 Task: Find connections with filter location Kālīganj with filter topic #Businessmindsetswith filter profile language German with filter current company Motilal Oswal Financial Services Ltd with filter school St. John's College Agra with filter industry Metal Ore Mining with filter service category Corporate Events with filter keywords title Online ESL Instructor
Action: Mouse moved to (667, 125)
Screenshot: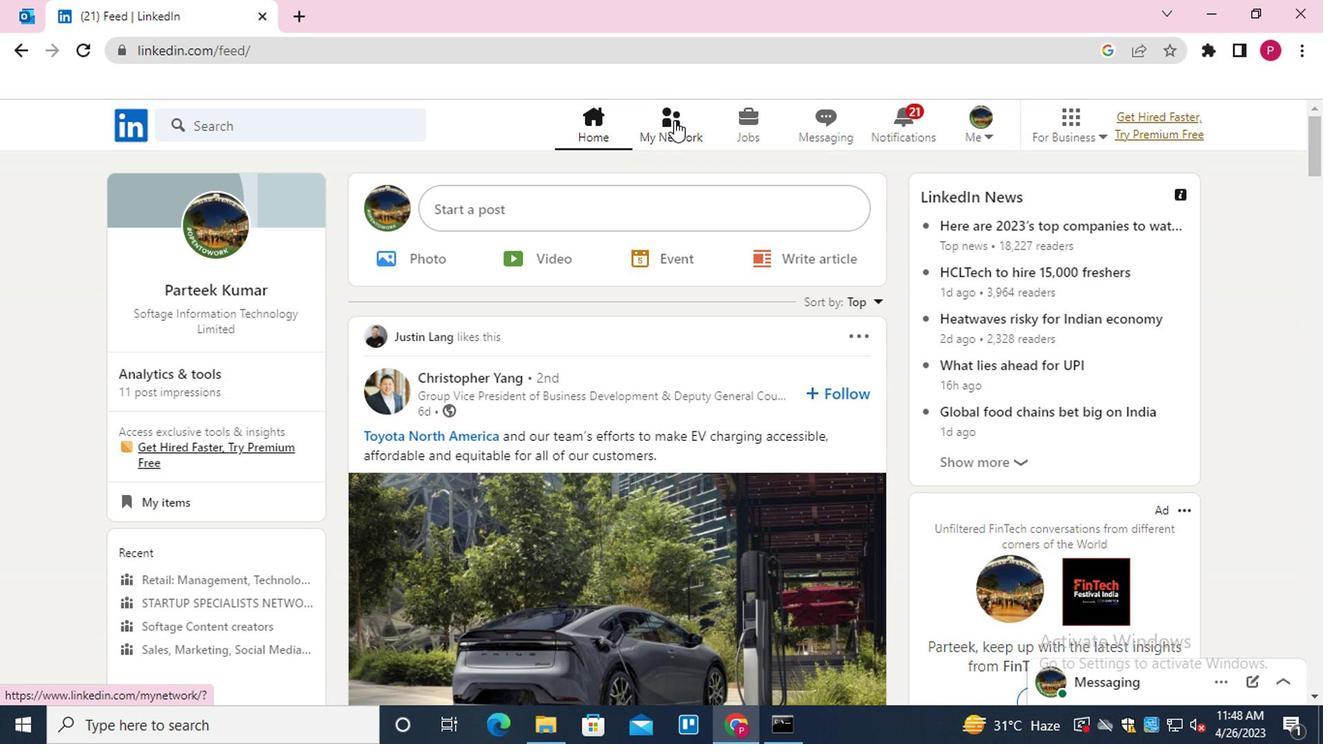 
Action: Mouse pressed left at (667, 125)
Screenshot: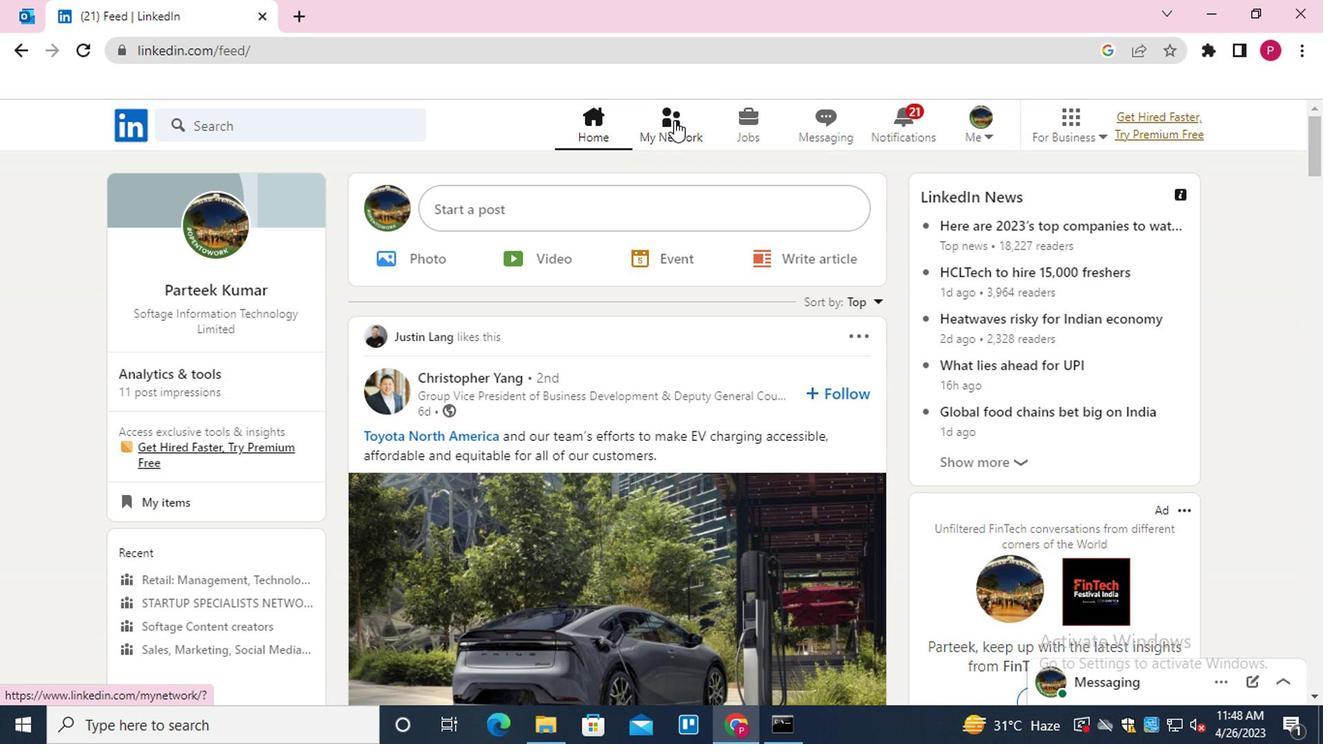 
Action: Mouse moved to (184, 230)
Screenshot: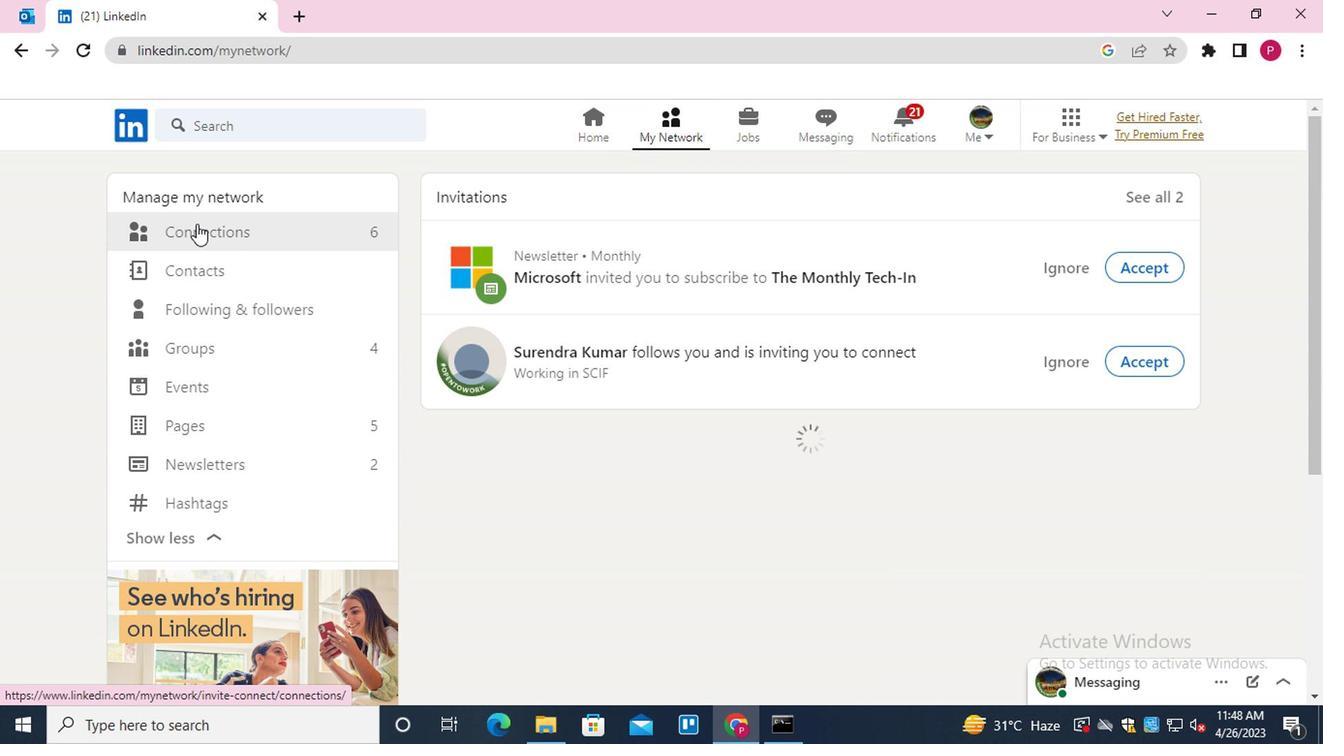 
Action: Mouse pressed left at (184, 230)
Screenshot: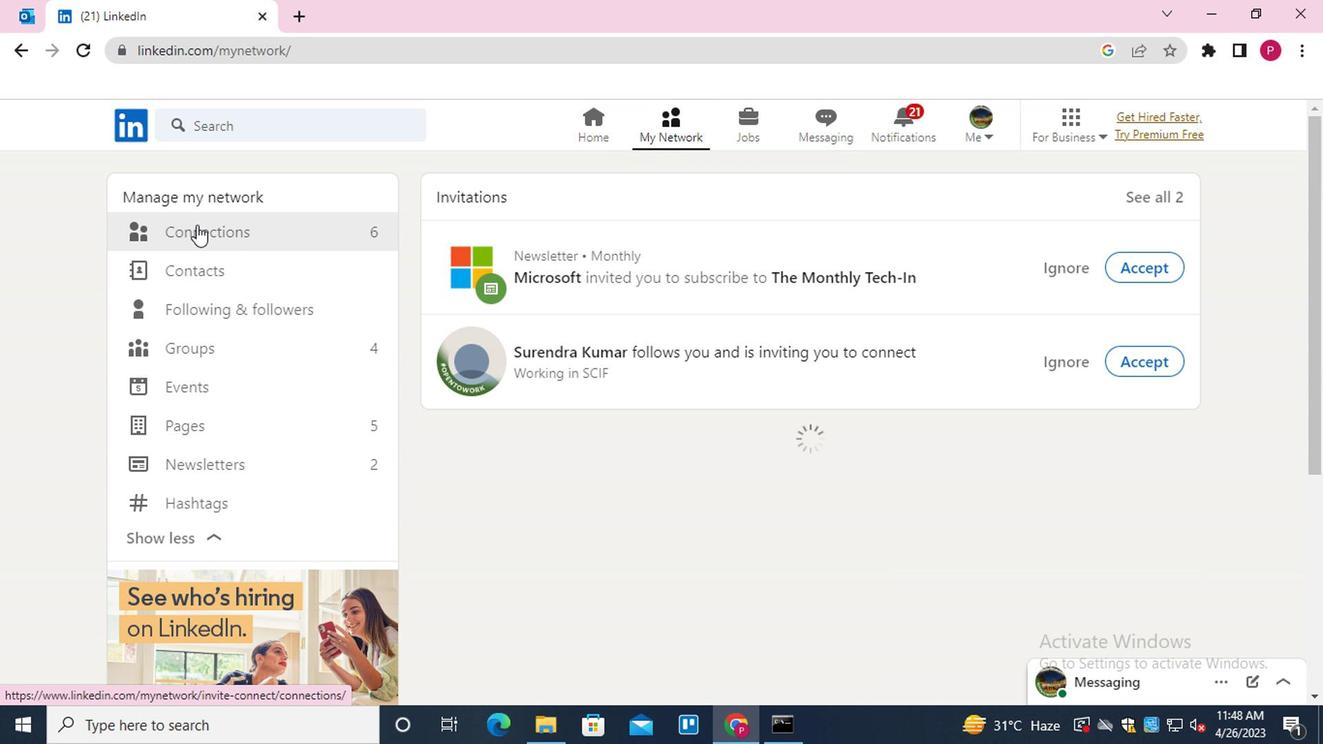 
Action: Mouse moved to (817, 233)
Screenshot: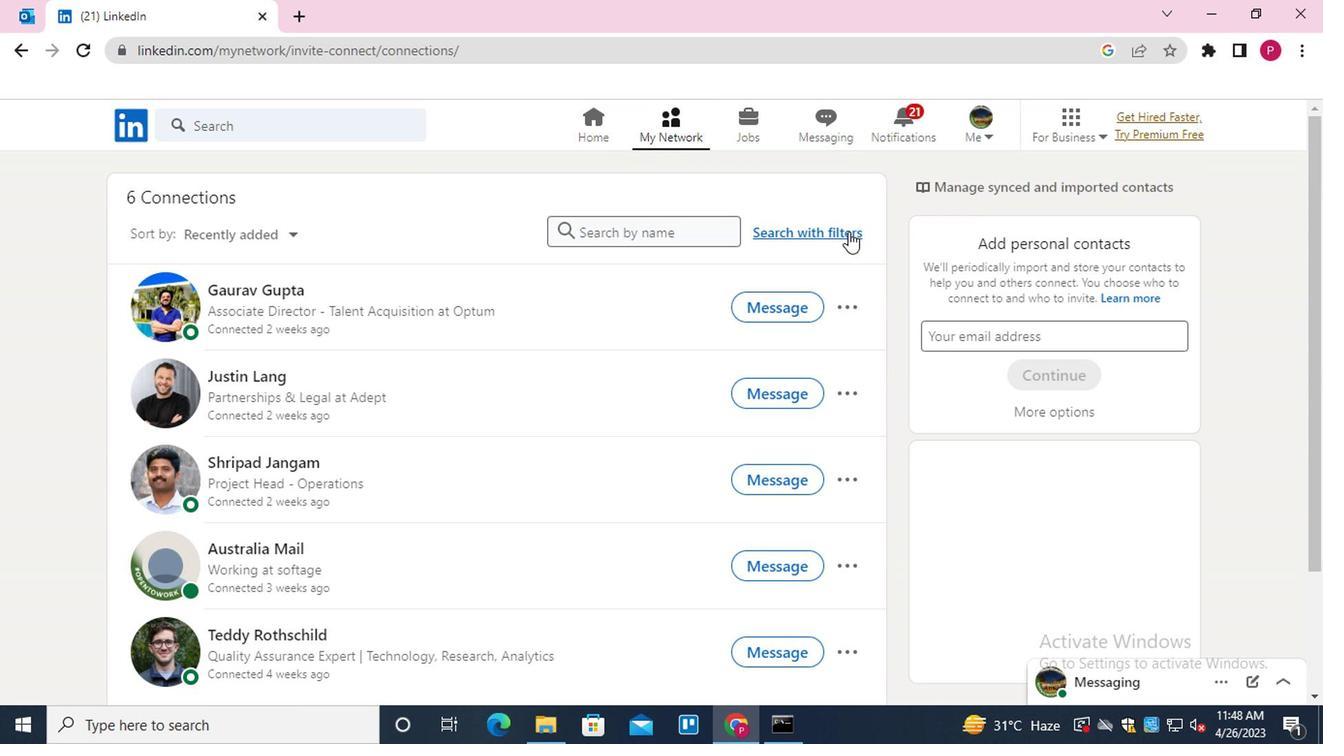 
Action: Mouse pressed left at (817, 233)
Screenshot: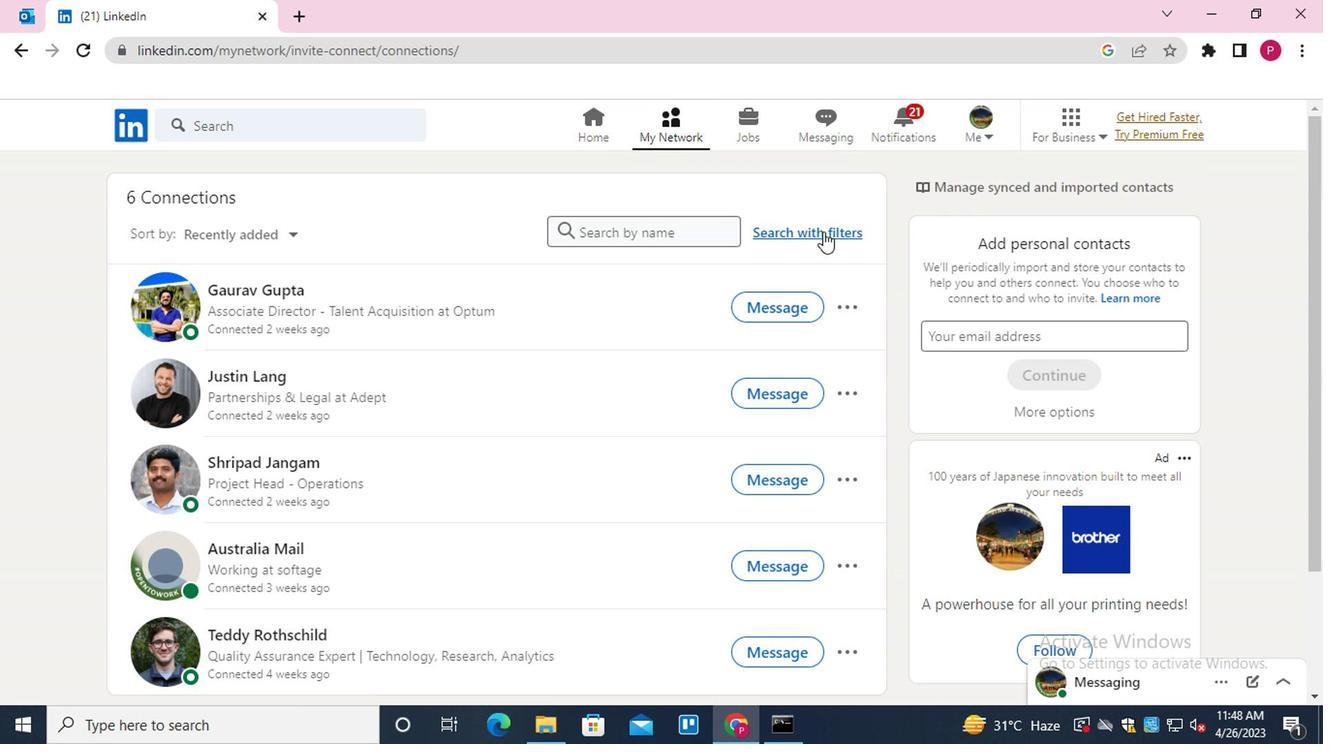 
Action: Mouse moved to (625, 181)
Screenshot: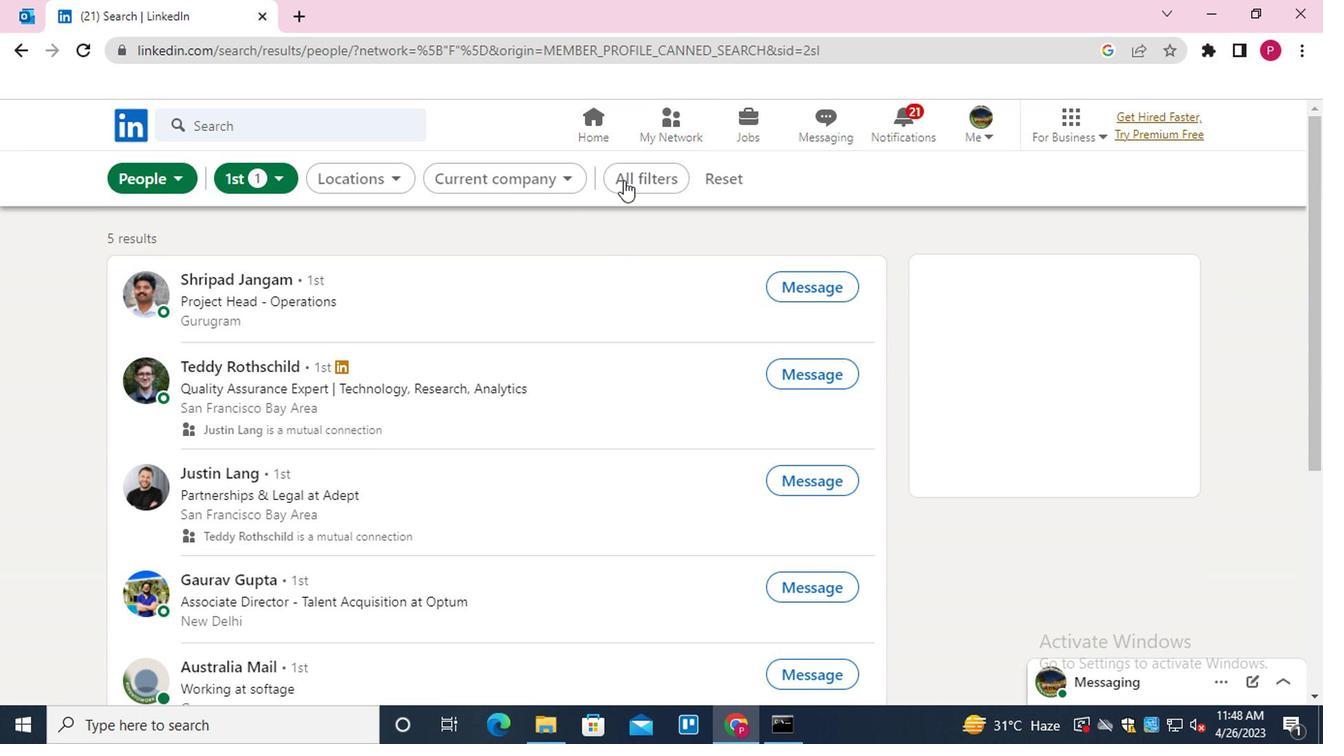 
Action: Mouse pressed left at (625, 181)
Screenshot: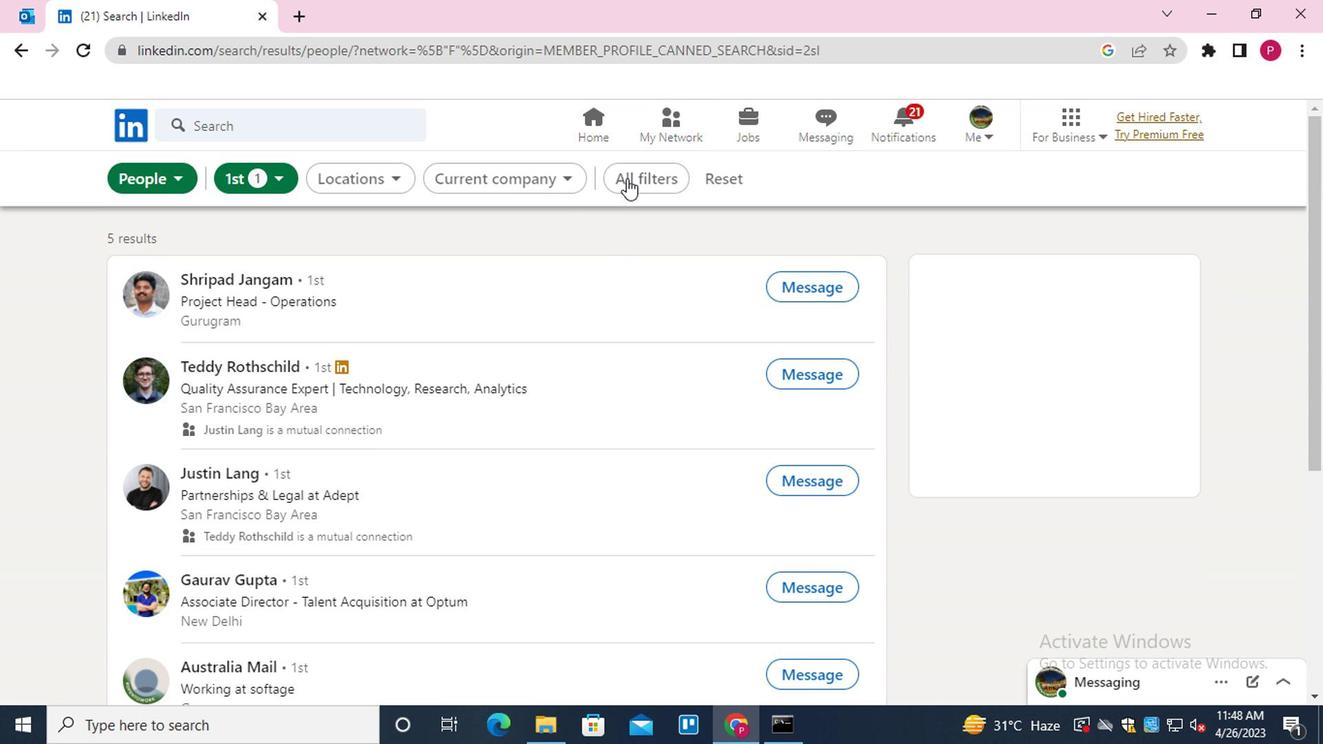 
Action: Mouse moved to (870, 430)
Screenshot: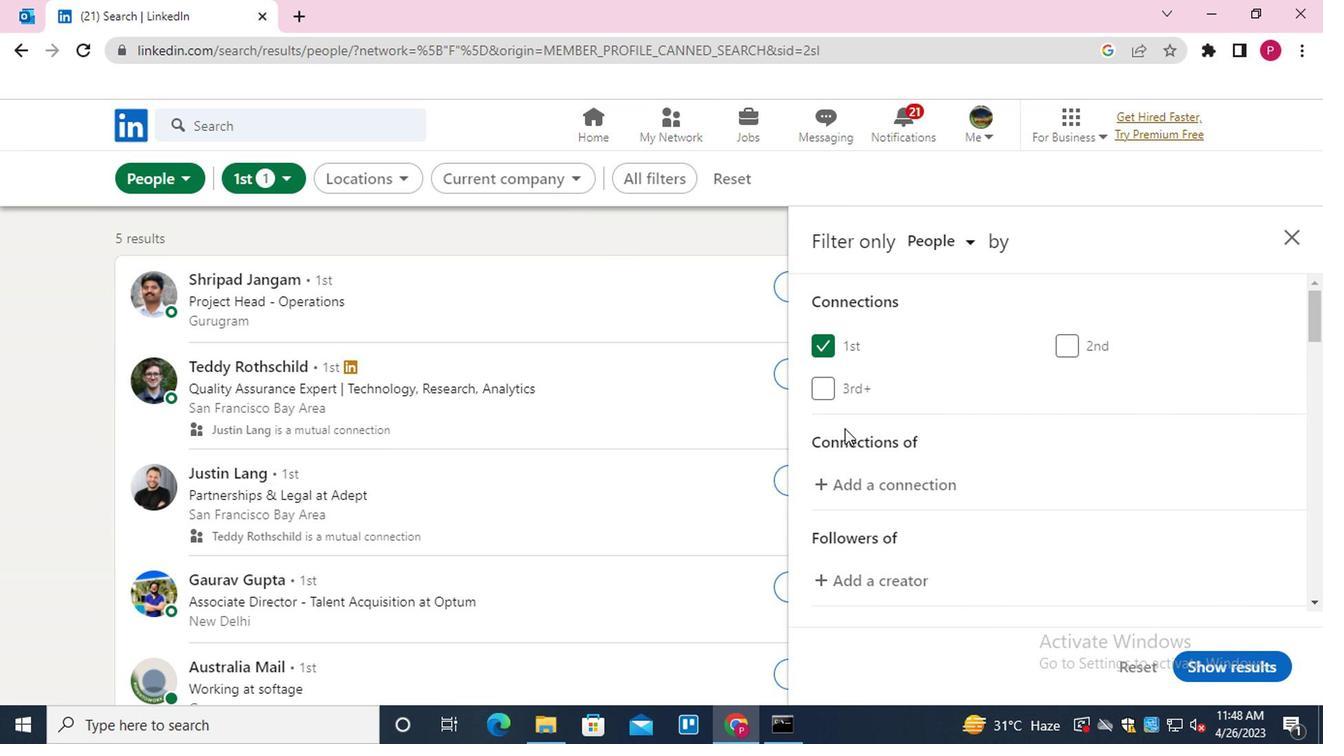 
Action: Mouse scrolled (870, 428) with delta (0, -1)
Screenshot: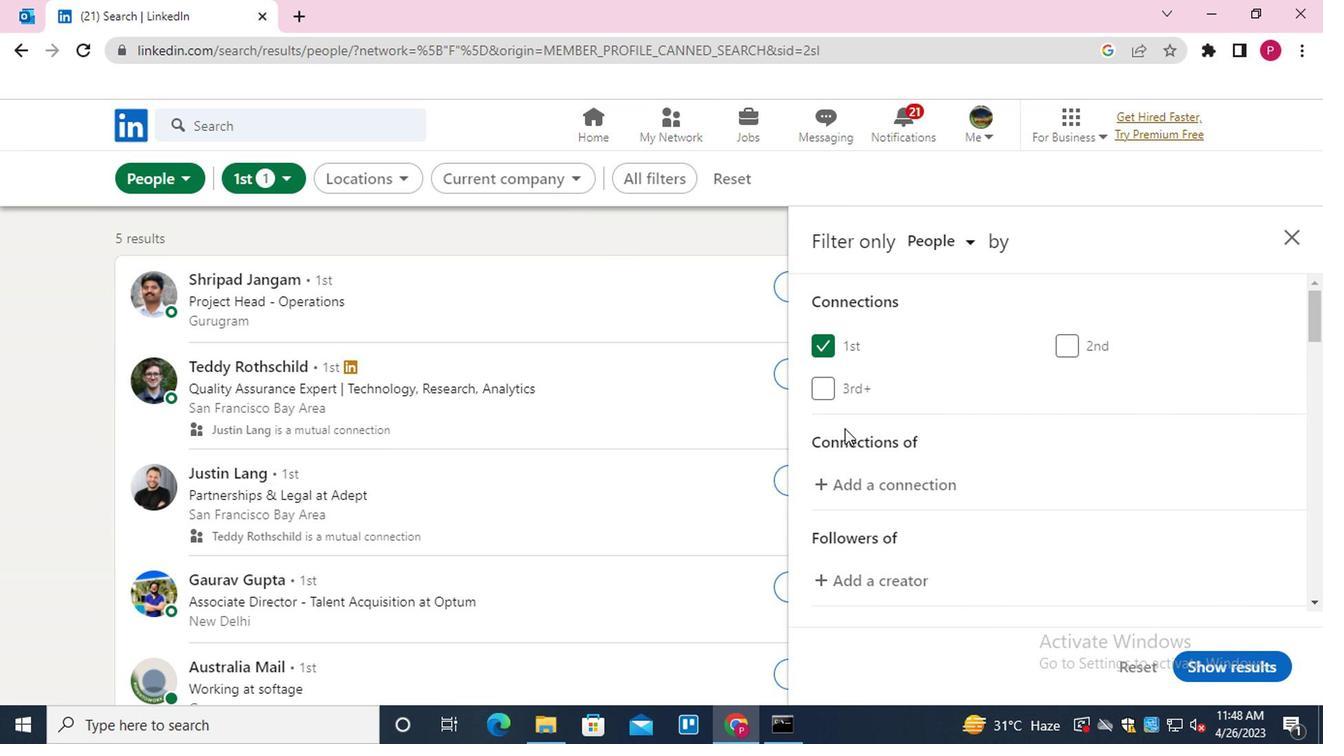 
Action: Mouse moved to (872, 430)
Screenshot: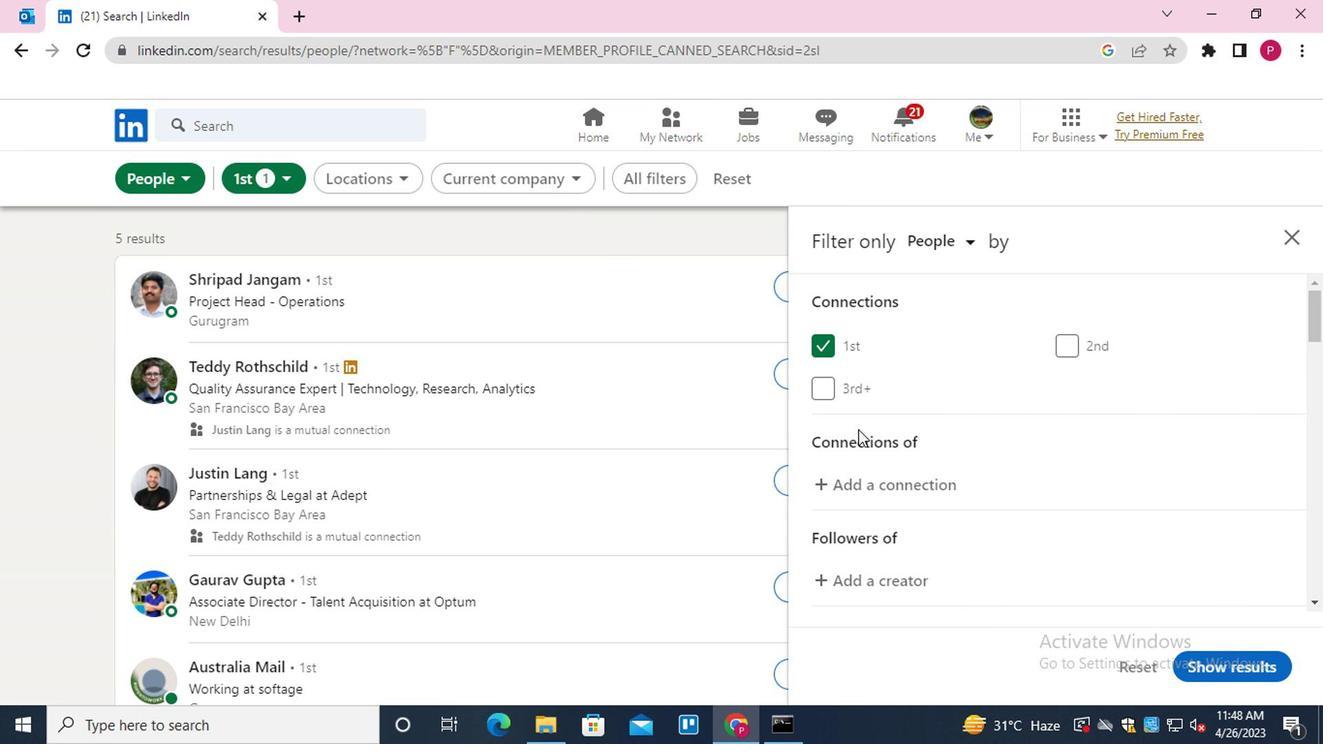
Action: Mouse scrolled (872, 430) with delta (0, 0)
Screenshot: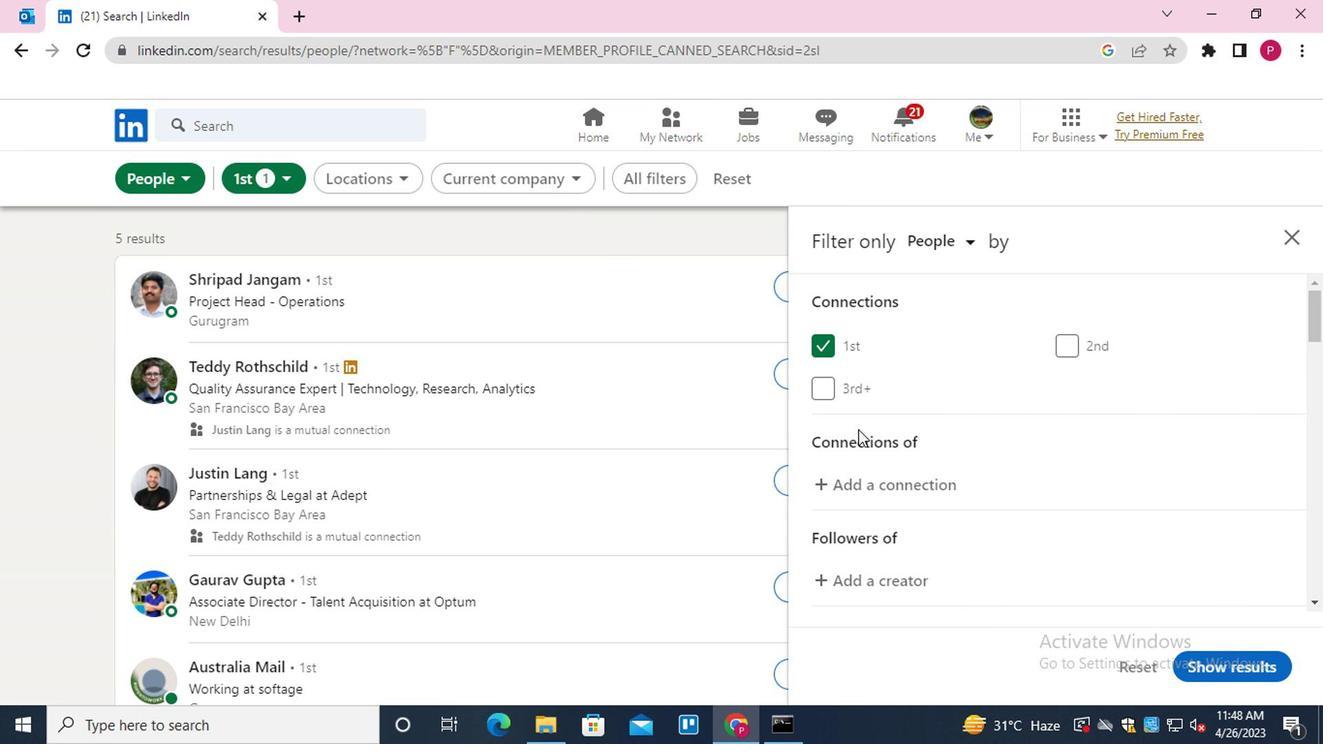 
Action: Mouse moved to (875, 431)
Screenshot: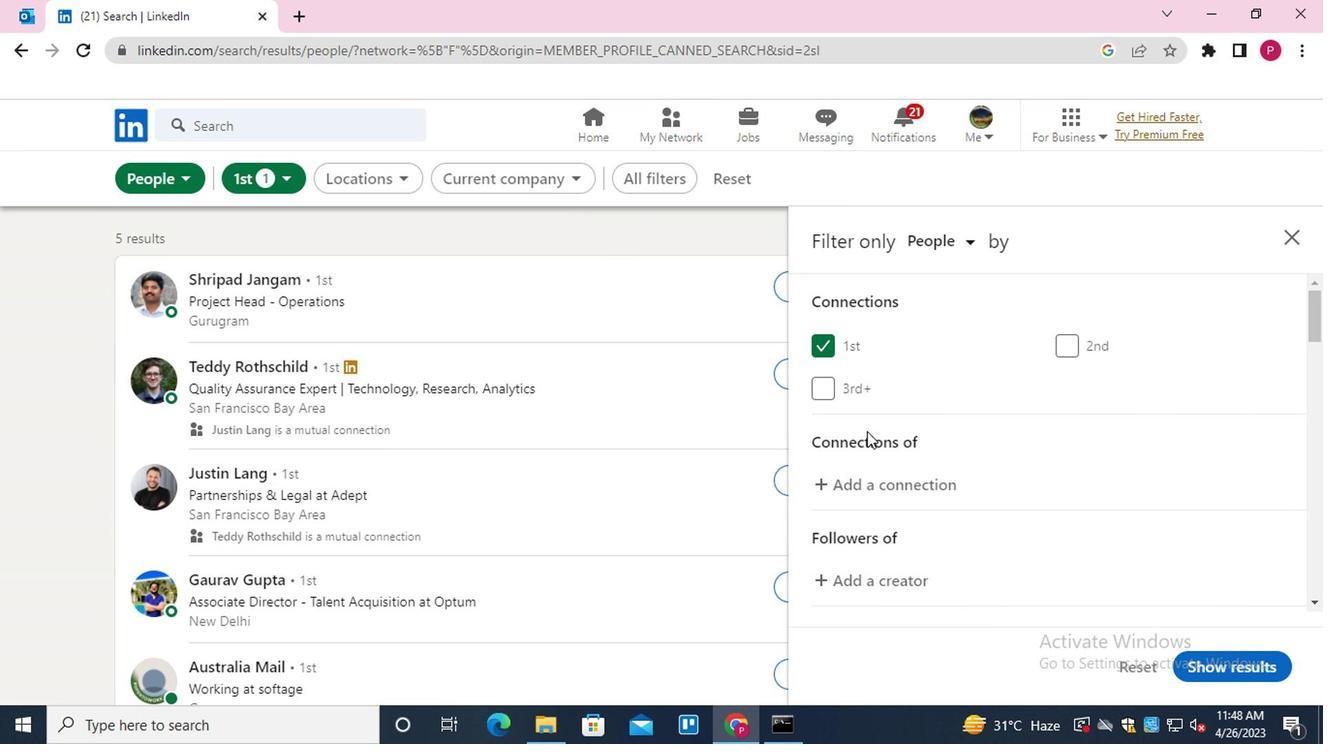 
Action: Mouse scrolled (875, 430) with delta (0, 0)
Screenshot: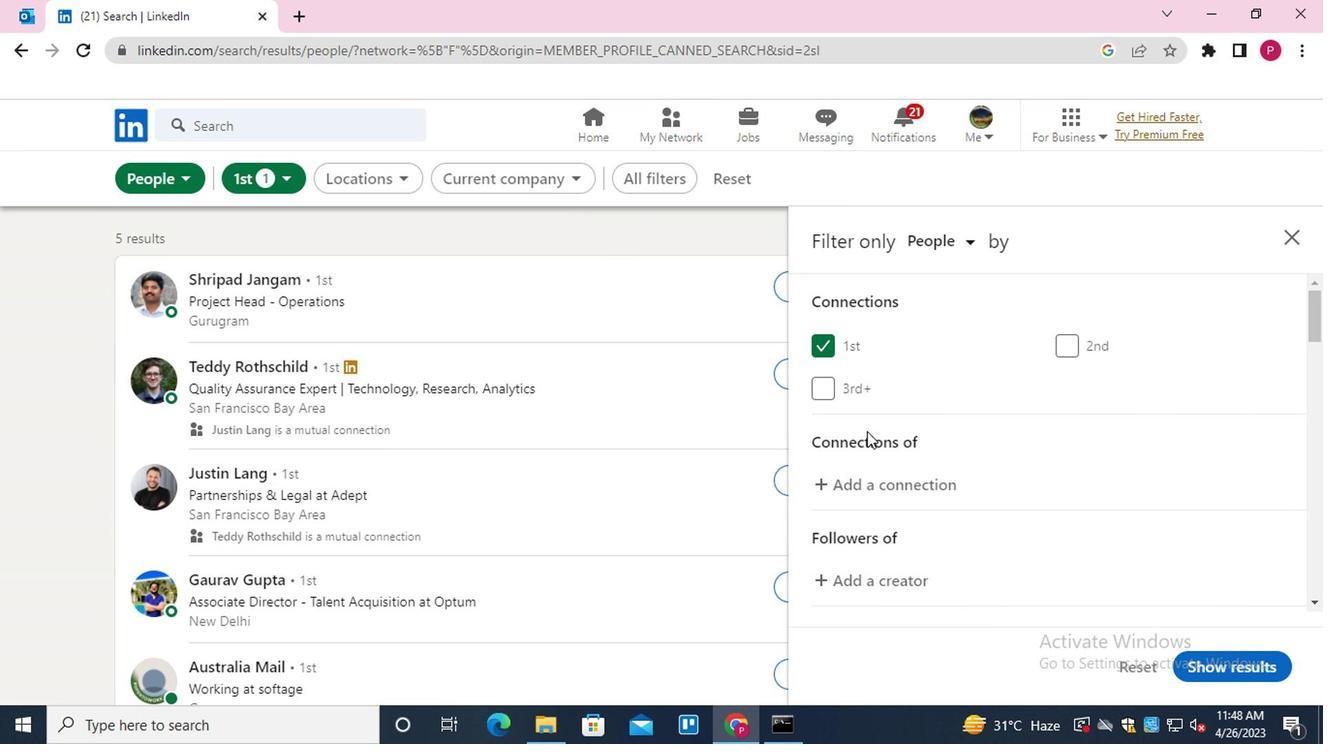 
Action: Mouse moved to (1083, 466)
Screenshot: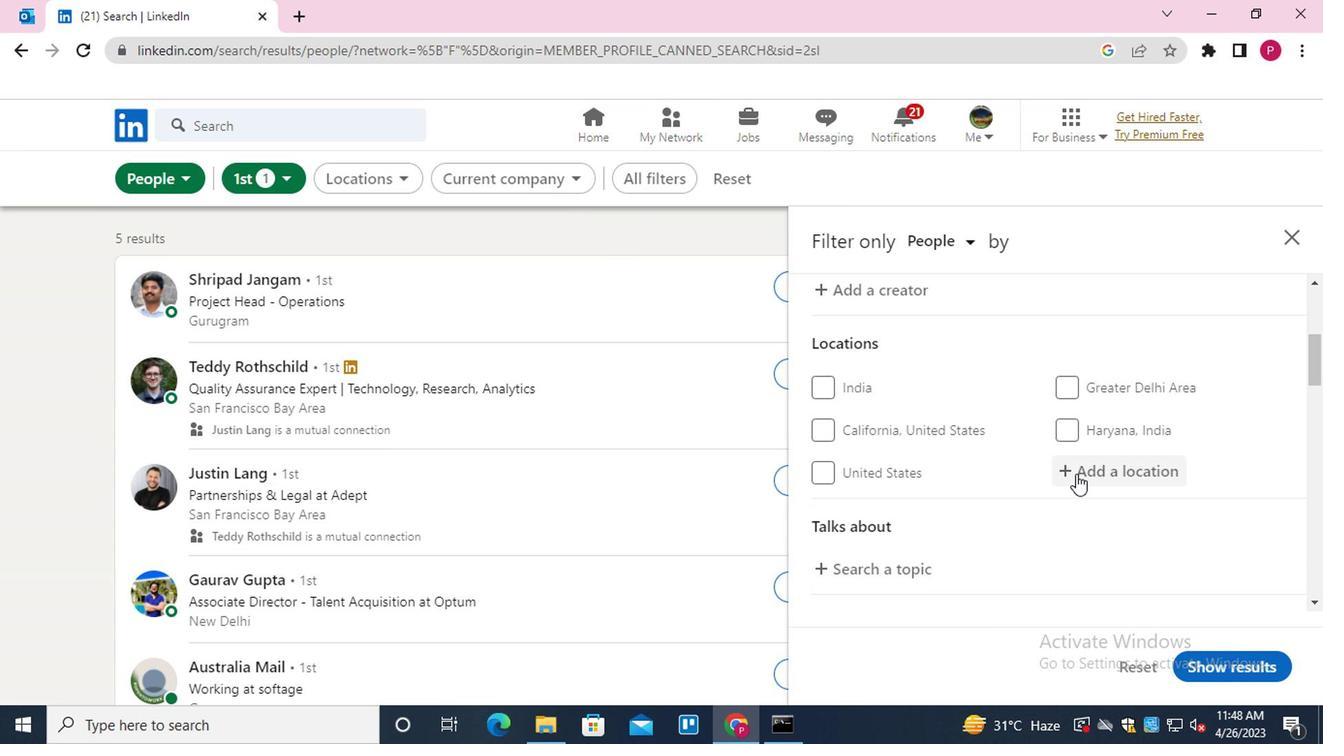 
Action: Mouse pressed left at (1083, 466)
Screenshot: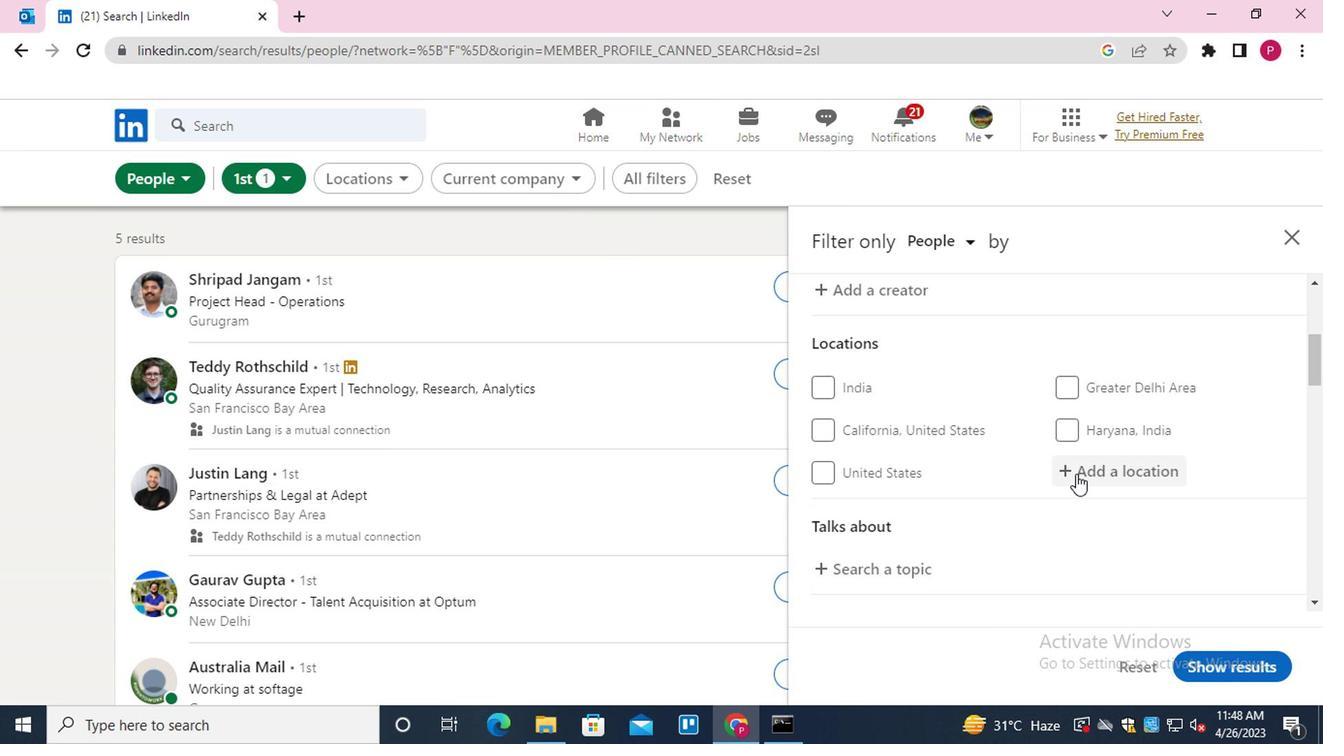 
Action: Mouse moved to (1085, 466)
Screenshot: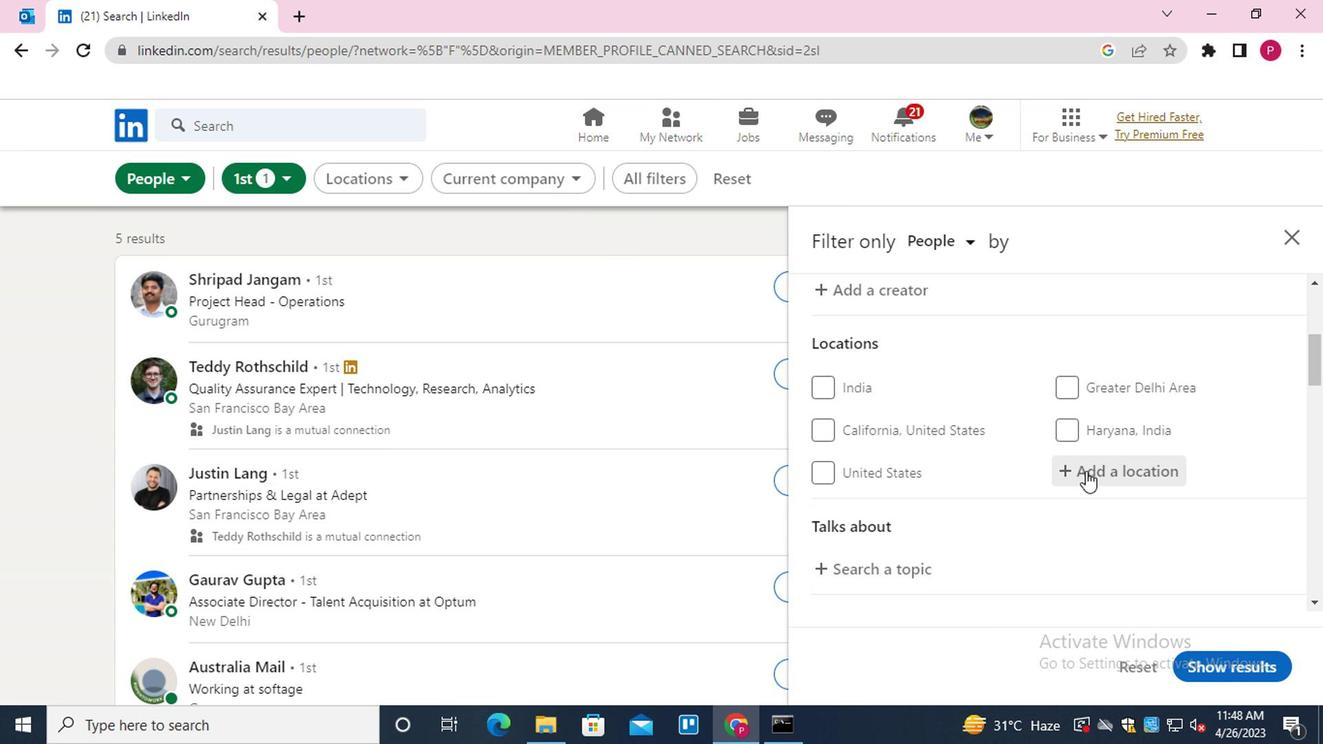 
Action: Key pressed <Key.shift><Key.shift><Key.shift>KALIGANJ<Key.down><Key.enter>
Screenshot: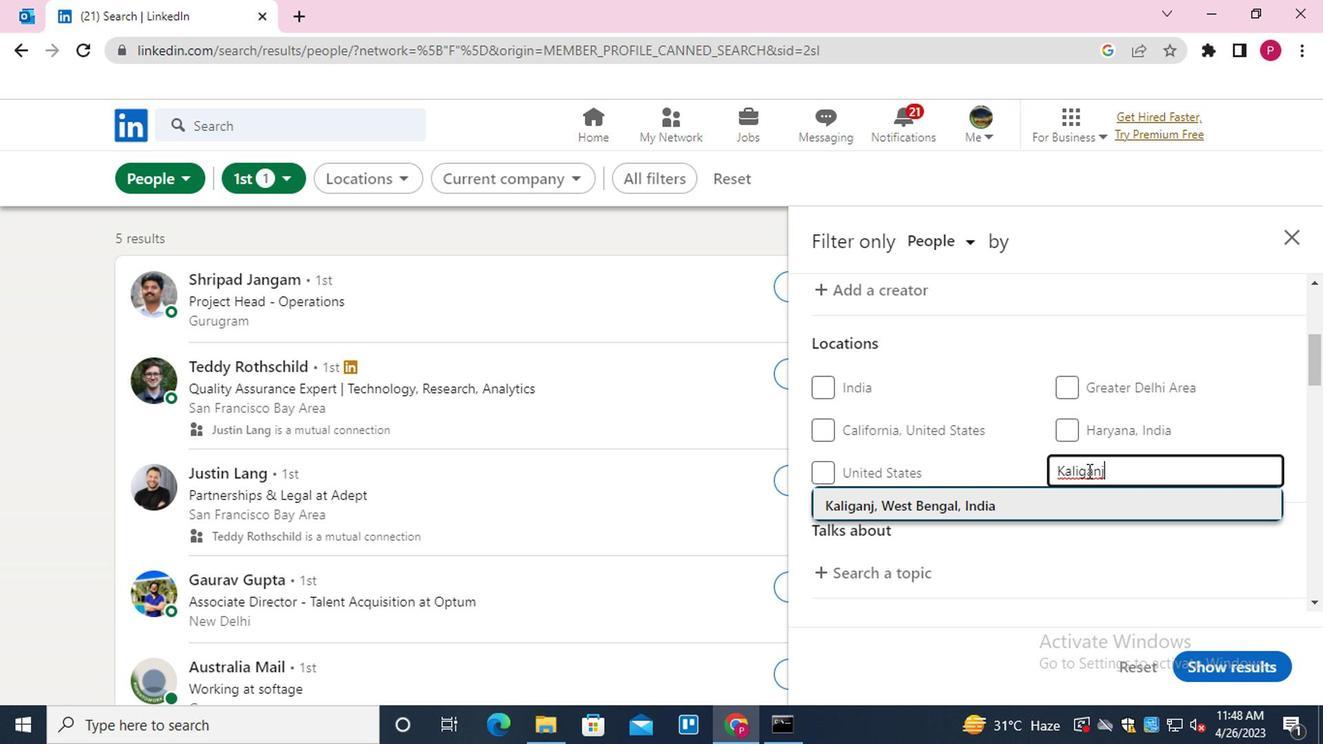 
Action: Mouse moved to (1031, 486)
Screenshot: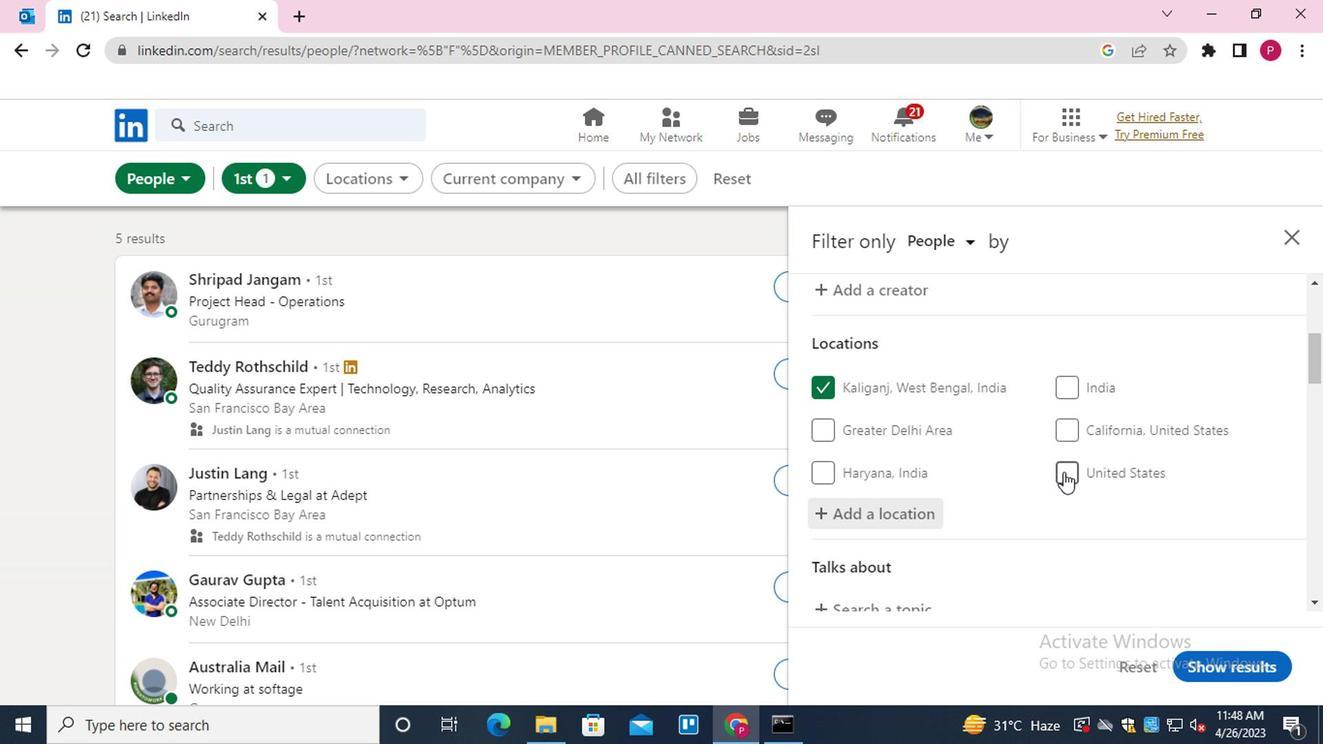 
Action: Mouse scrolled (1031, 485) with delta (0, -1)
Screenshot: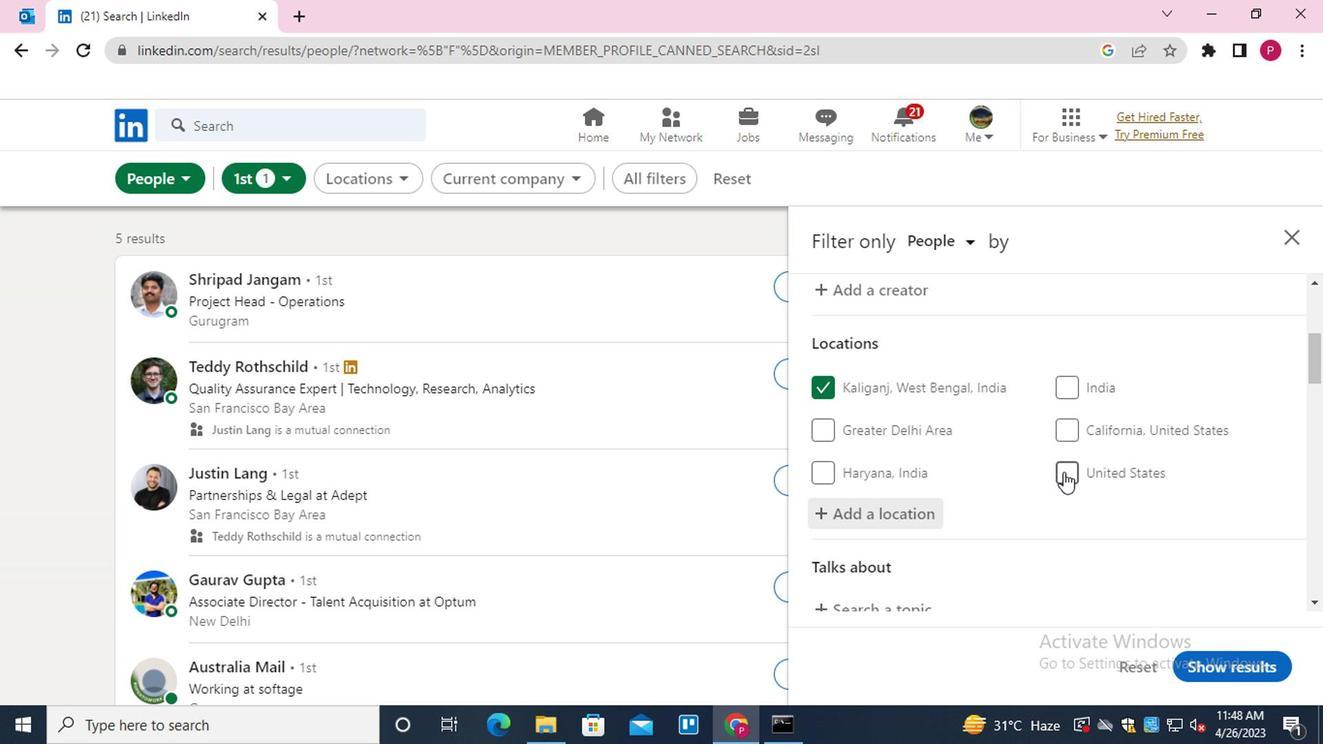 
Action: Mouse moved to (1031, 489)
Screenshot: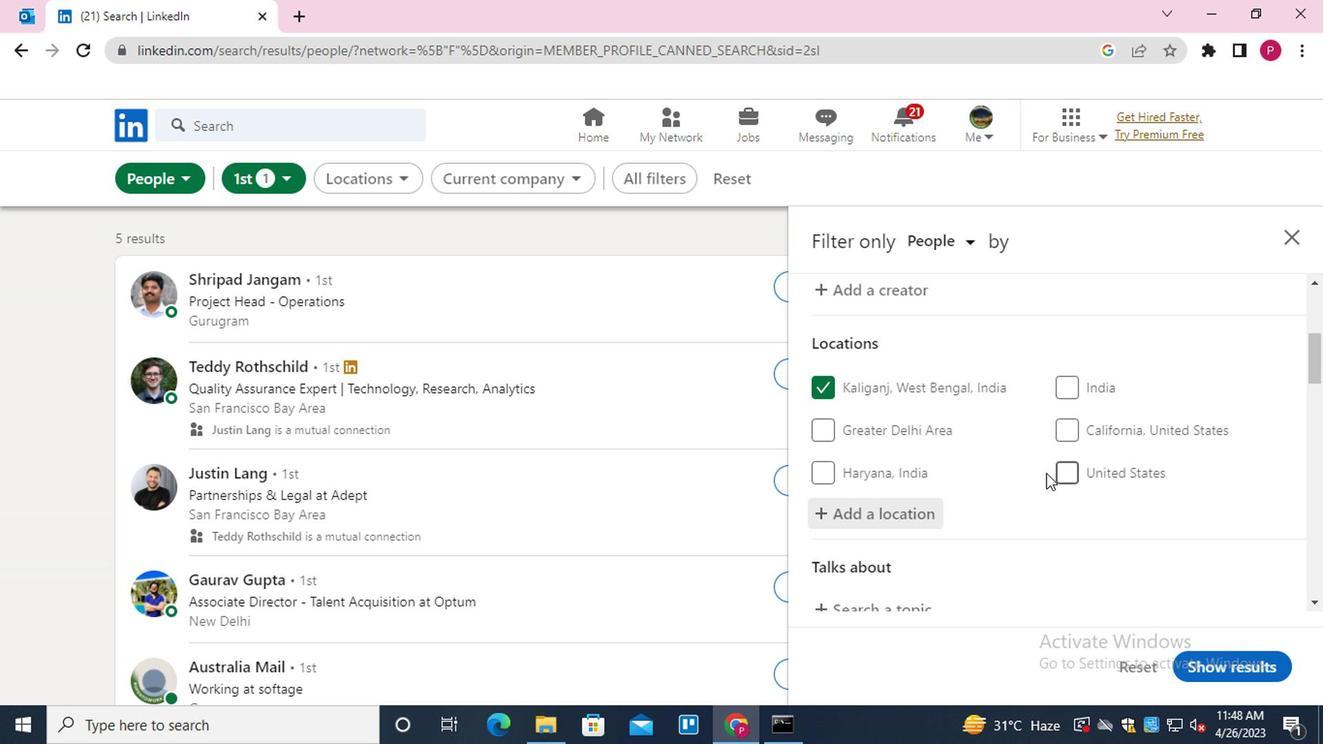 
Action: Mouse scrolled (1031, 488) with delta (0, -1)
Screenshot: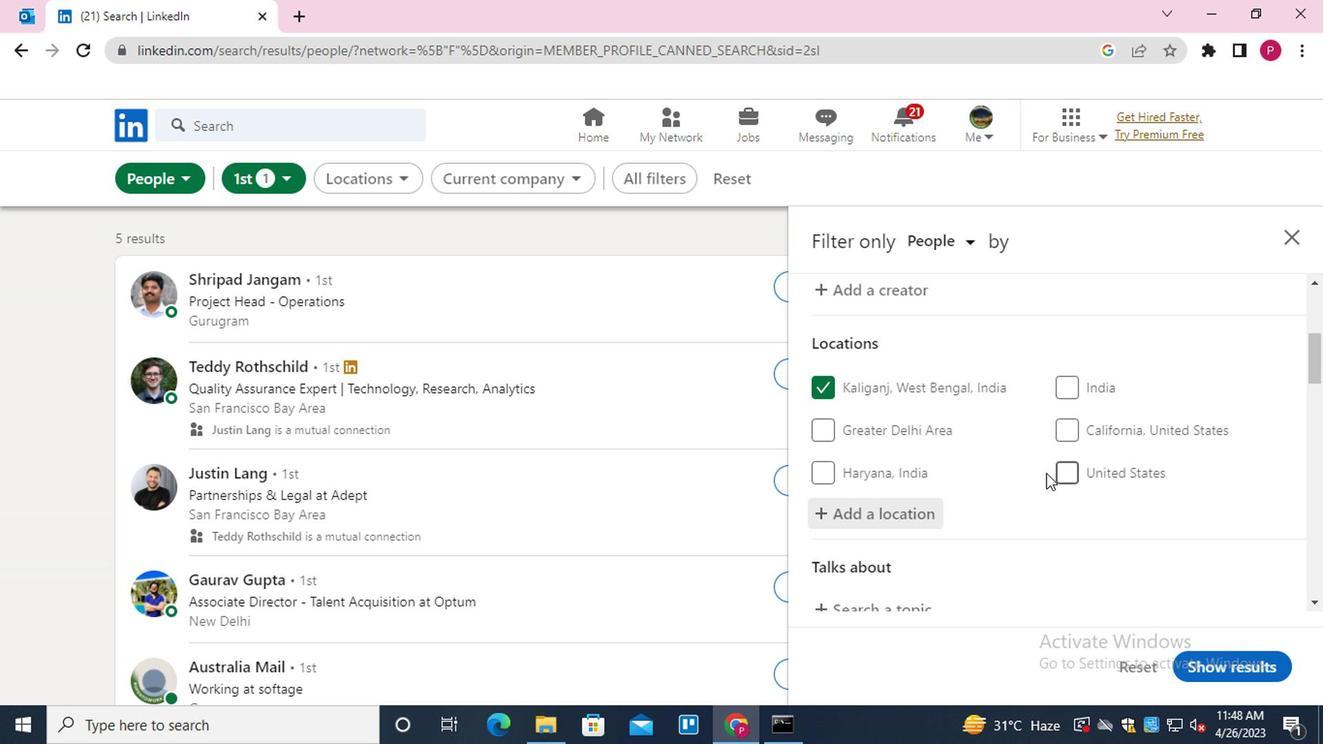 
Action: Mouse moved to (903, 412)
Screenshot: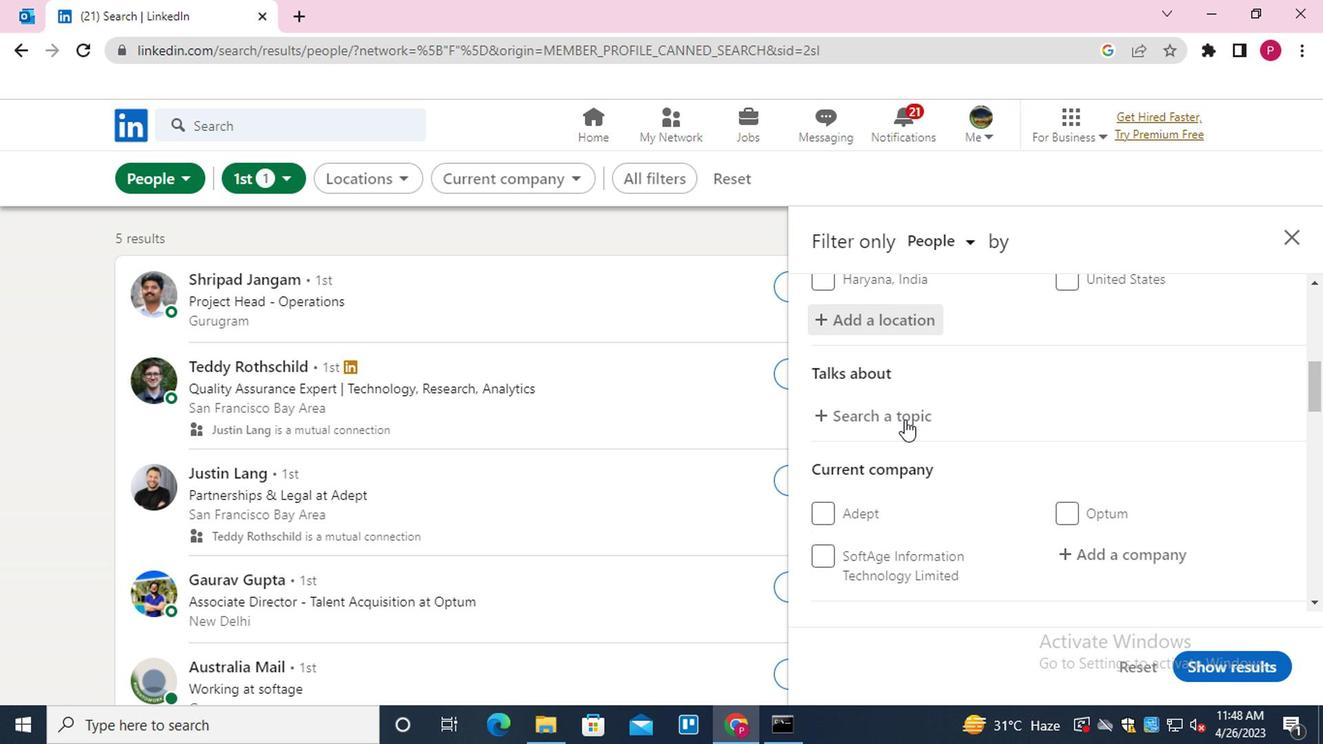 
Action: Mouse pressed left at (903, 412)
Screenshot: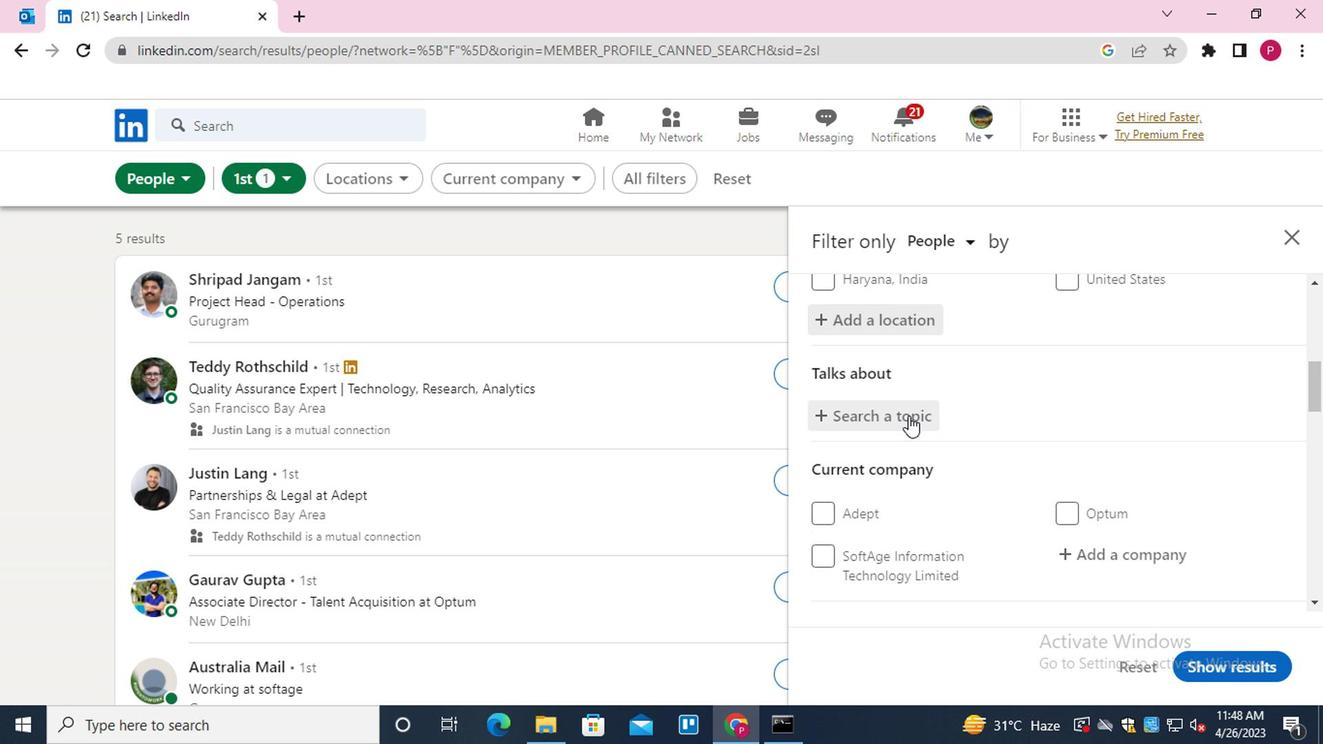 
Action: Key pressed BUSINESSMIND<Key.down><Key.enter>
Screenshot: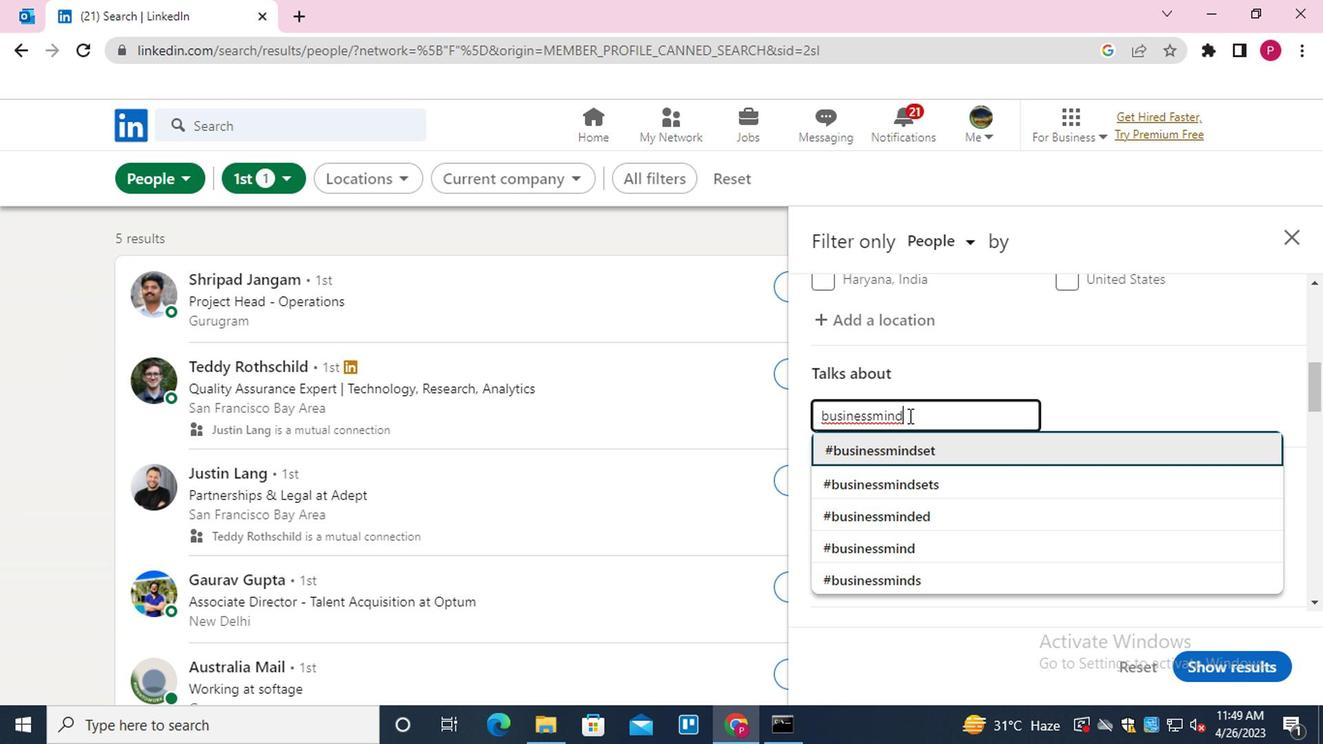 
Action: Mouse scrolled (903, 412) with delta (0, 0)
Screenshot: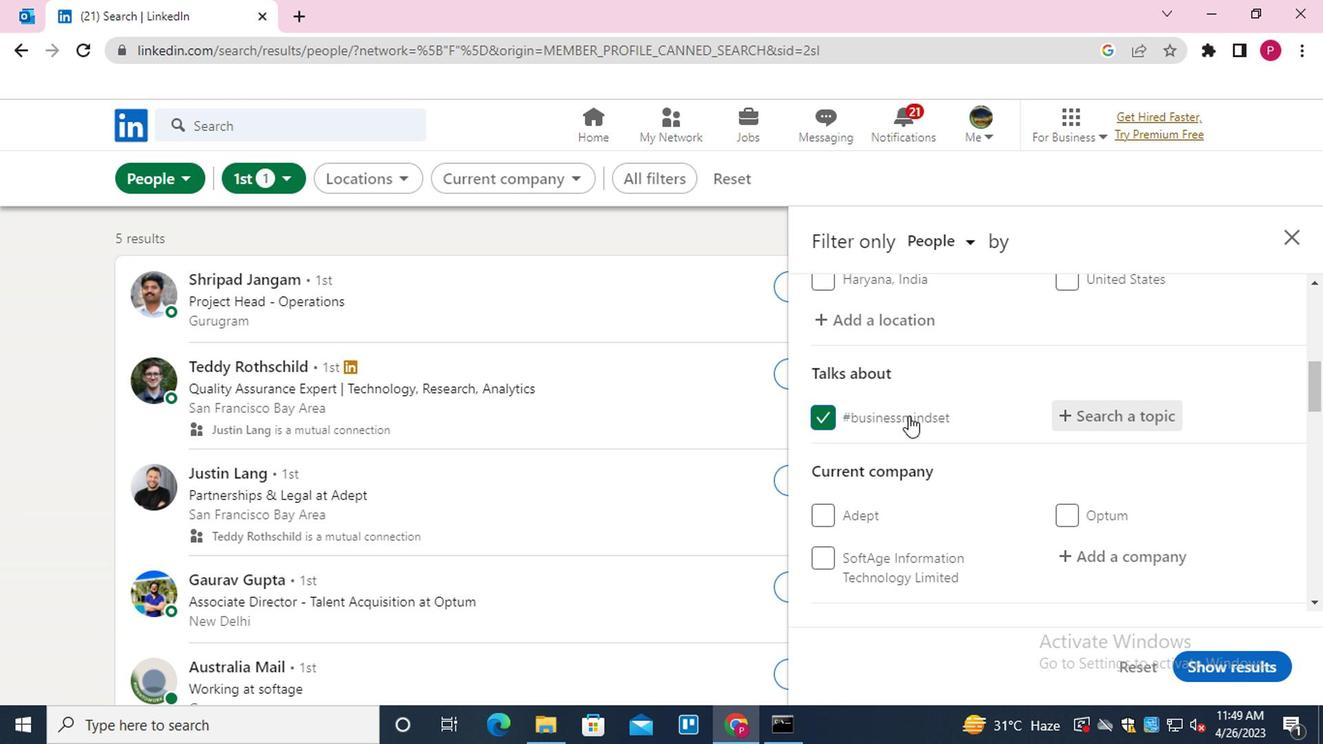 
Action: Mouse moved to (903, 412)
Screenshot: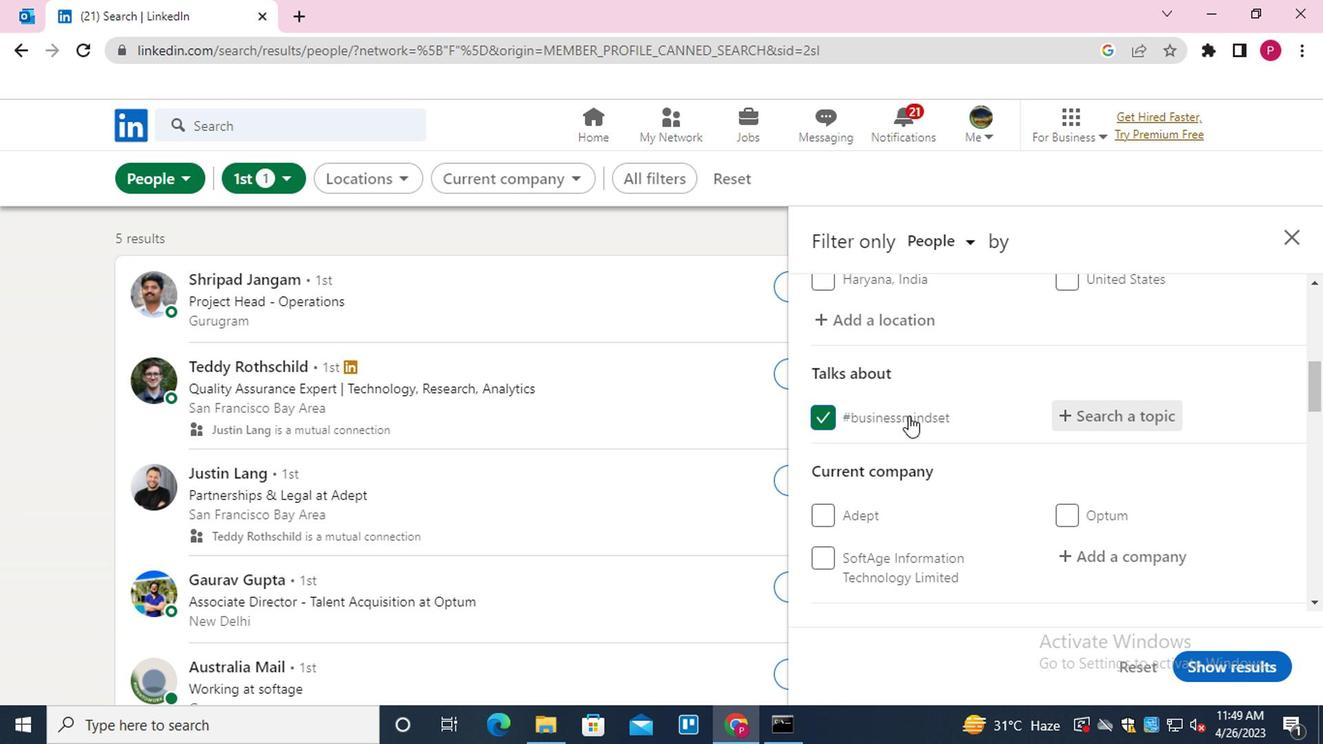 
Action: Mouse scrolled (903, 412) with delta (0, 0)
Screenshot: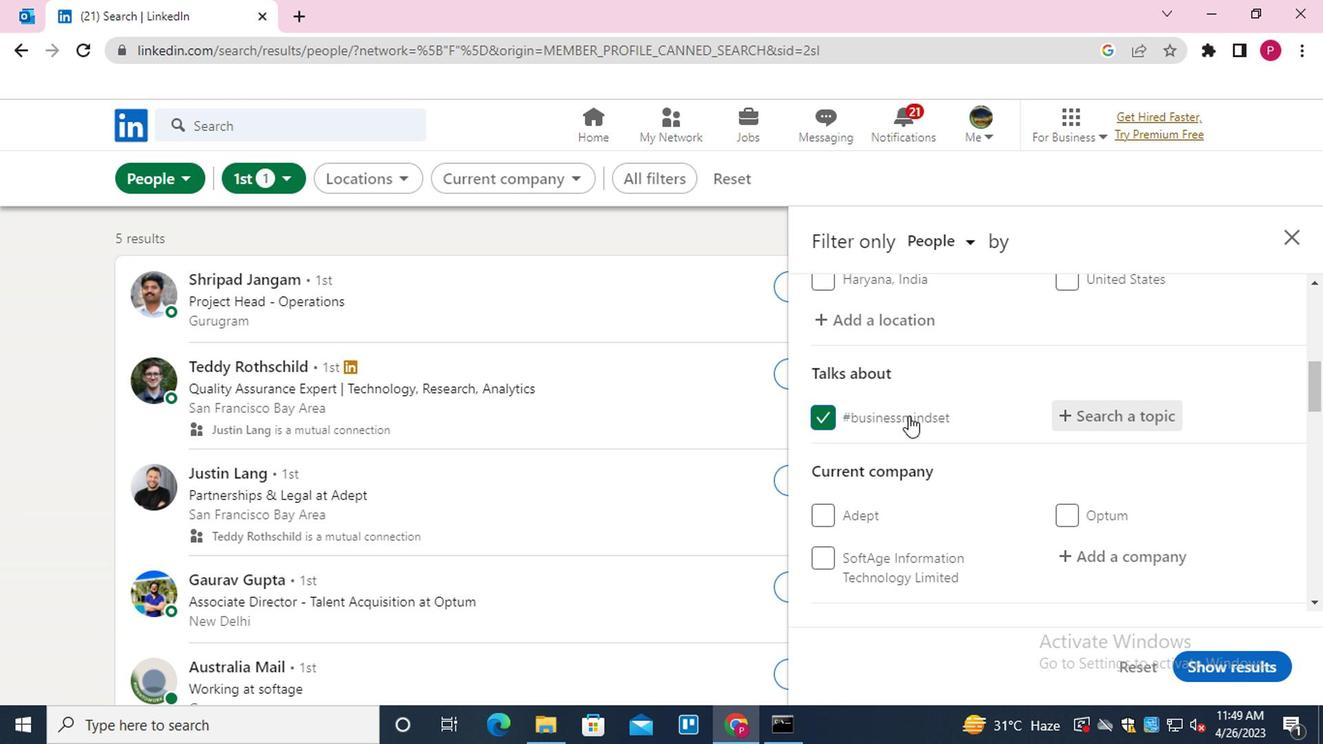 
Action: Mouse moved to (928, 417)
Screenshot: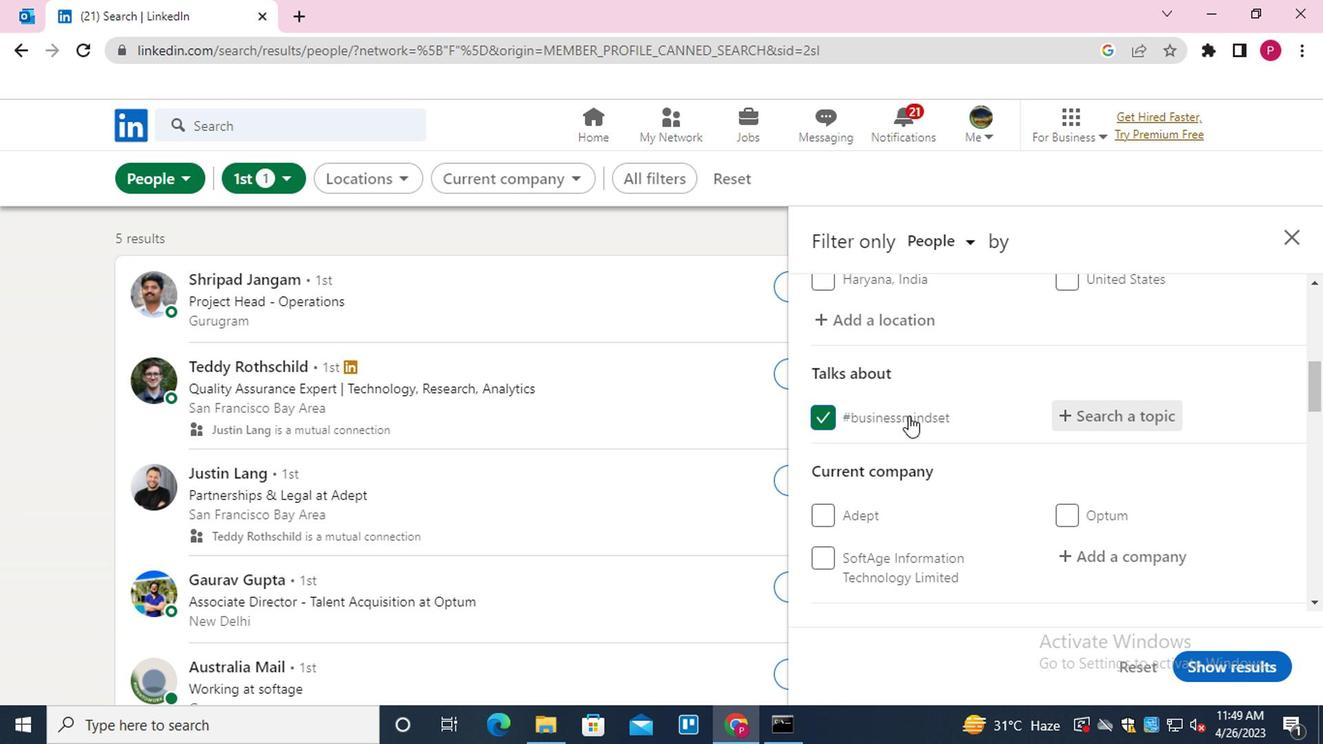 
Action: Mouse scrolled (928, 416) with delta (0, -1)
Screenshot: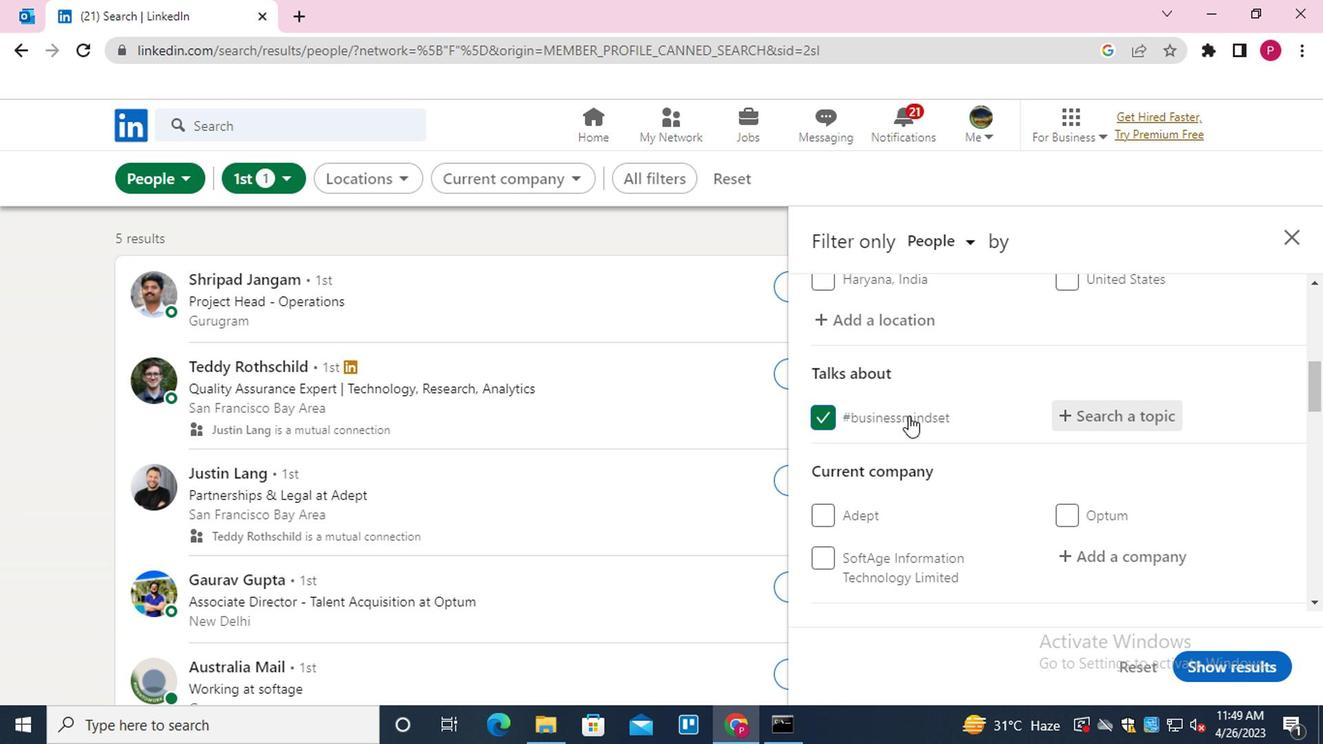 
Action: Mouse moved to (1075, 300)
Screenshot: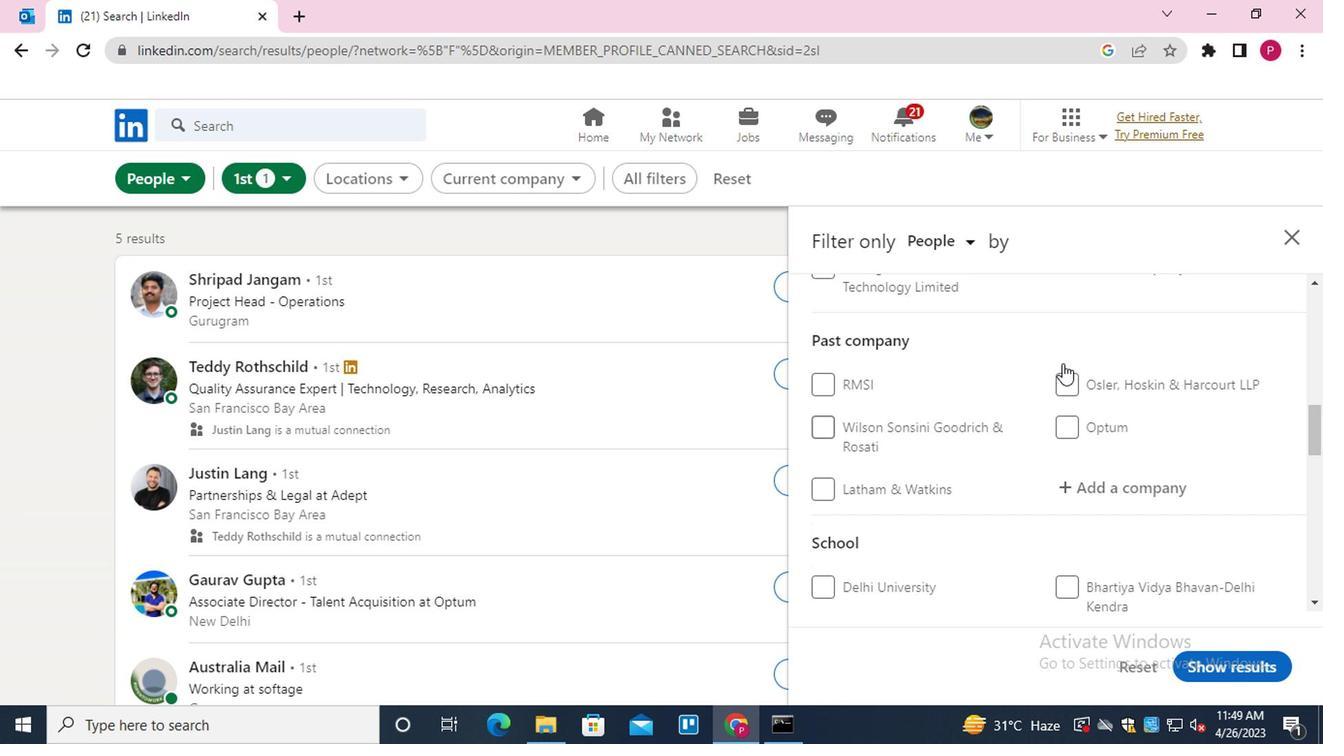 
Action: Mouse scrolled (1075, 301) with delta (0, 1)
Screenshot: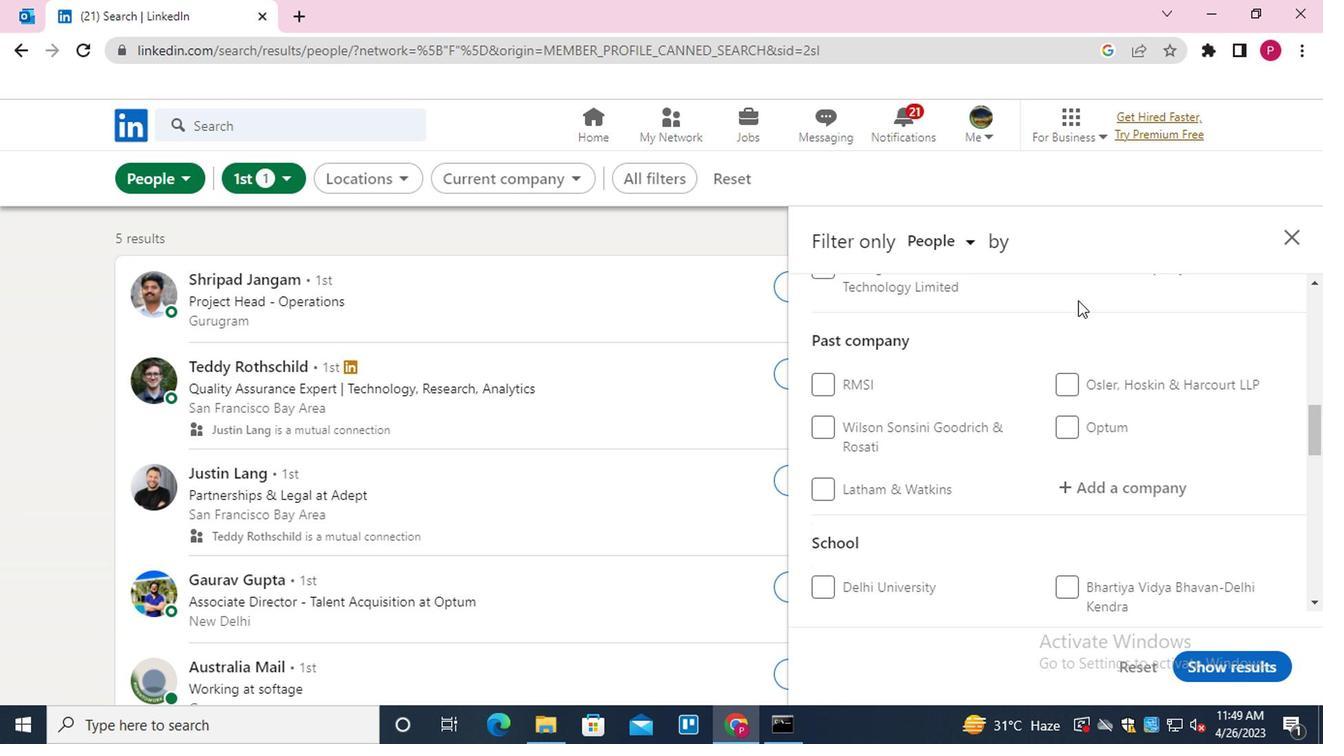 
Action: Mouse scrolled (1075, 301) with delta (0, 1)
Screenshot: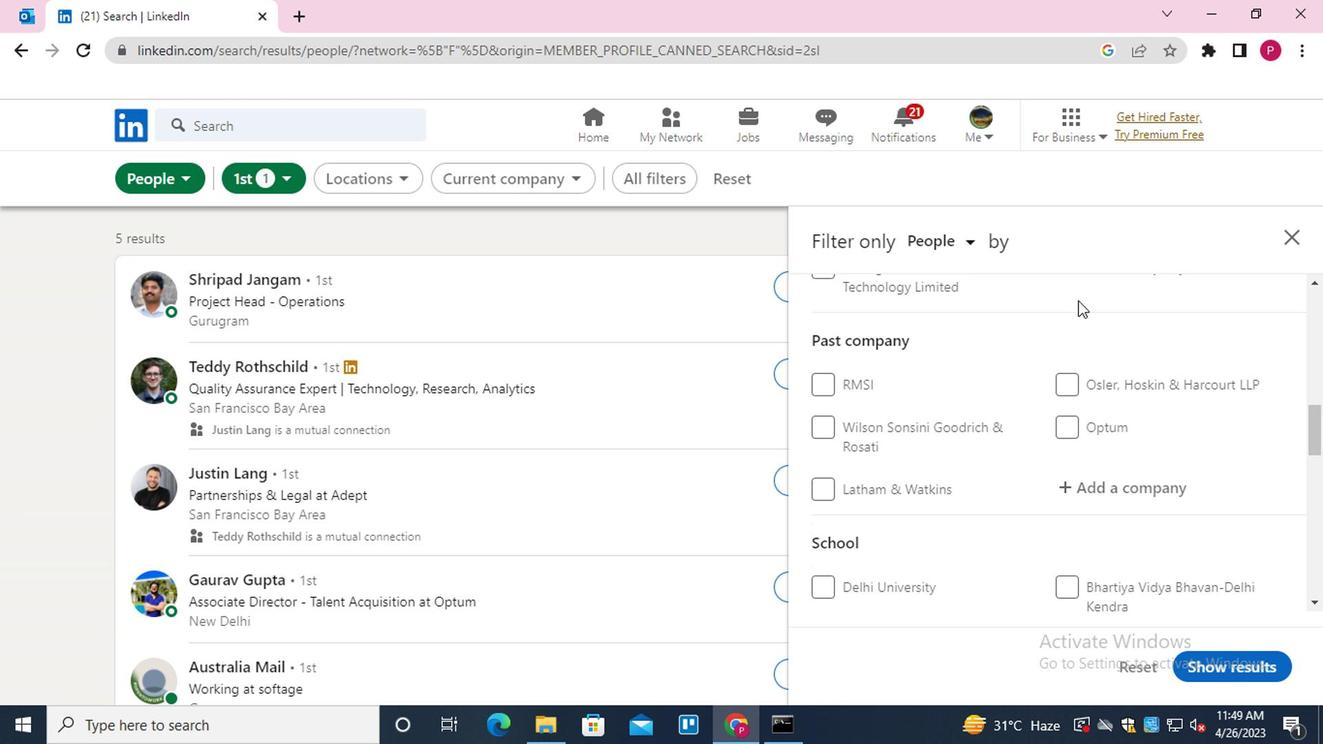 
Action: Mouse moved to (1117, 461)
Screenshot: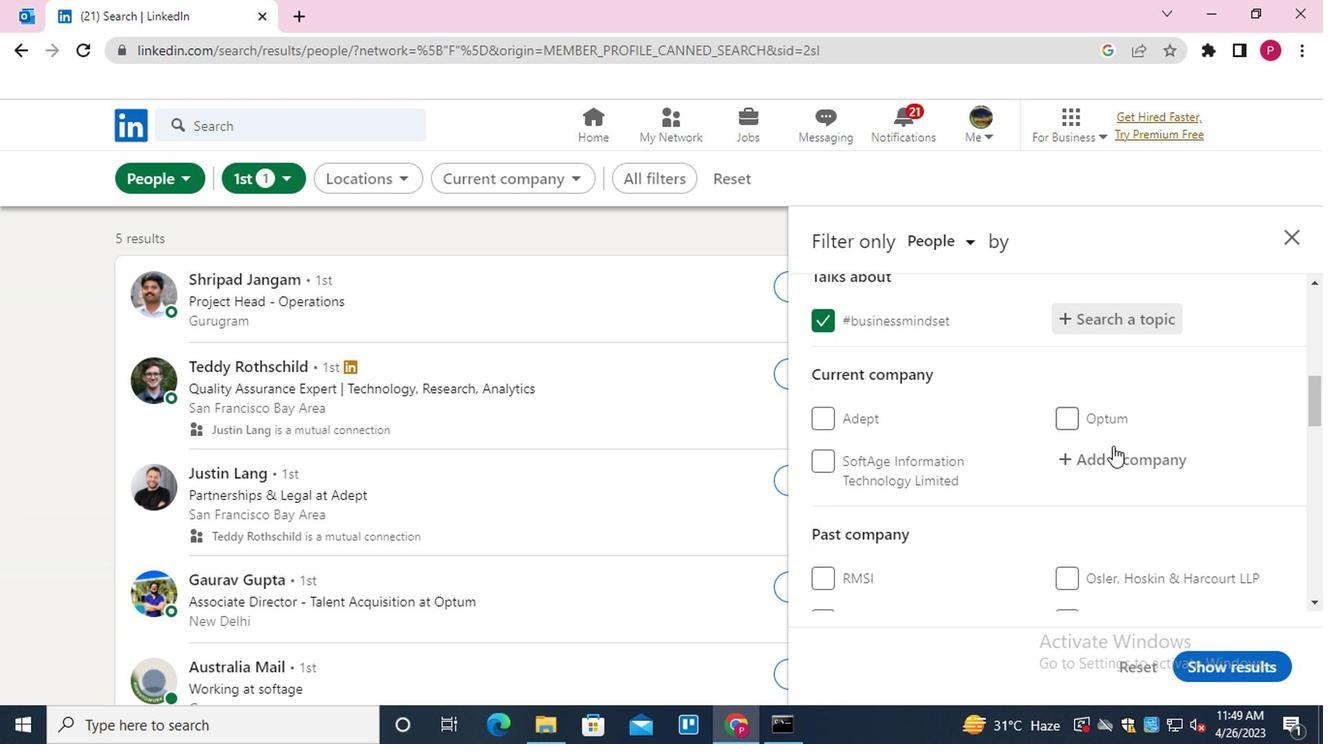 
Action: Mouse pressed left at (1117, 461)
Screenshot: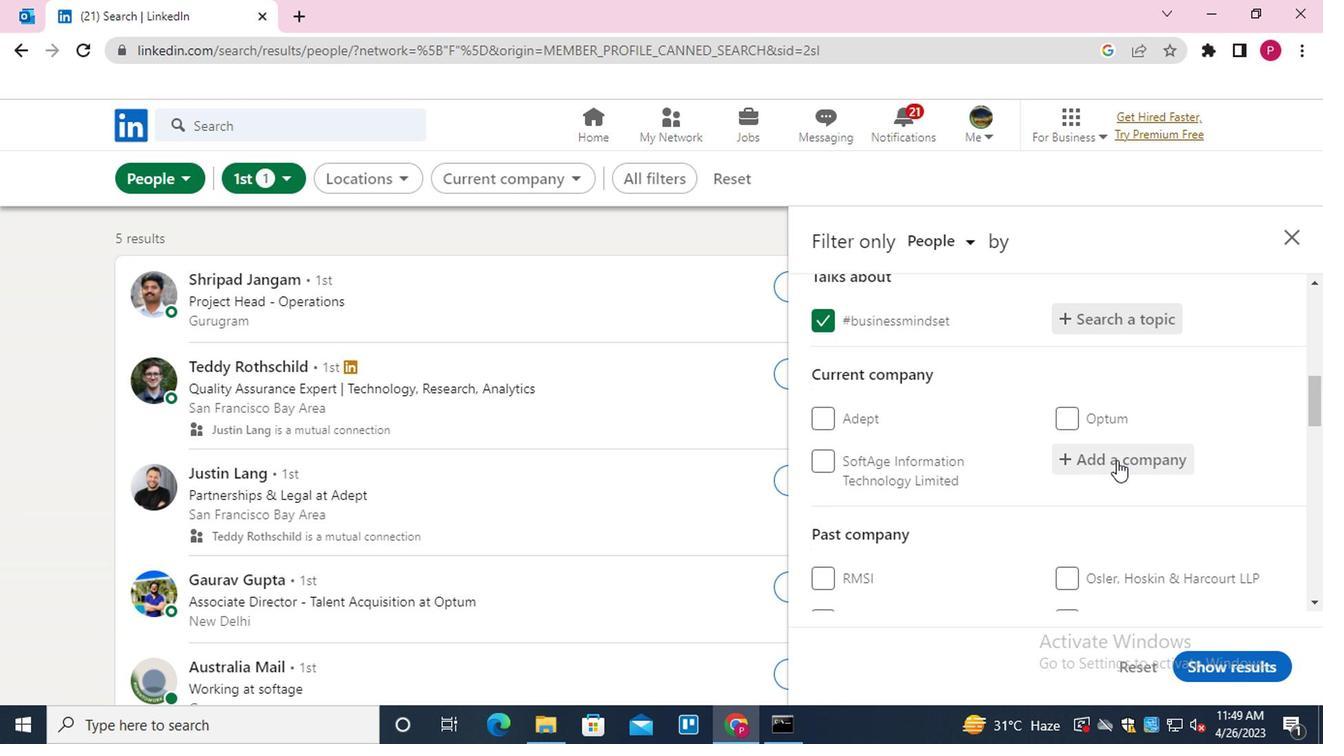 
Action: Key pressed <Key.shift>MOTILAL
Screenshot: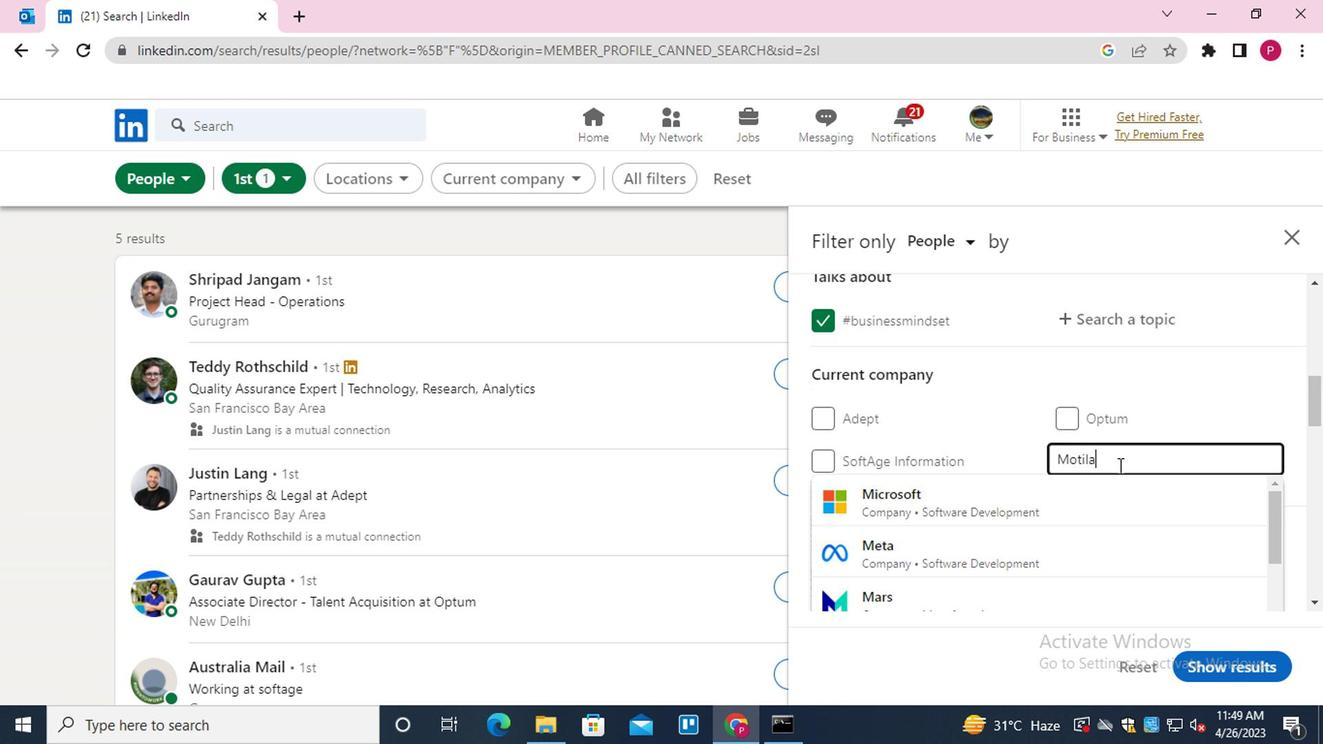 
Action: Mouse moved to (1075, 491)
Screenshot: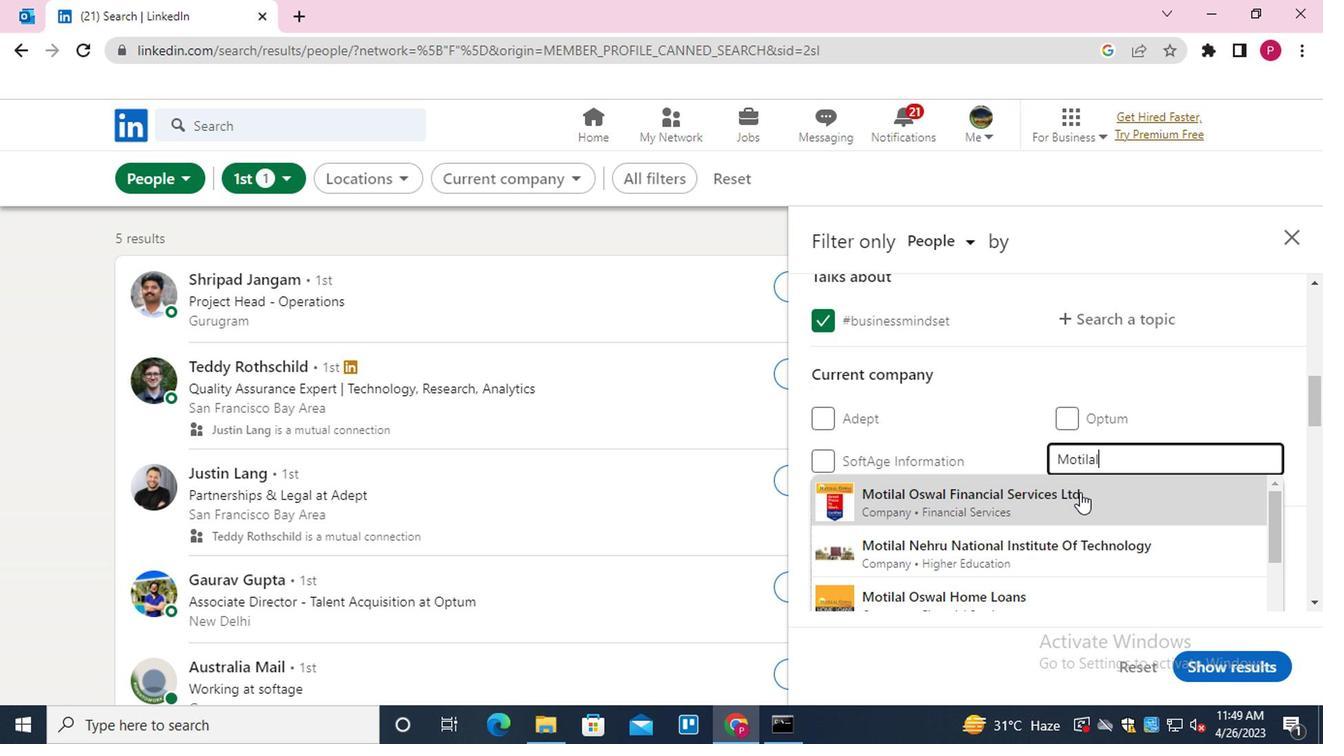 
Action: Mouse pressed left at (1075, 491)
Screenshot: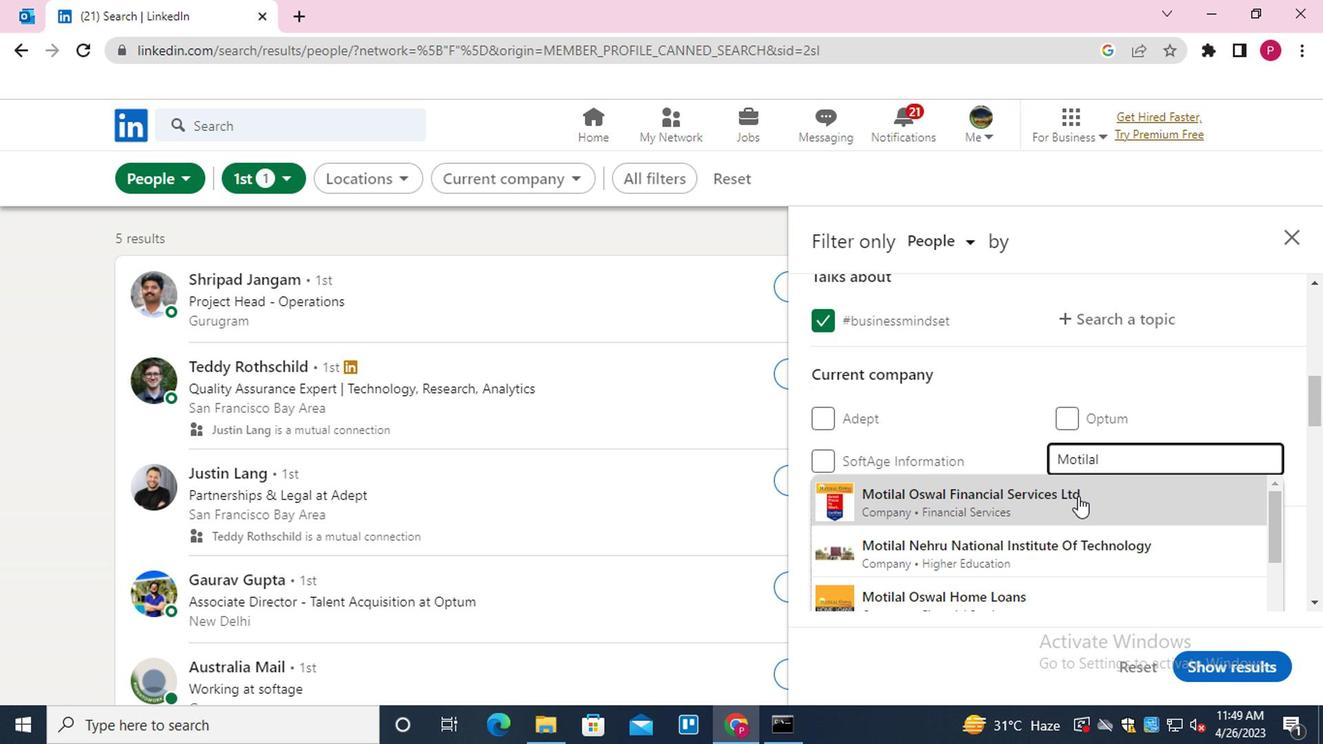 
Action: Mouse moved to (1069, 495)
Screenshot: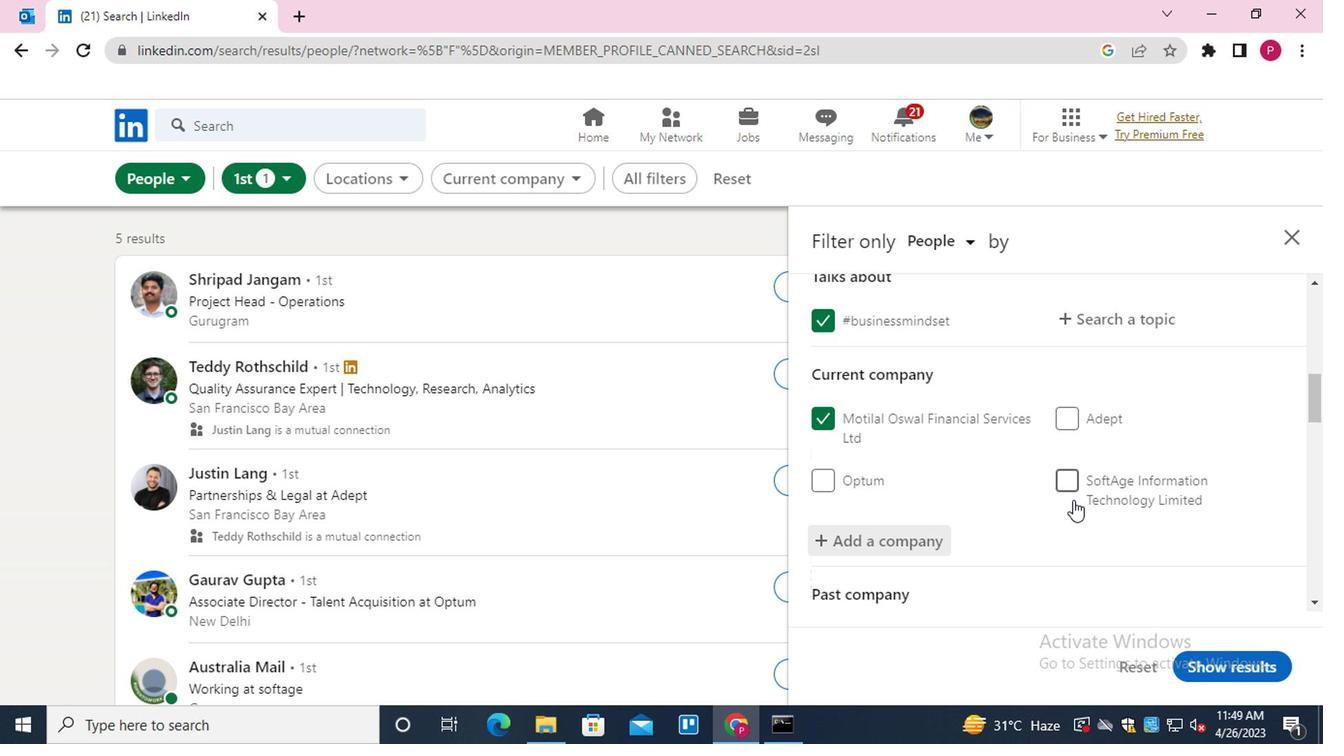 
Action: Mouse scrolled (1069, 494) with delta (0, 0)
Screenshot: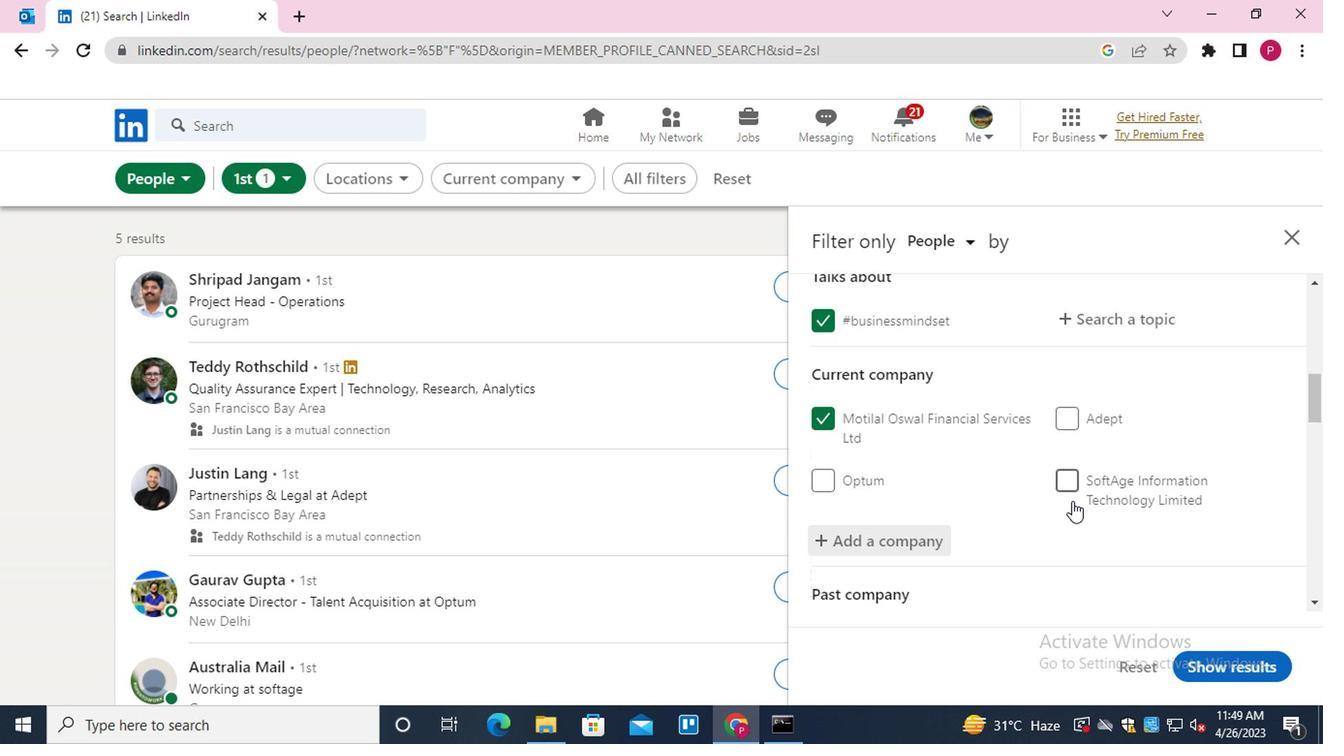 
Action: Mouse scrolled (1069, 494) with delta (0, 0)
Screenshot: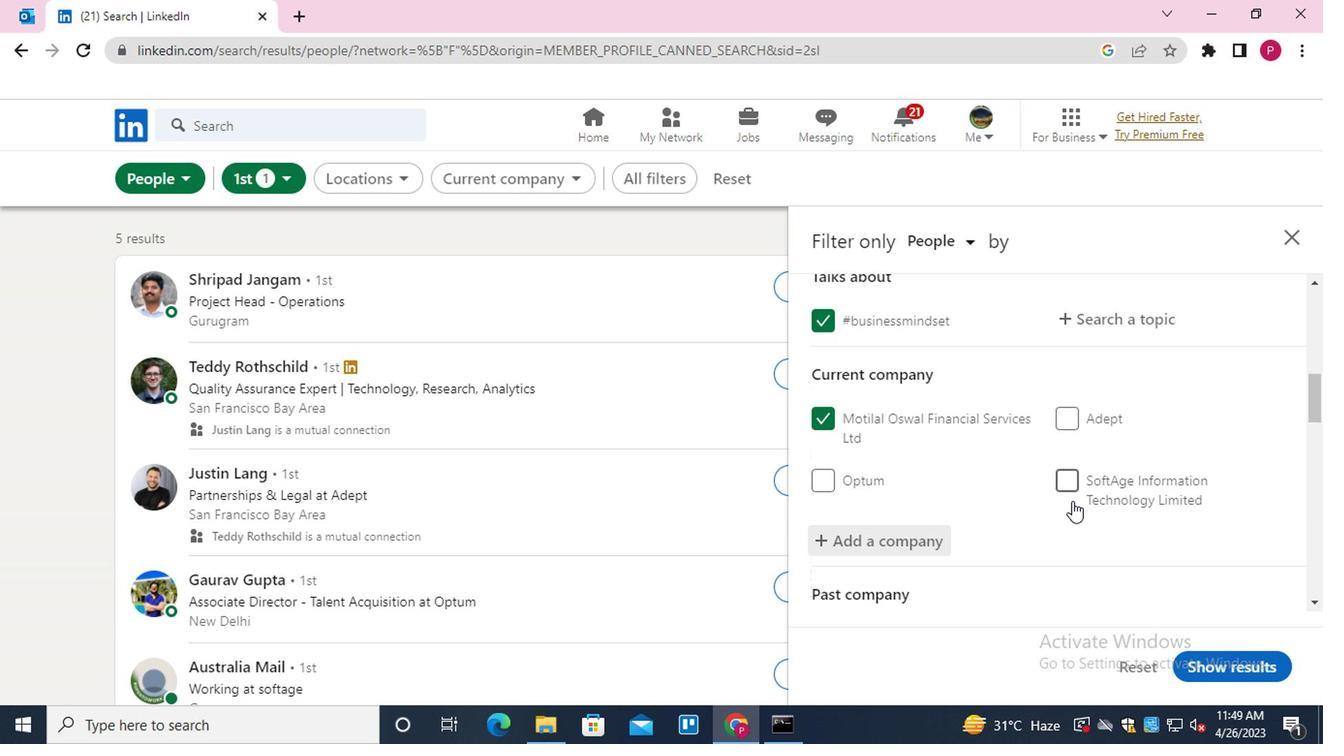 
Action: Mouse moved to (1009, 492)
Screenshot: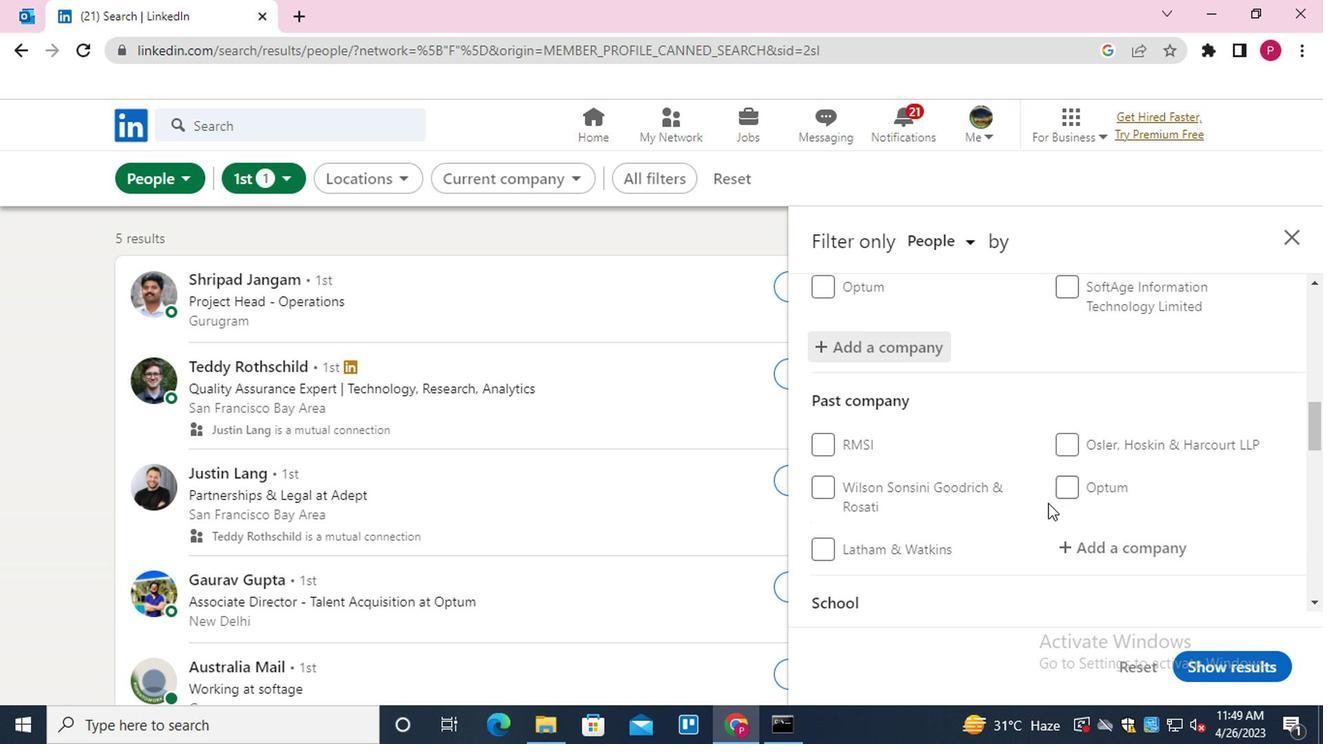 
Action: Mouse scrolled (1009, 492) with delta (0, 0)
Screenshot: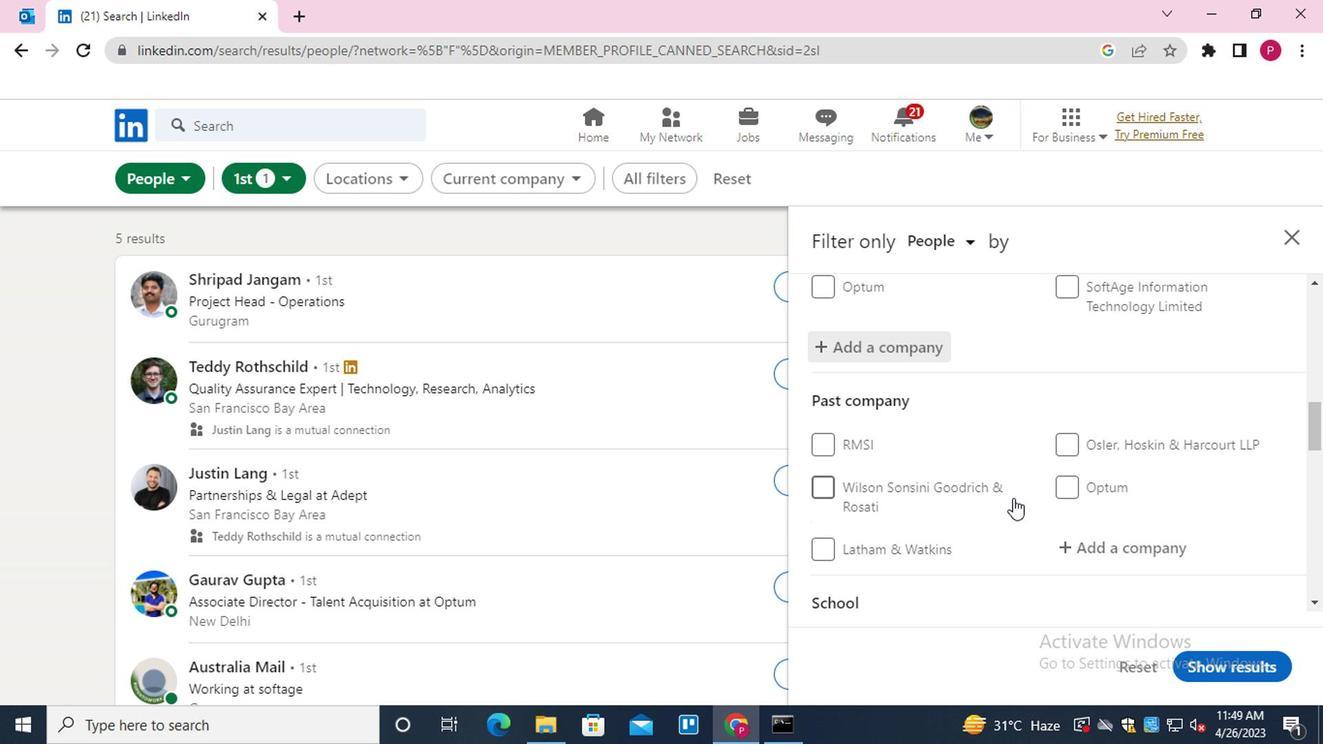 
Action: Mouse moved to (1011, 492)
Screenshot: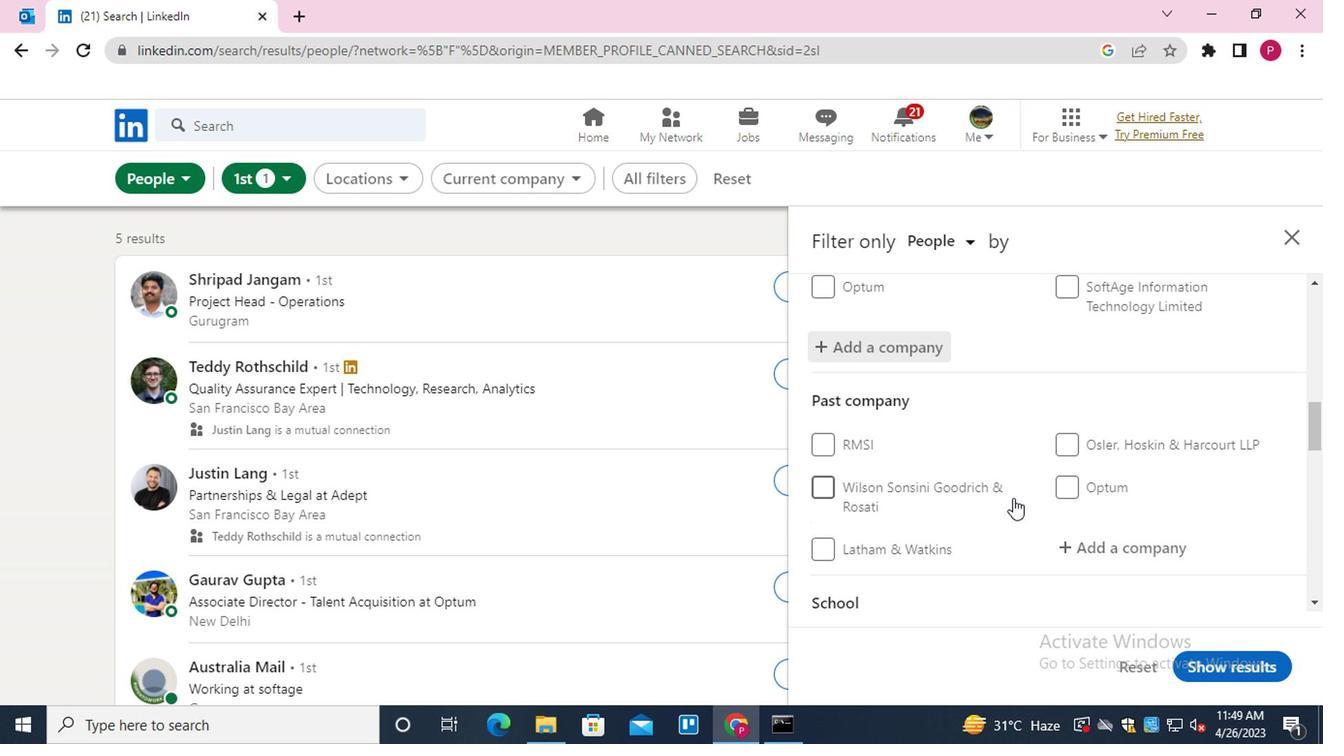 
Action: Mouse scrolled (1011, 491) with delta (0, 0)
Screenshot: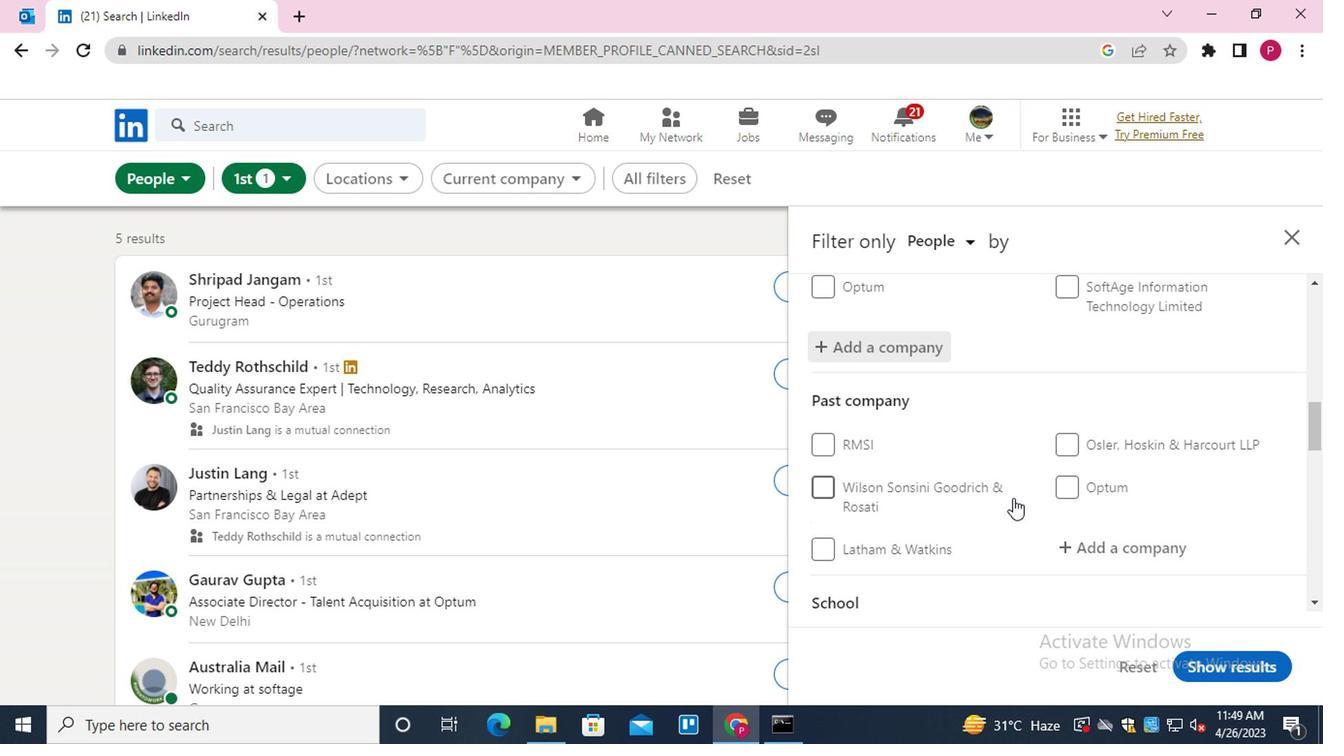 
Action: Mouse moved to (1012, 492)
Screenshot: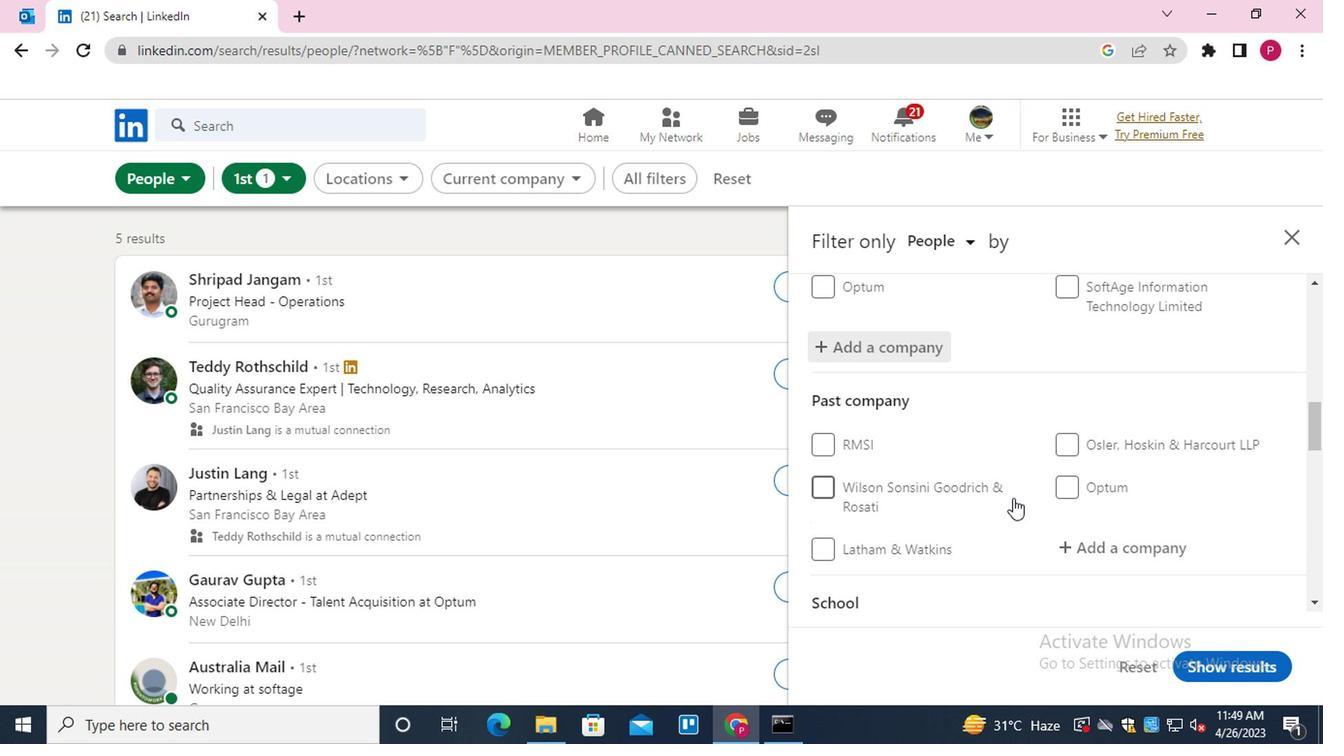 
Action: Mouse scrolled (1012, 491) with delta (0, 0)
Screenshot: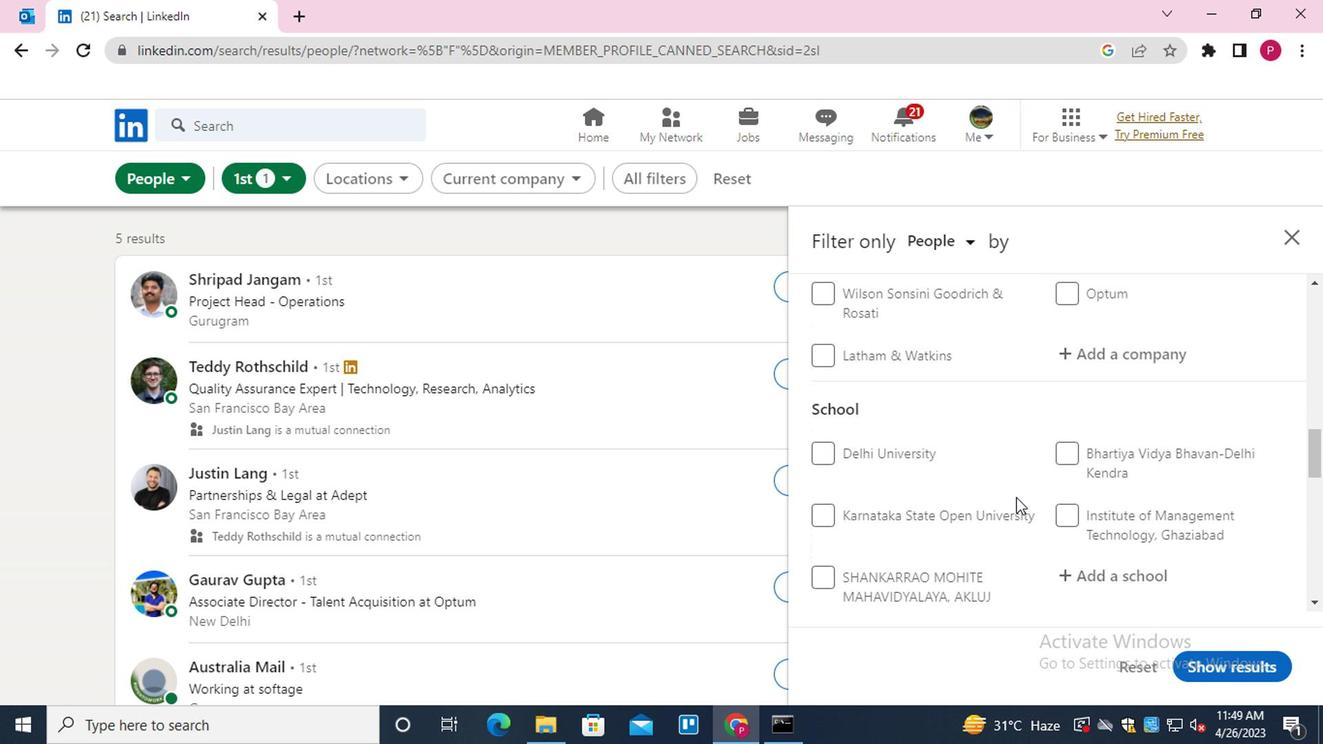 
Action: Mouse moved to (1088, 465)
Screenshot: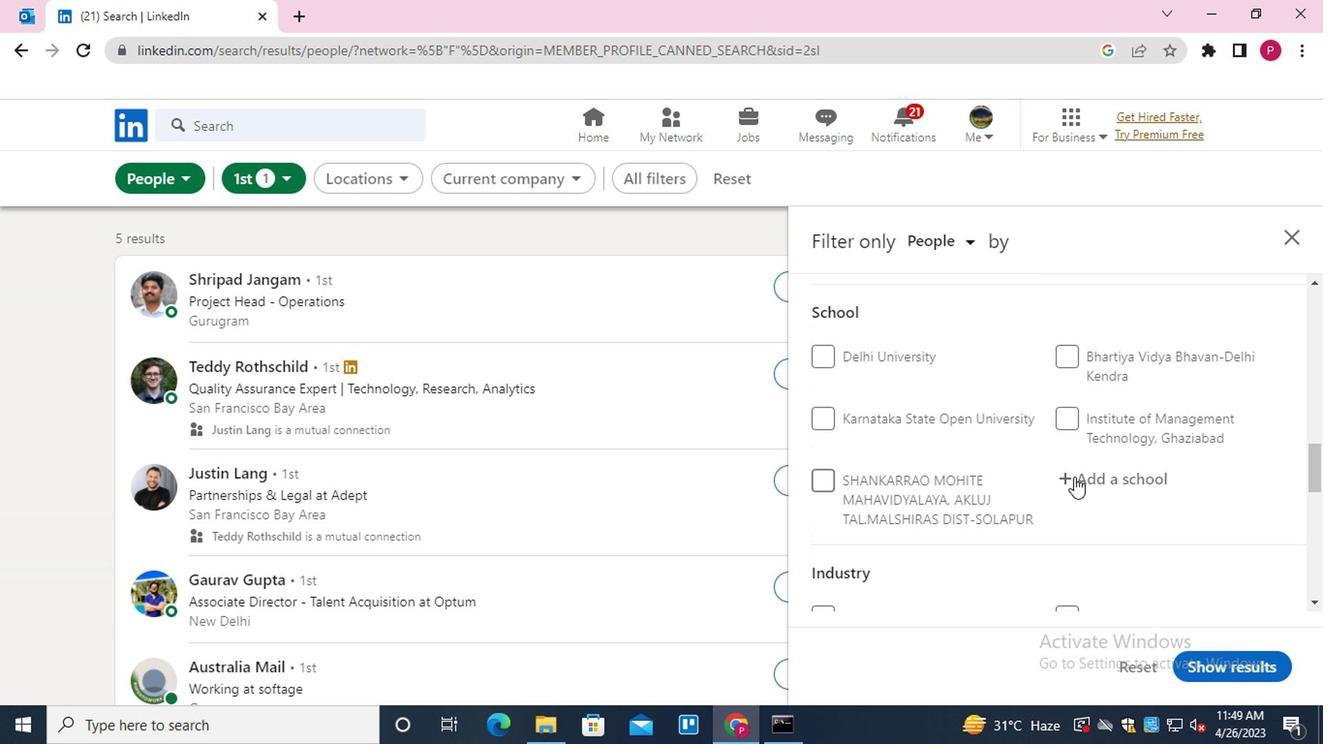 
Action: Mouse pressed left at (1088, 465)
Screenshot: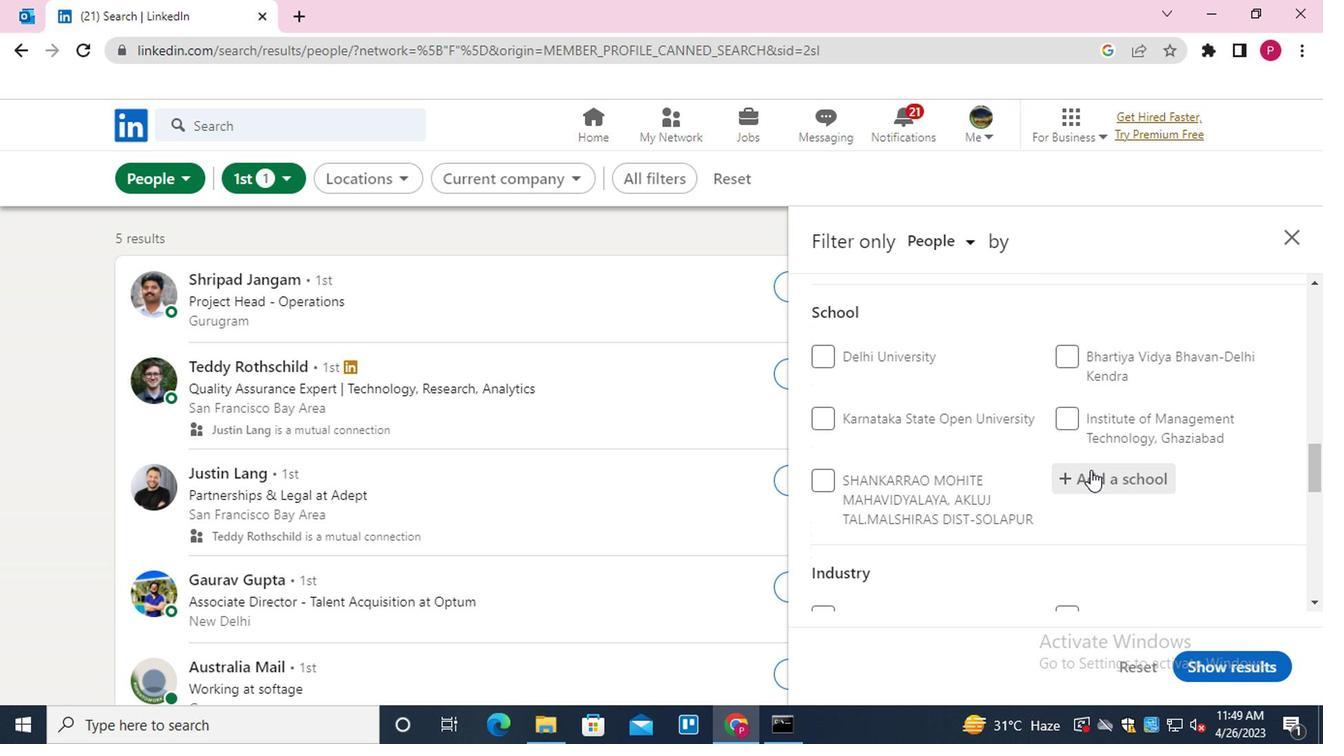 
Action: Mouse scrolled (1088, 464) with delta (0, -1)
Screenshot: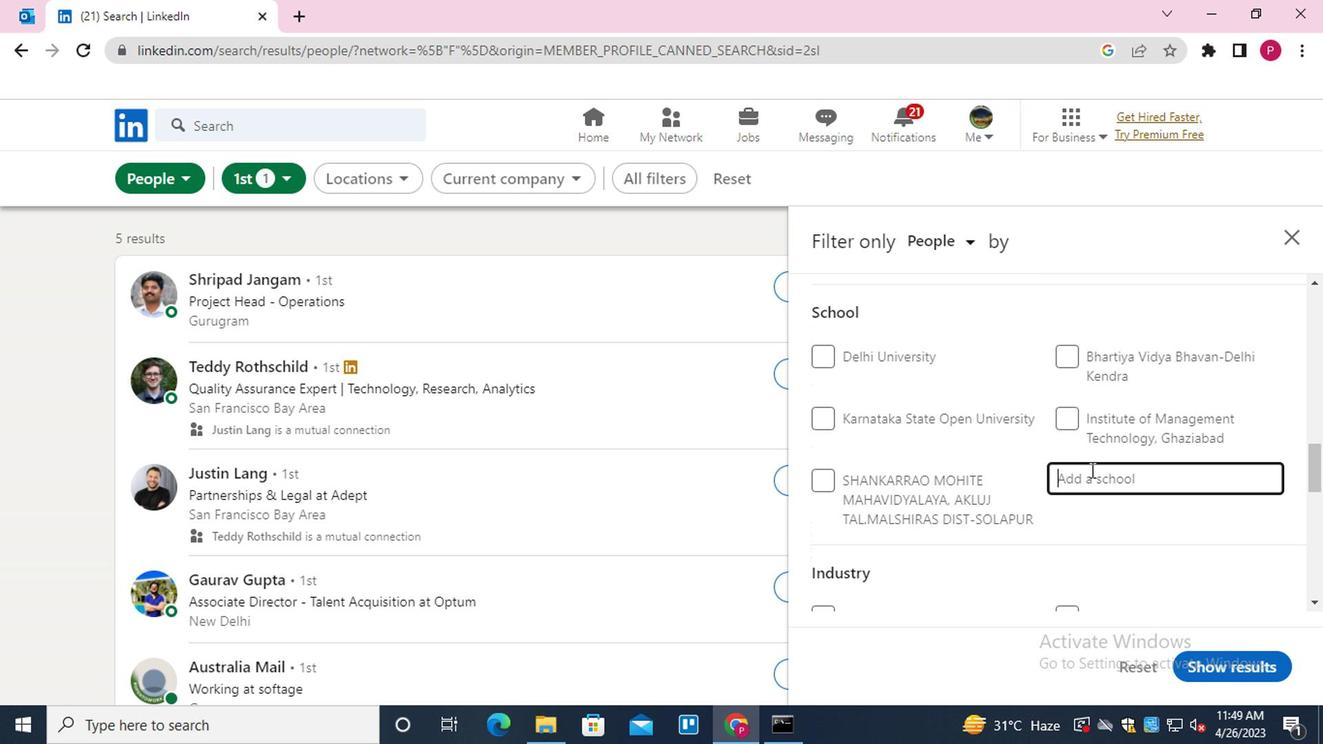 
Action: Mouse scrolled (1088, 464) with delta (0, -1)
Screenshot: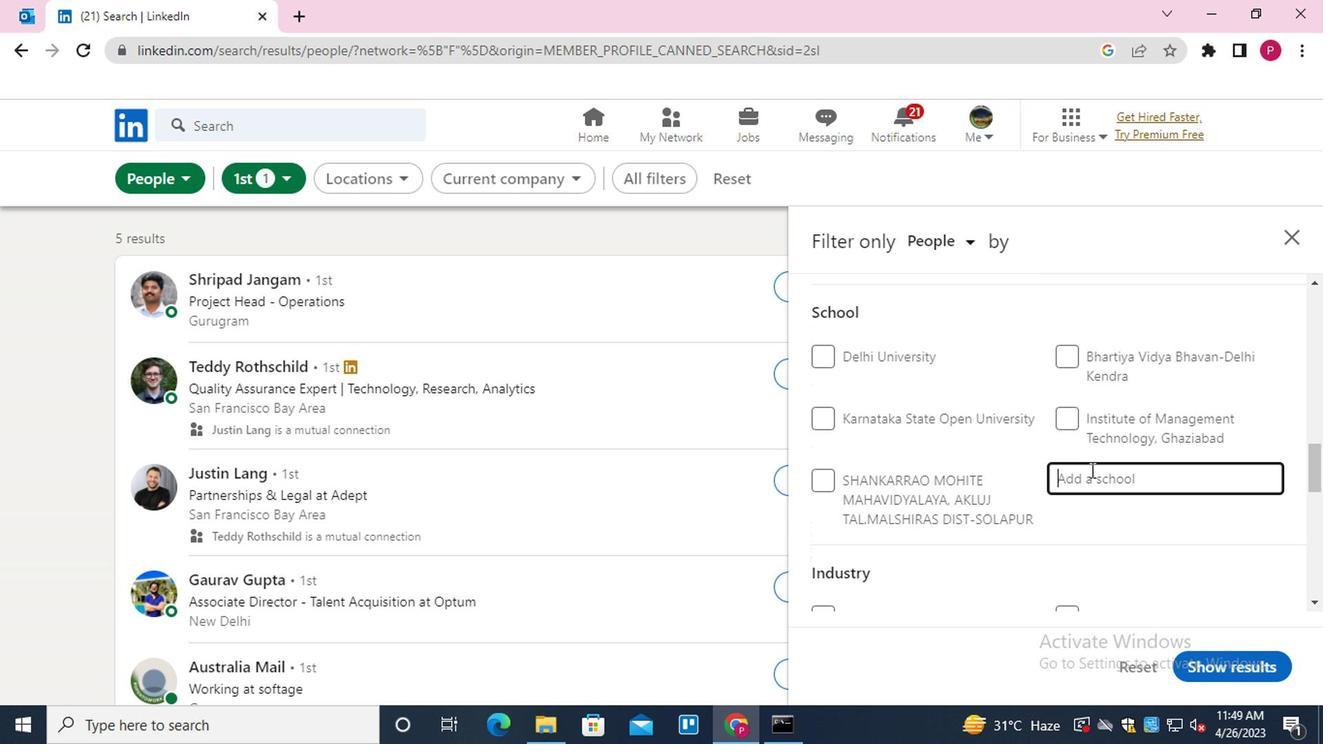 
Action: Mouse scrolled (1088, 466) with delta (0, 0)
Screenshot: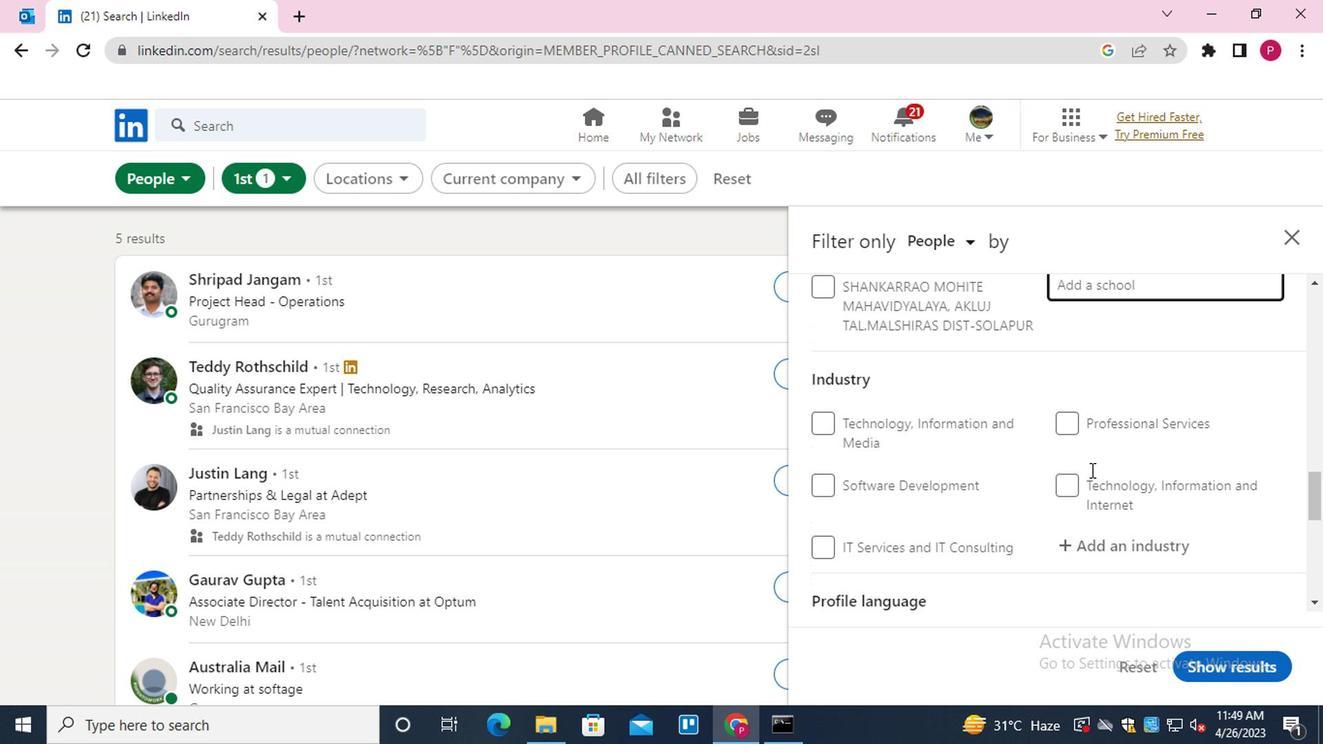 
Action: Key pressed <Key.shift>ST.<Key.space><Key.shift>JOHN<Key.space>
Screenshot: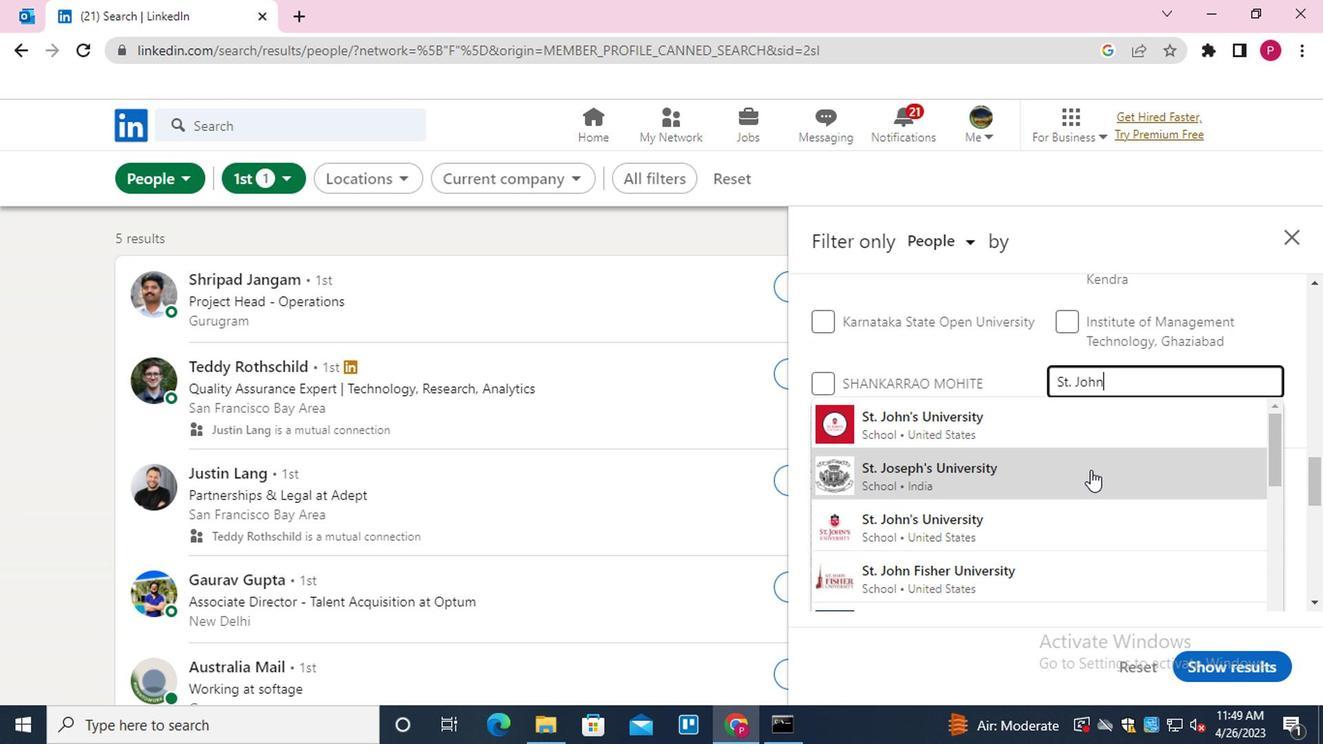 
Action: Mouse moved to (1071, 479)
Screenshot: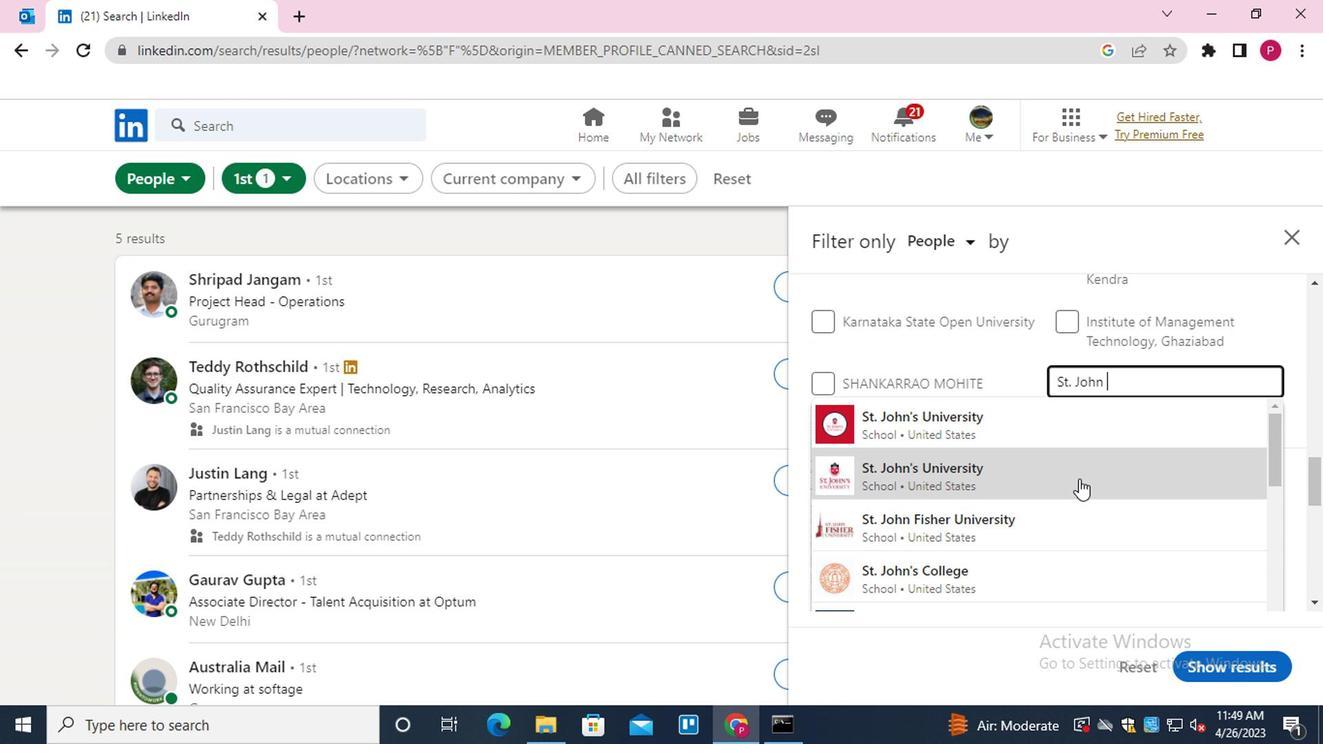 
Action: Key pressed <Key.shift>COLLEGE<Key.space><Key.shift>AGRA
Screenshot: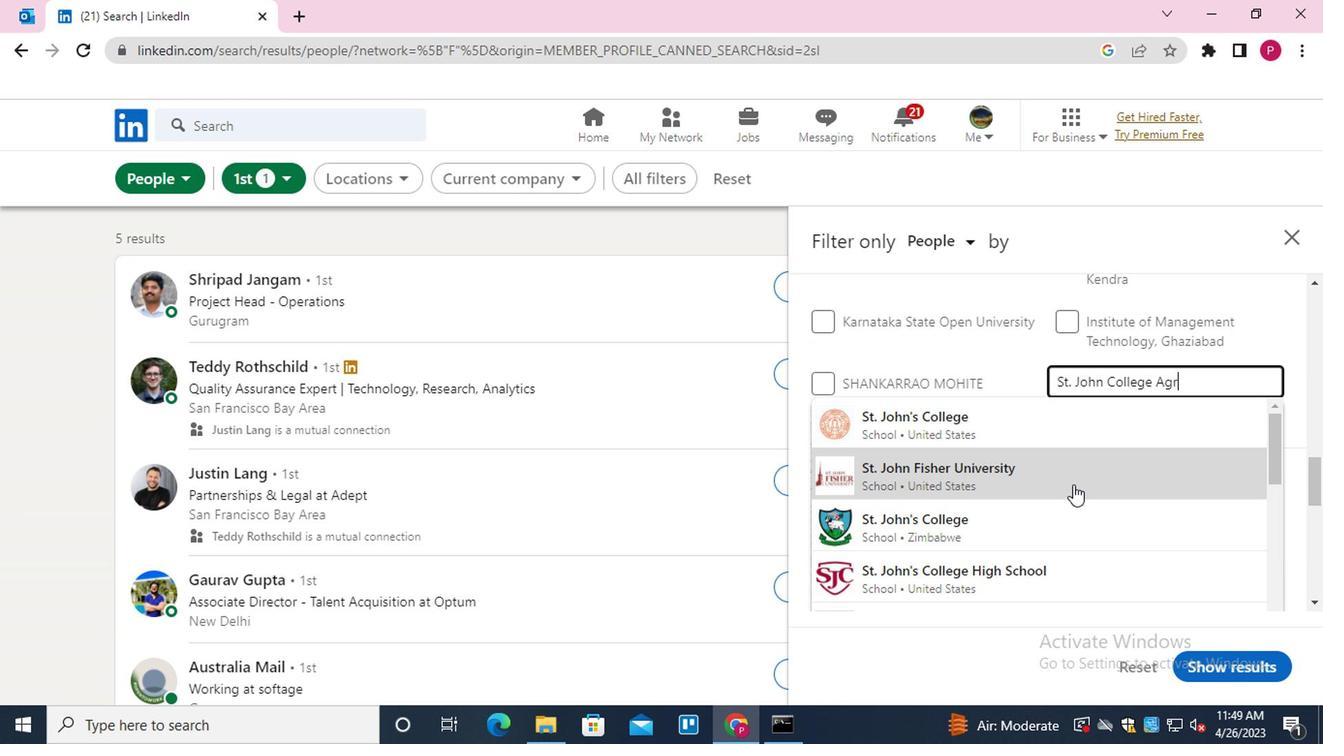 
Action: Mouse moved to (1058, 433)
Screenshot: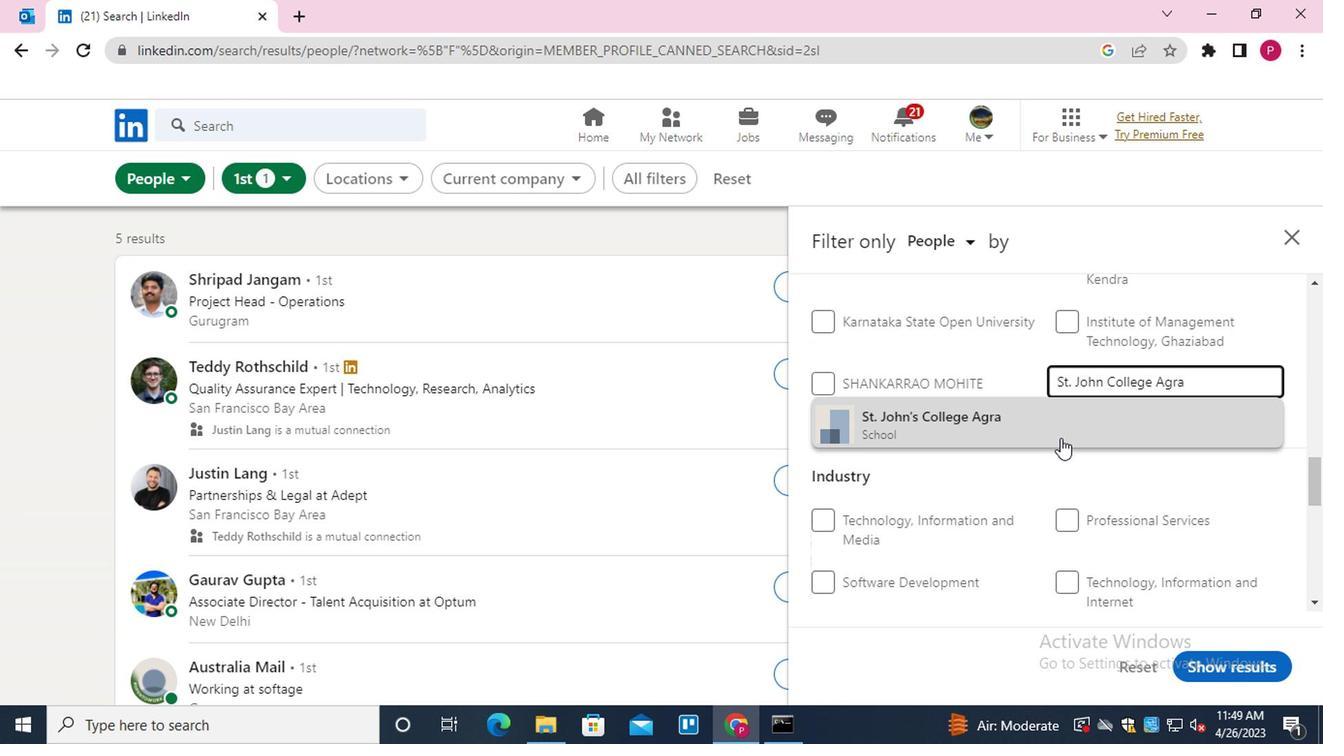 
Action: Mouse pressed left at (1058, 433)
Screenshot: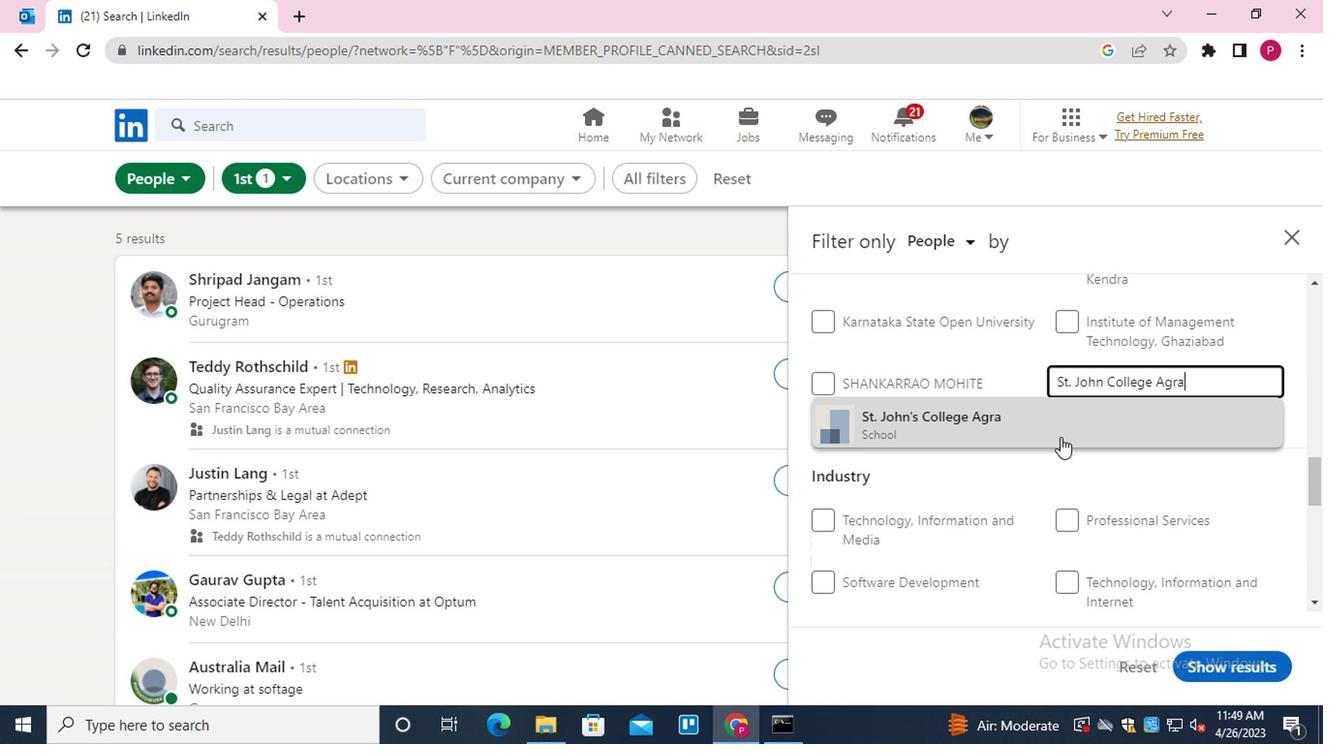 
Action: Mouse moved to (1000, 404)
Screenshot: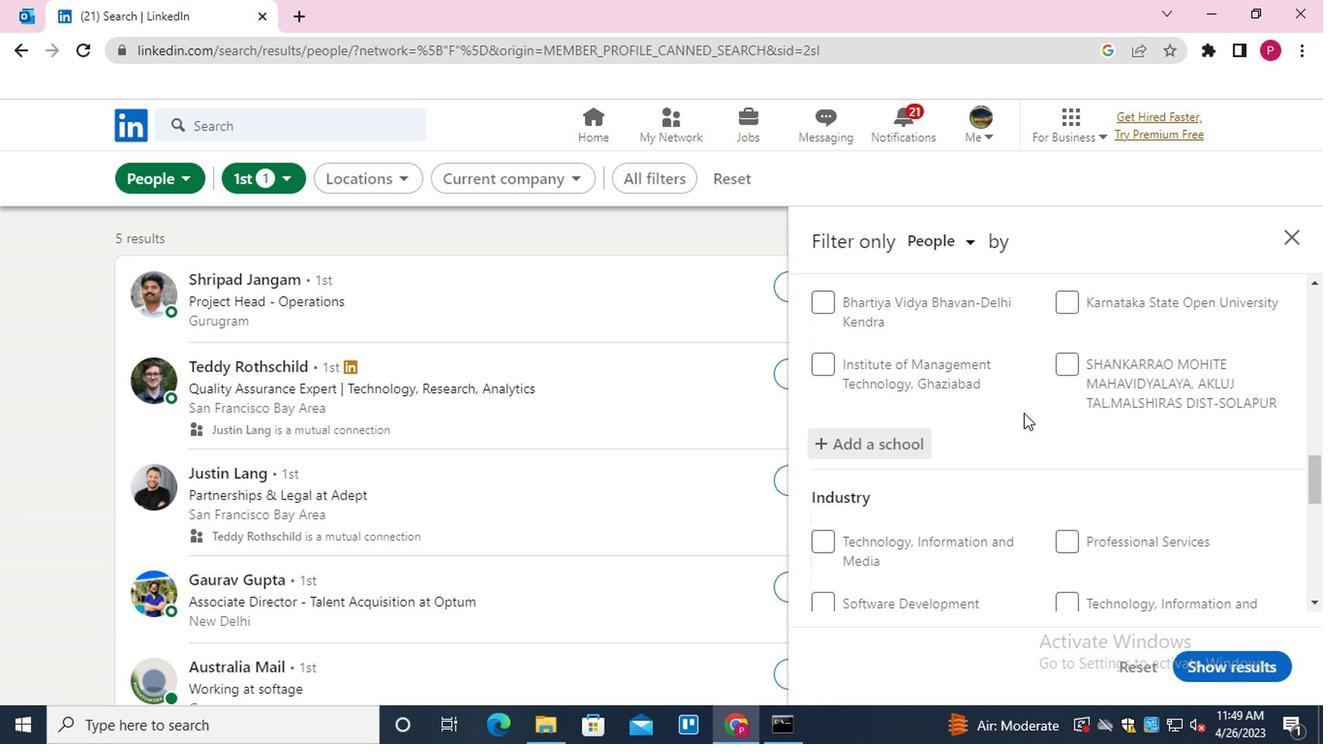 
Action: Mouse scrolled (1000, 403) with delta (0, -1)
Screenshot: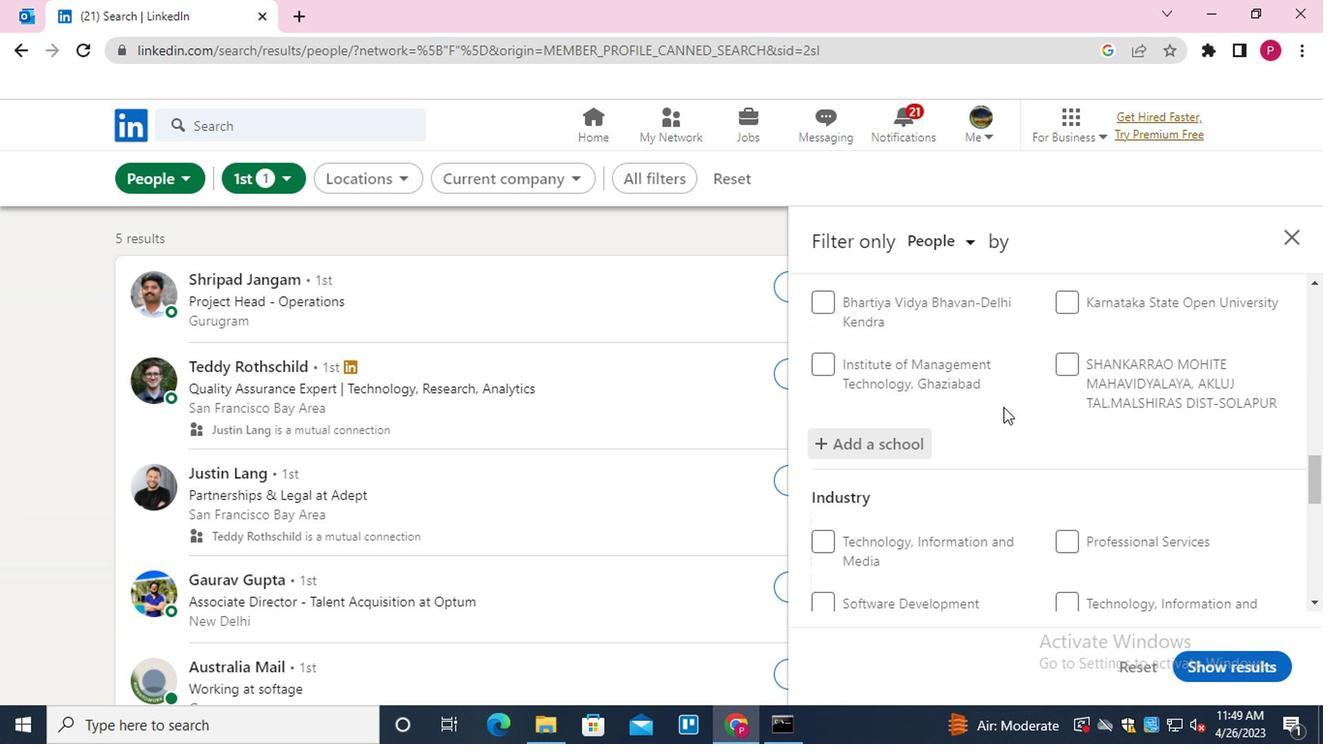 
Action: Mouse scrolled (1000, 403) with delta (0, -1)
Screenshot: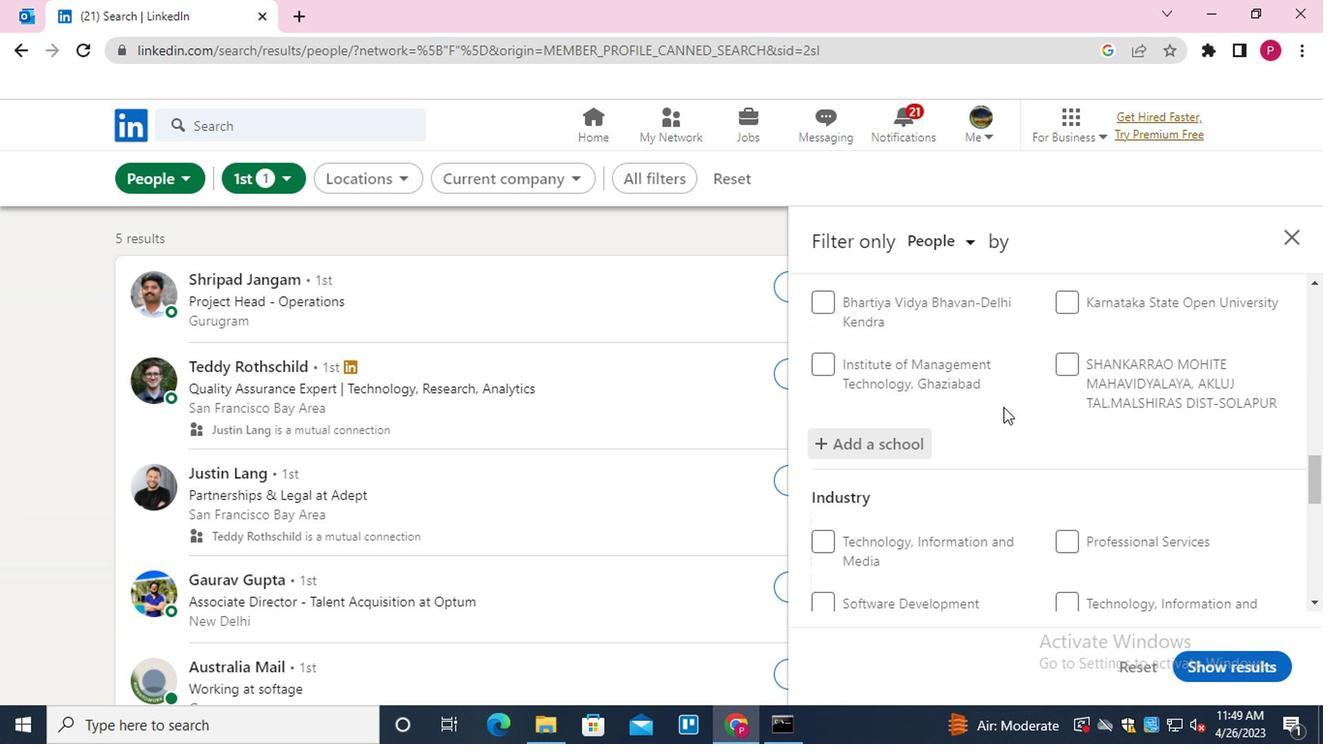 
Action: Mouse scrolled (1000, 403) with delta (0, -1)
Screenshot: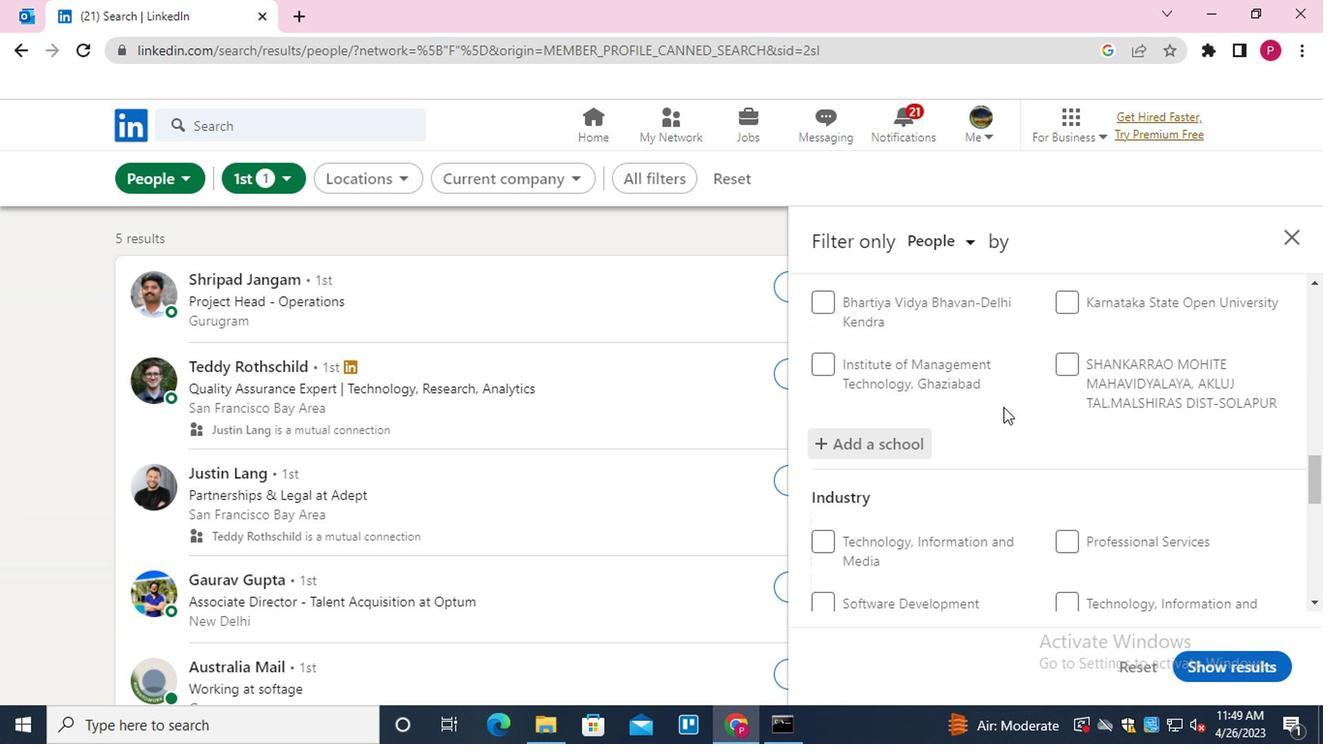 
Action: Mouse moved to (1131, 379)
Screenshot: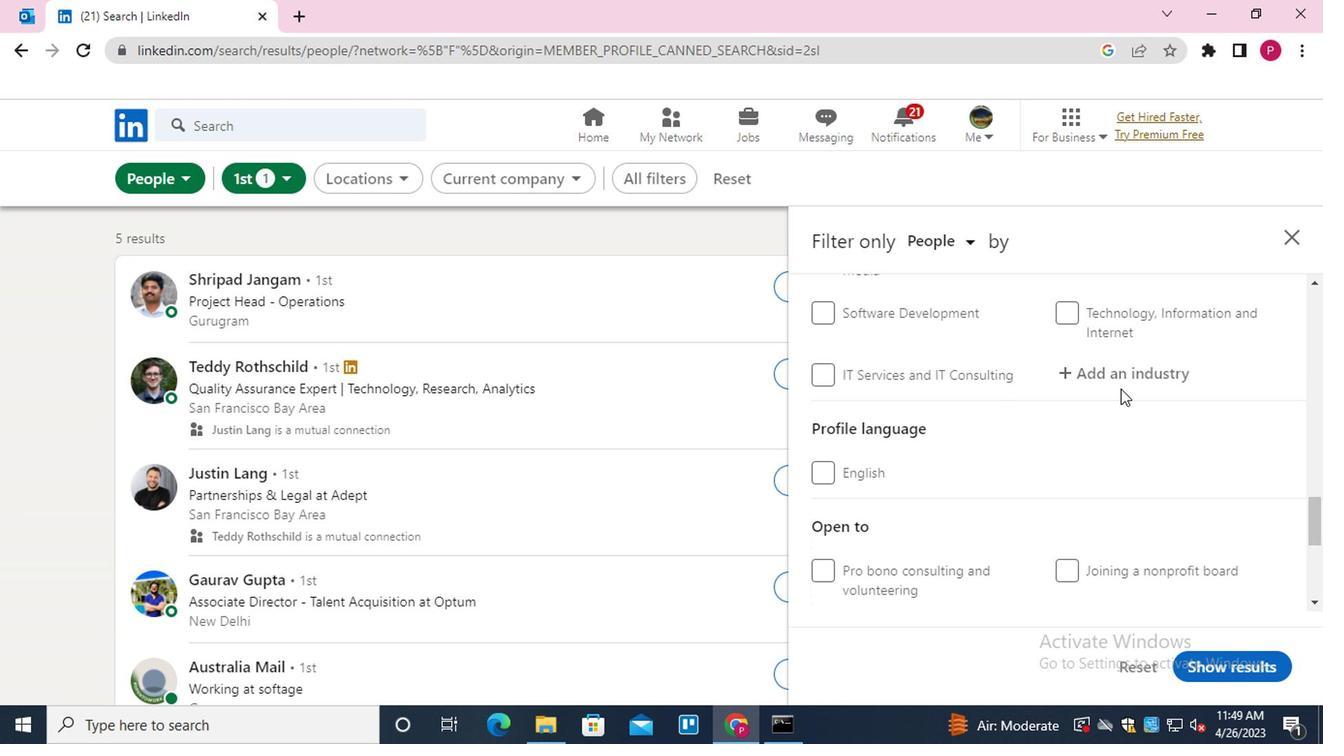 
Action: Mouse pressed left at (1131, 379)
Screenshot: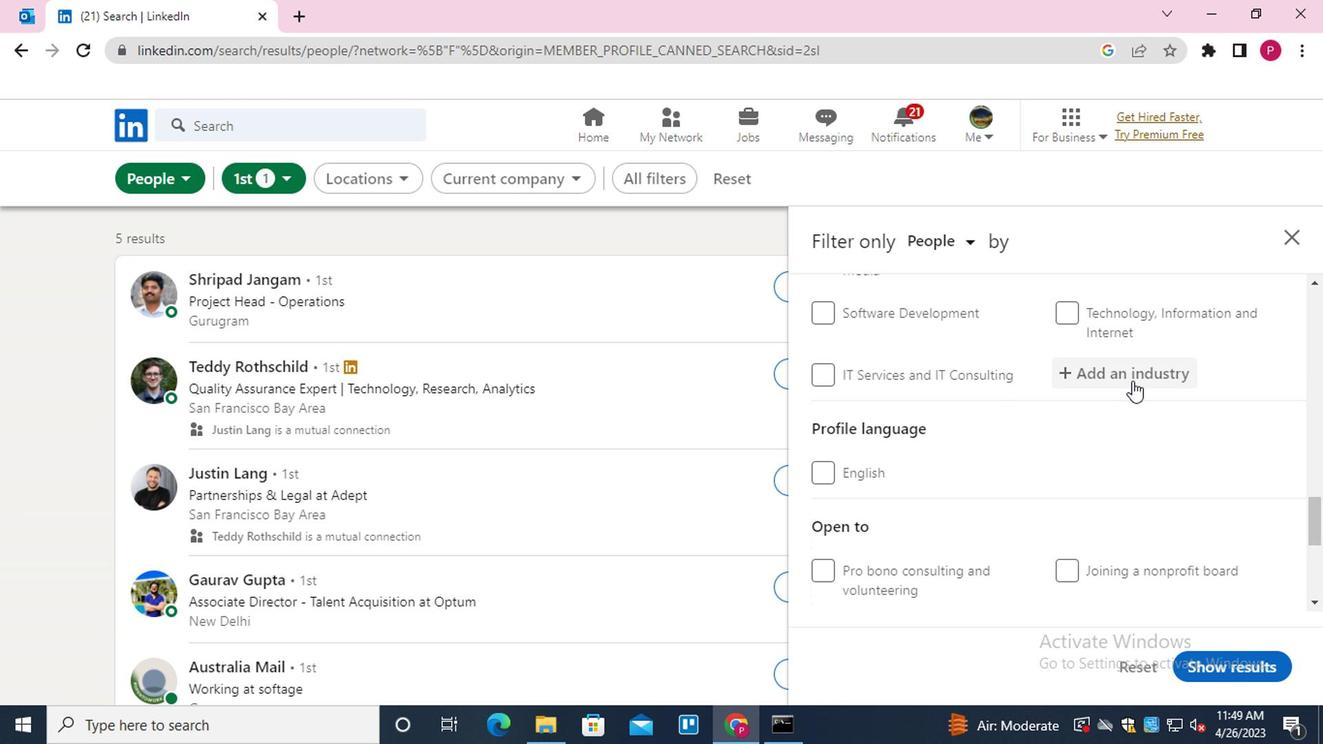 
Action: Key pressed <Key.shift><Key.shift><Key.shift>METAL<Key.space><Key.shift>ORE
Screenshot: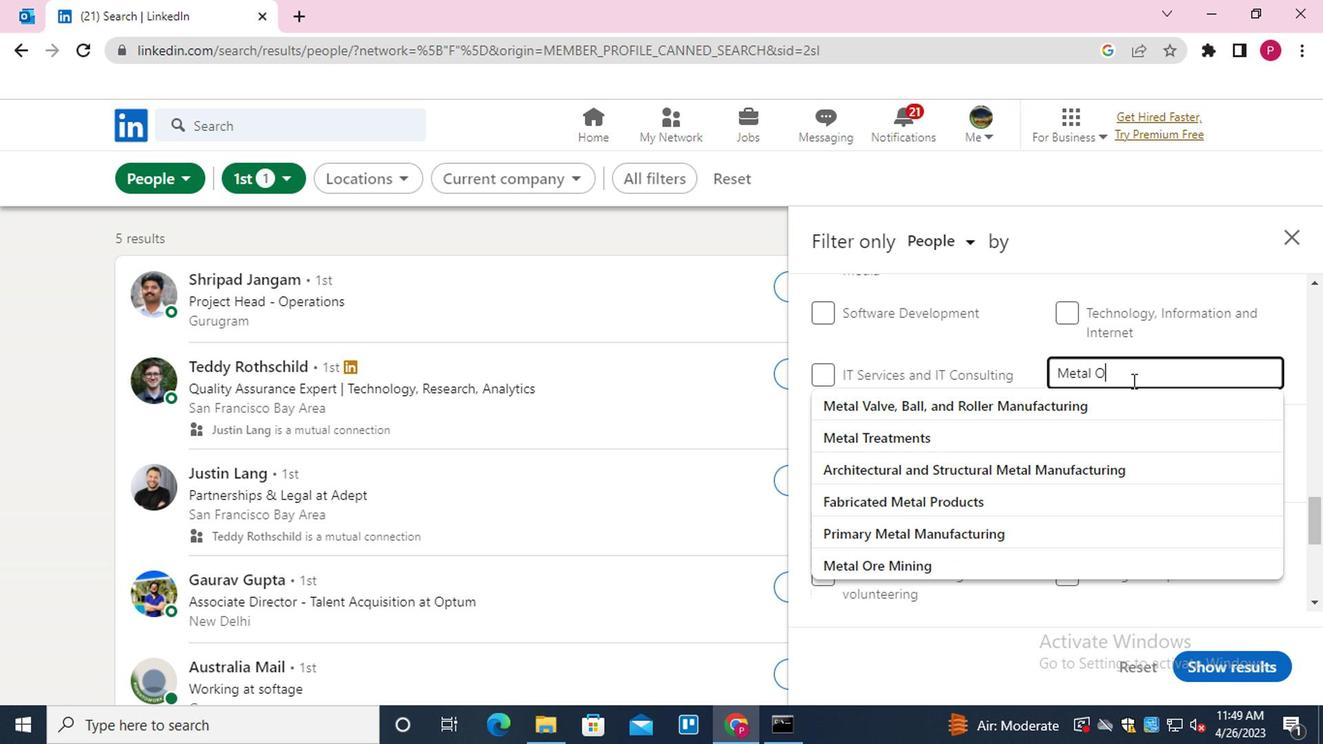 
Action: Mouse moved to (1124, 394)
Screenshot: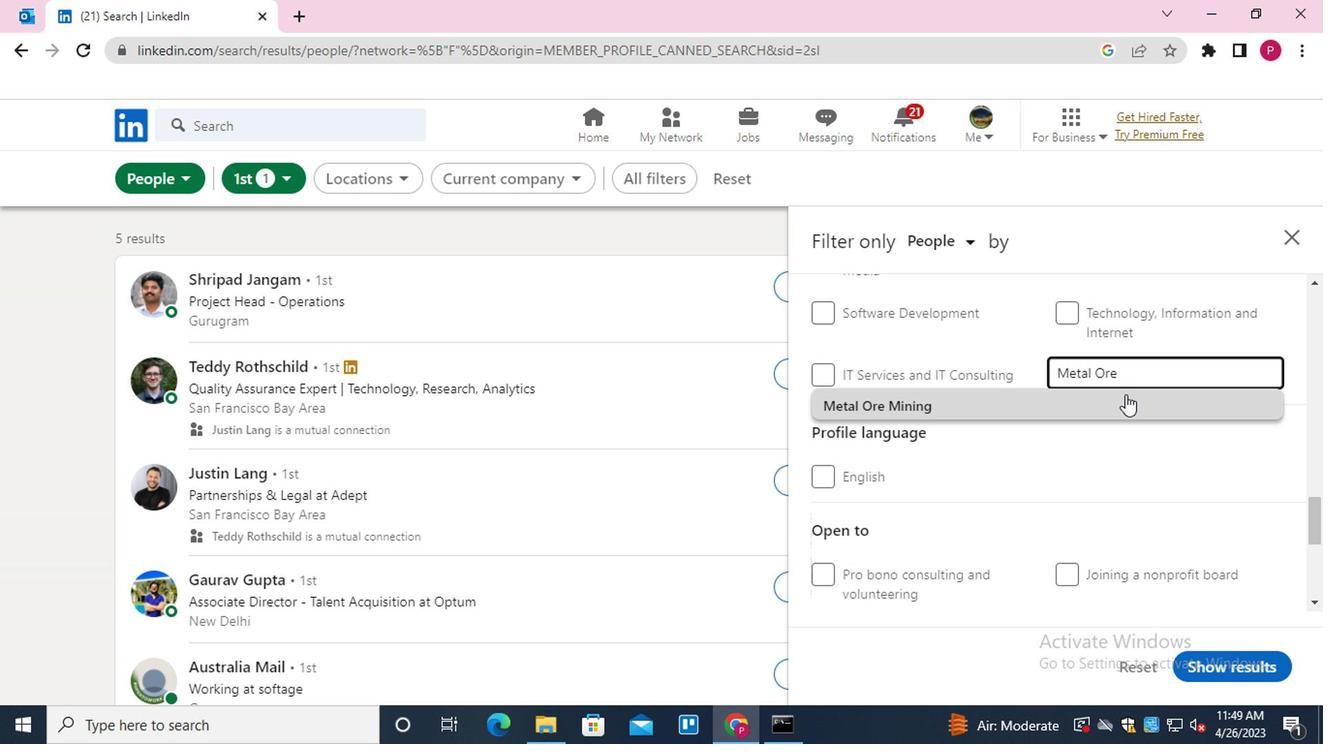 
Action: Mouse pressed left at (1124, 394)
Screenshot: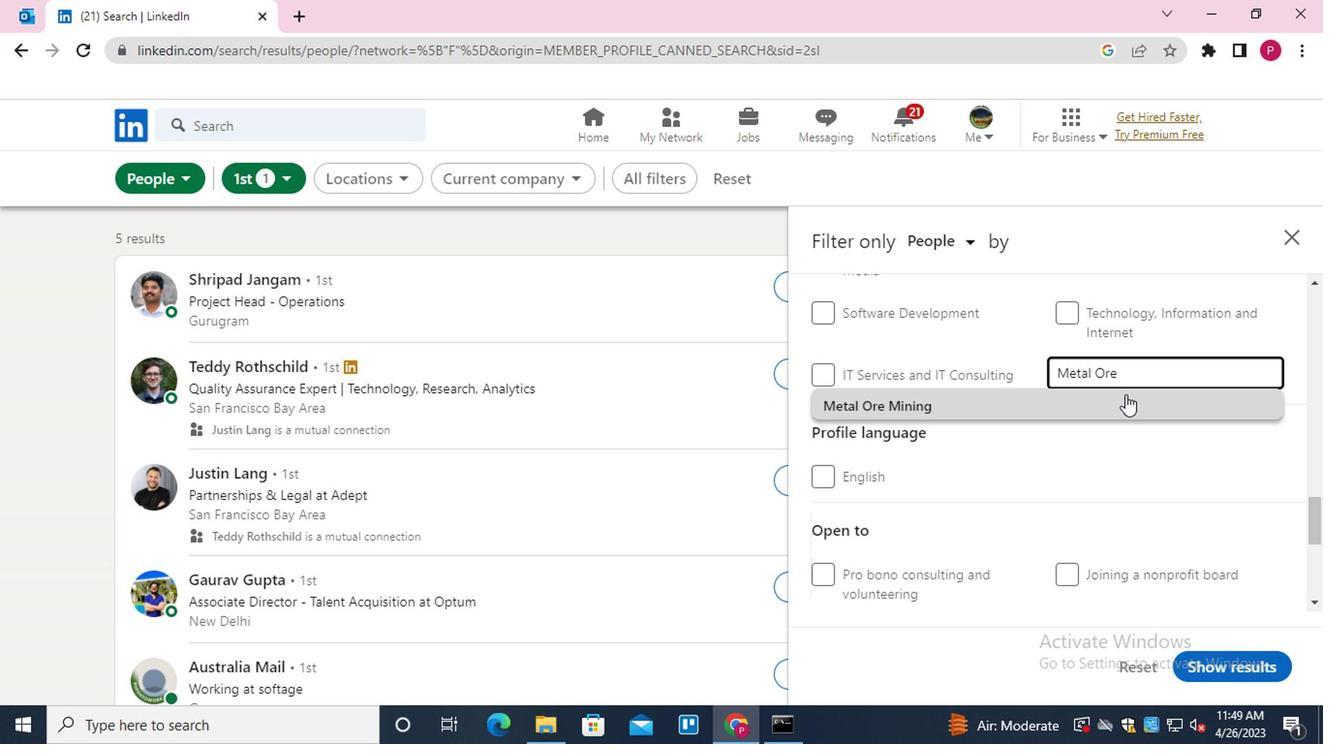 
Action: Mouse moved to (987, 410)
Screenshot: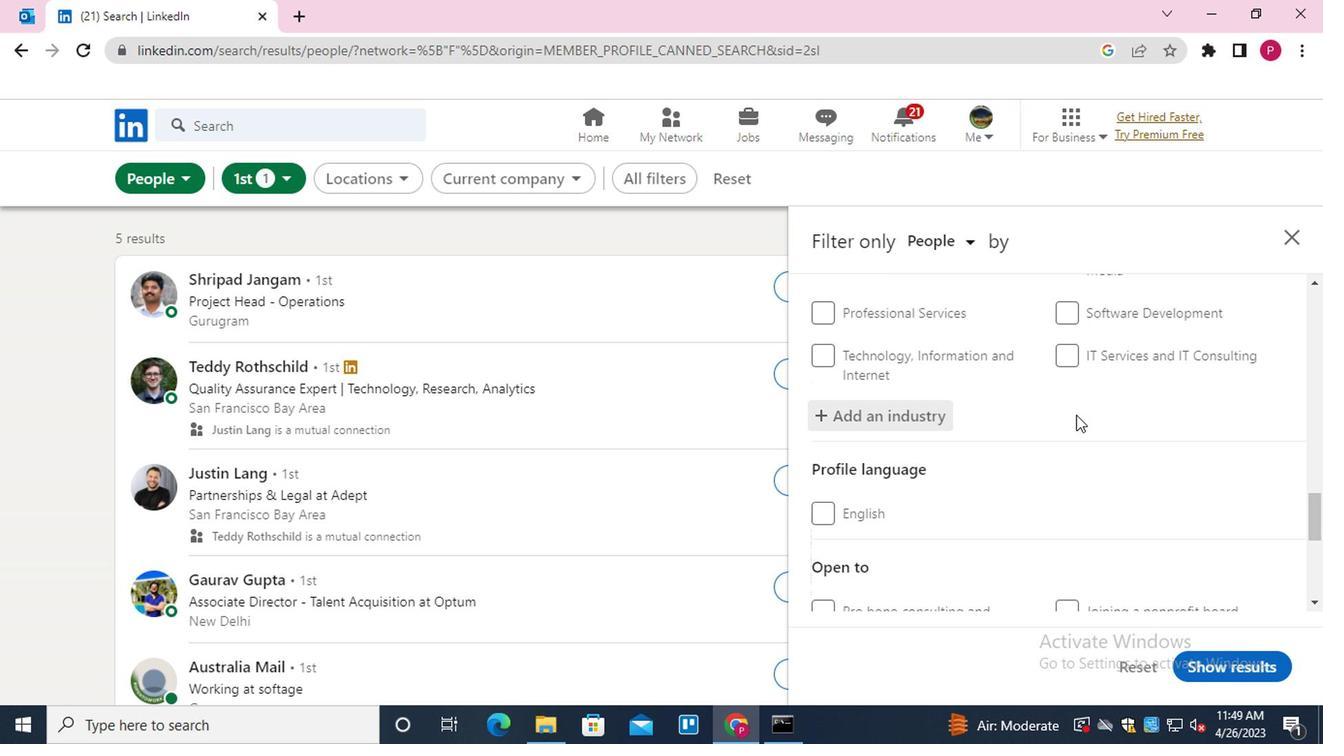 
Action: Mouse scrolled (987, 408) with delta (0, -1)
Screenshot: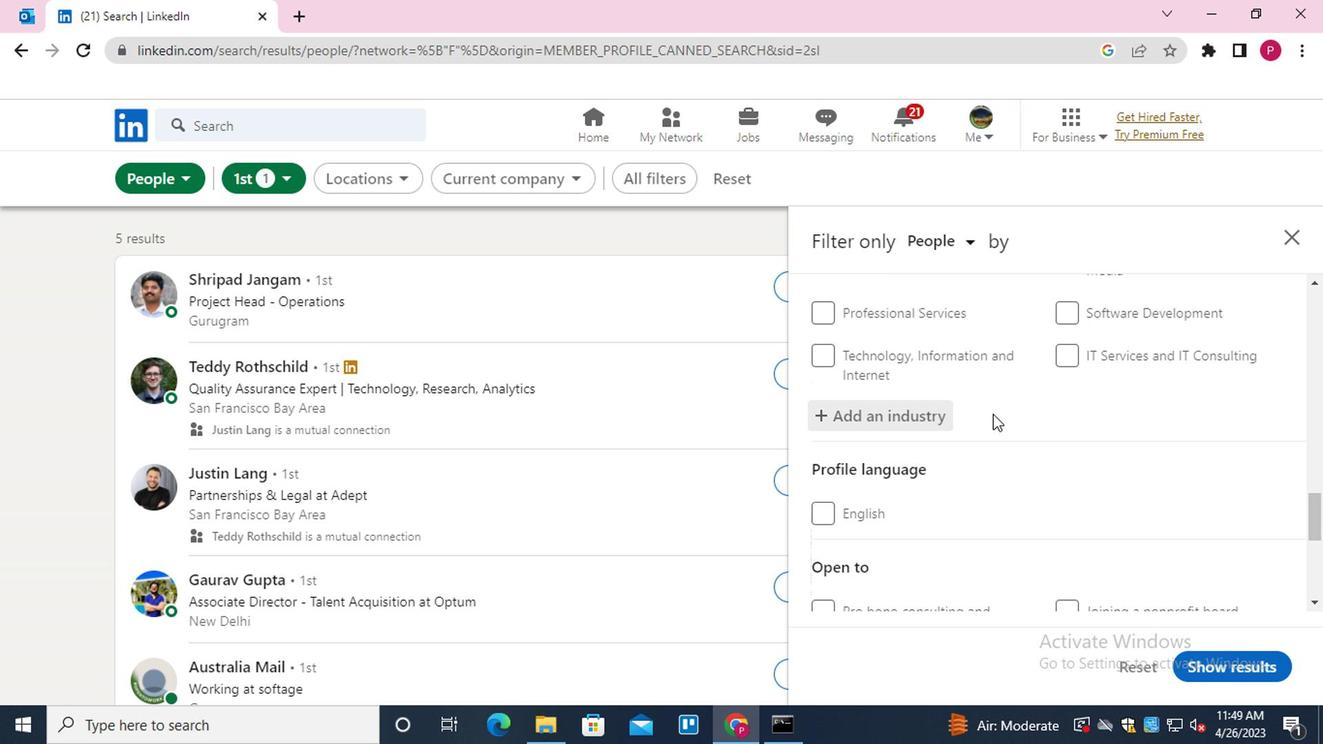 
Action: Mouse moved to (987, 410)
Screenshot: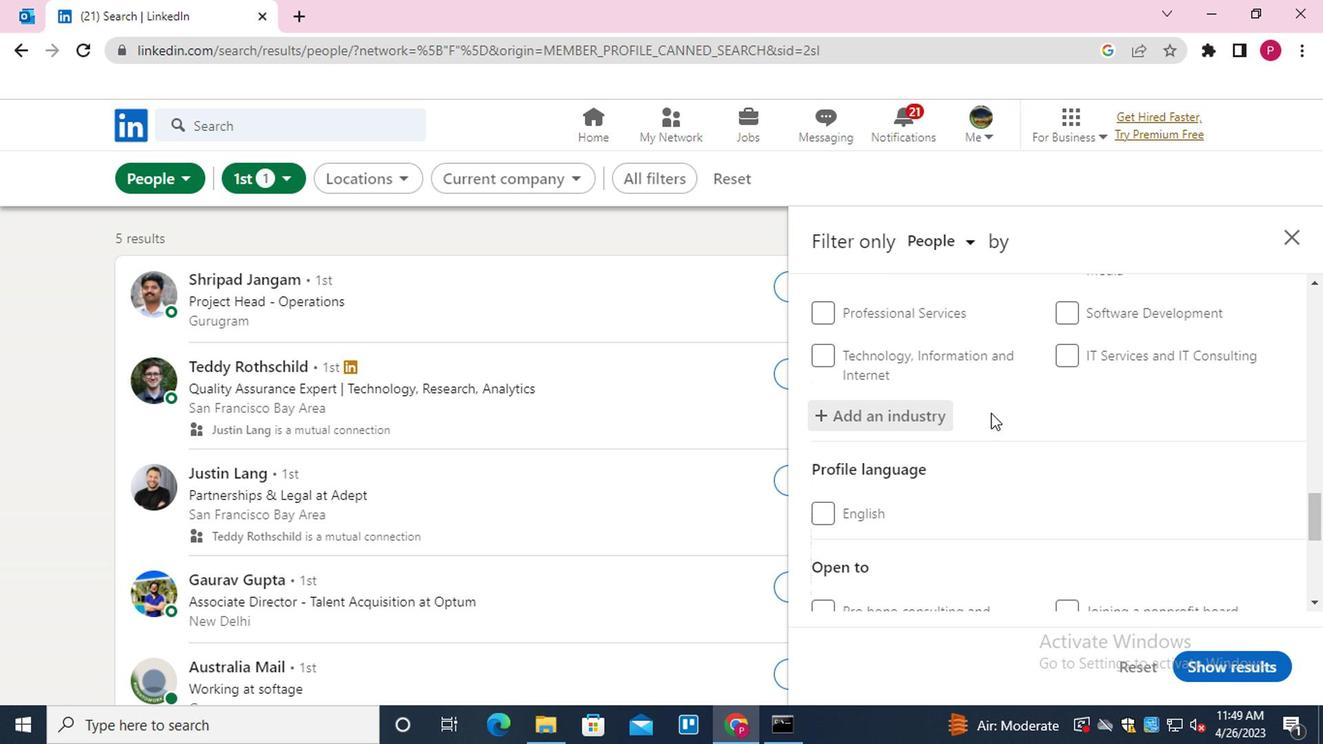 
Action: Mouse scrolled (987, 408) with delta (0, -1)
Screenshot: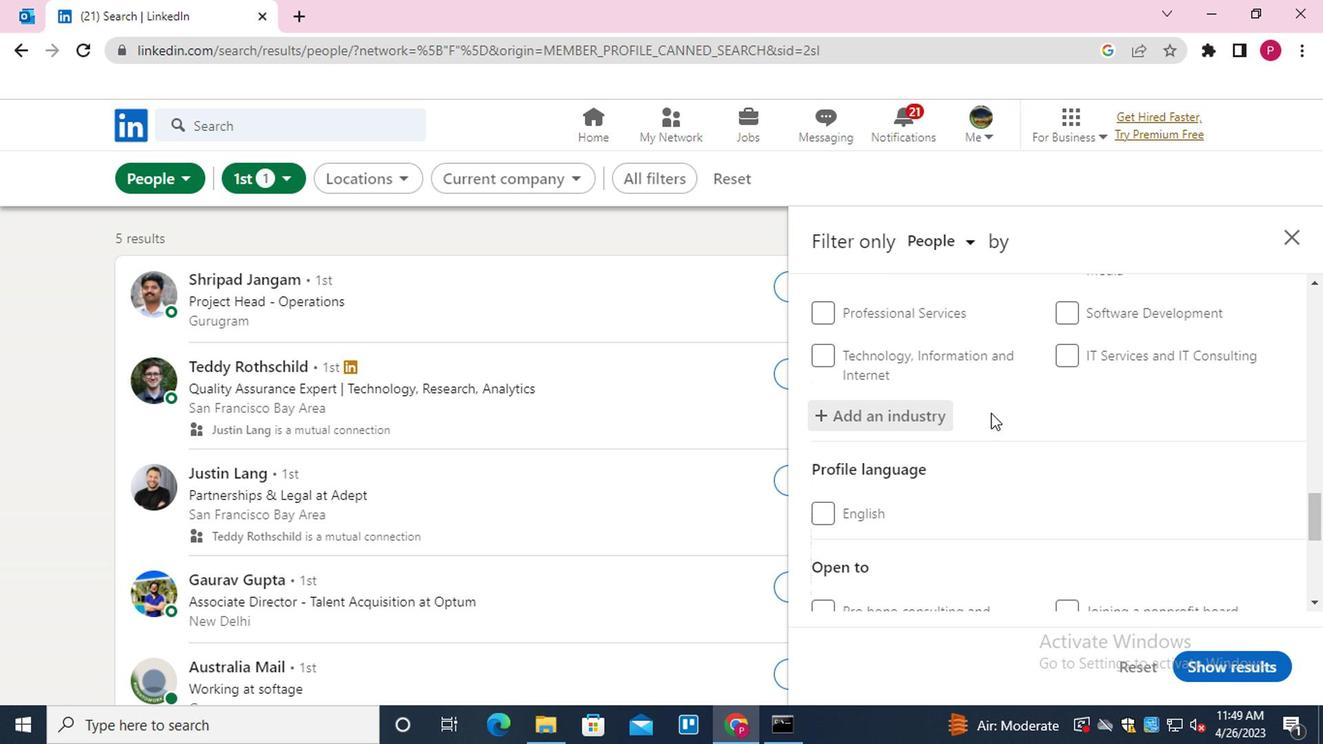 
Action: Mouse moved to (972, 415)
Screenshot: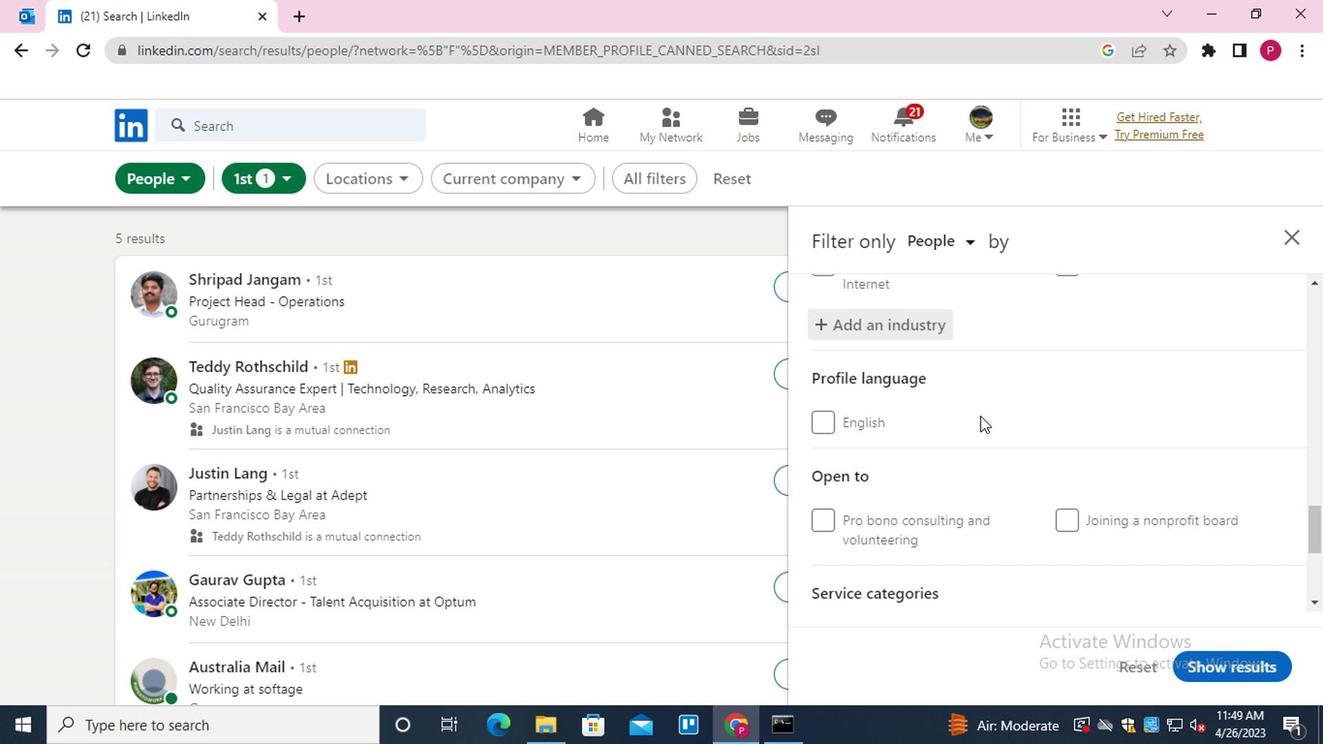 
Action: Mouse scrolled (972, 414) with delta (0, 0)
Screenshot: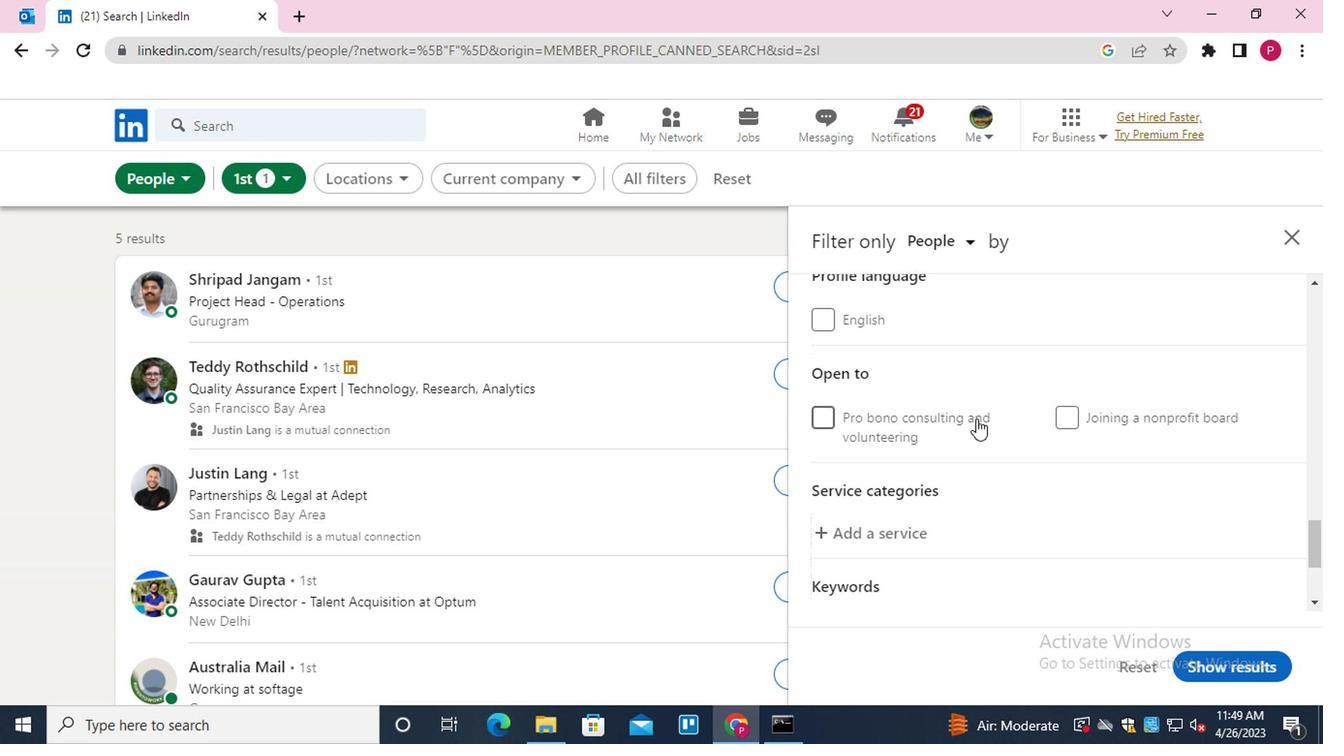 
Action: Mouse moved to (928, 432)
Screenshot: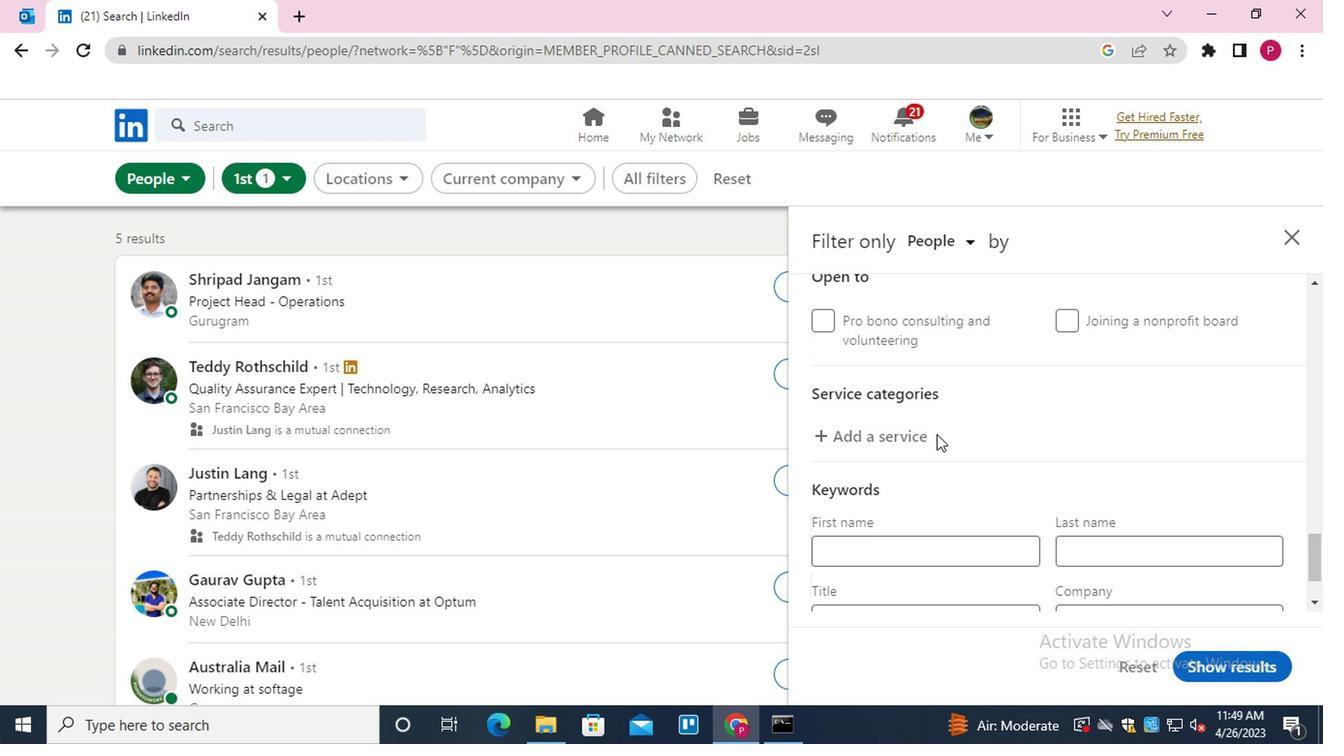 
Action: Mouse pressed left at (928, 432)
Screenshot: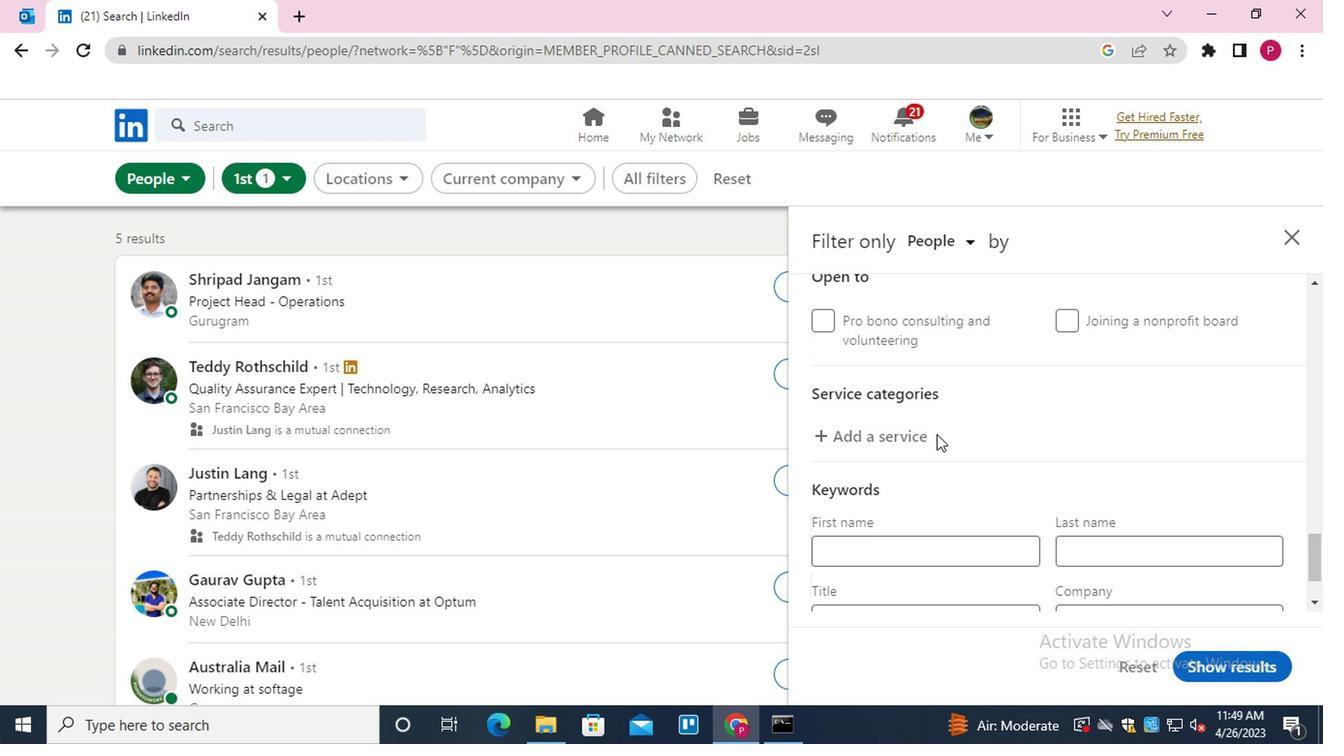 
Action: Key pressed <Key.shift>CORPORATE<Key.down><Key.down><Key.enter>
Screenshot: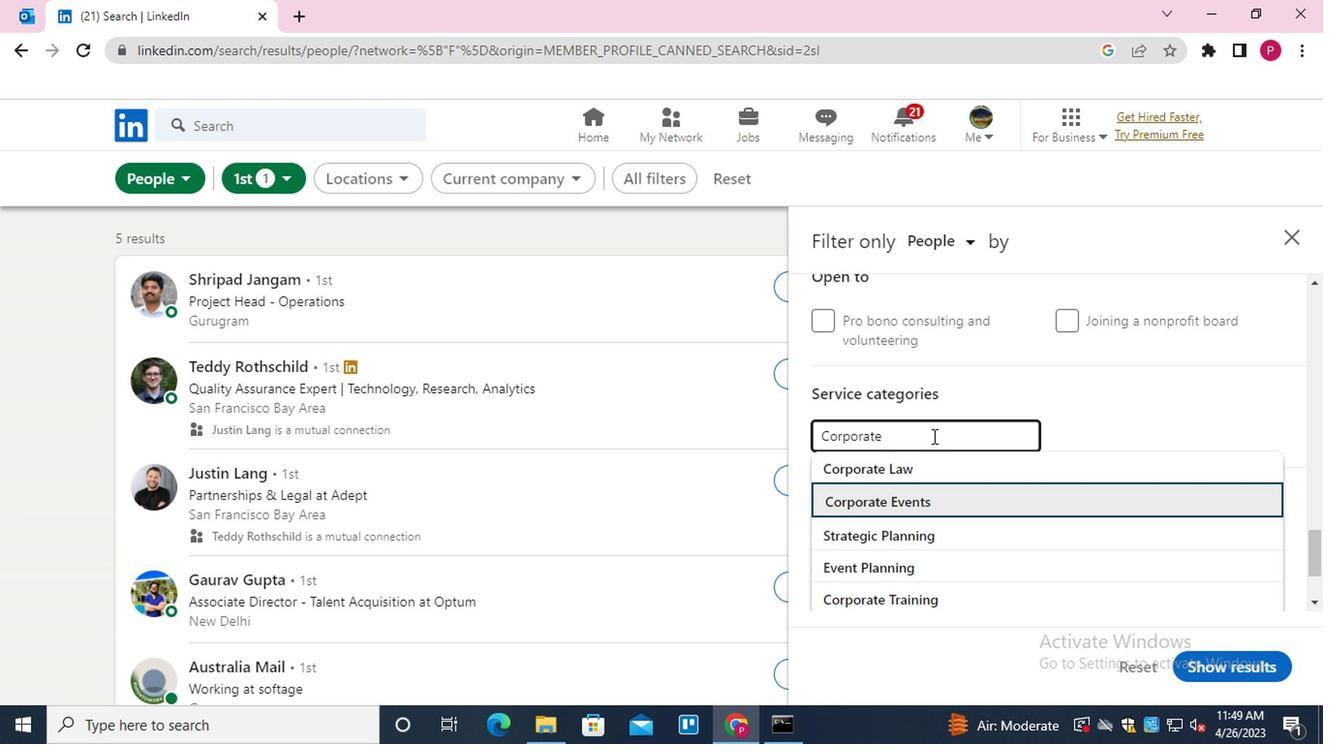 
Action: Mouse moved to (1057, 407)
Screenshot: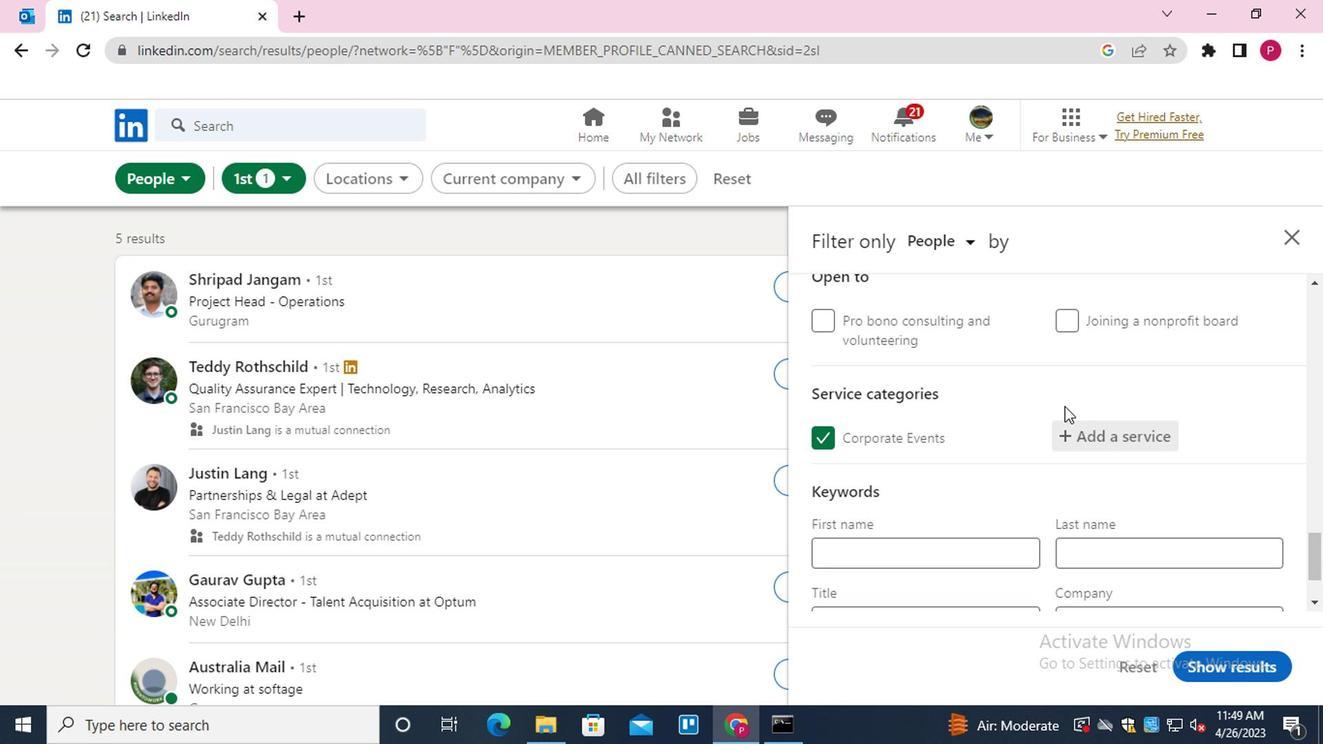 
Action: Mouse scrolled (1057, 405) with delta (0, -1)
Screenshot: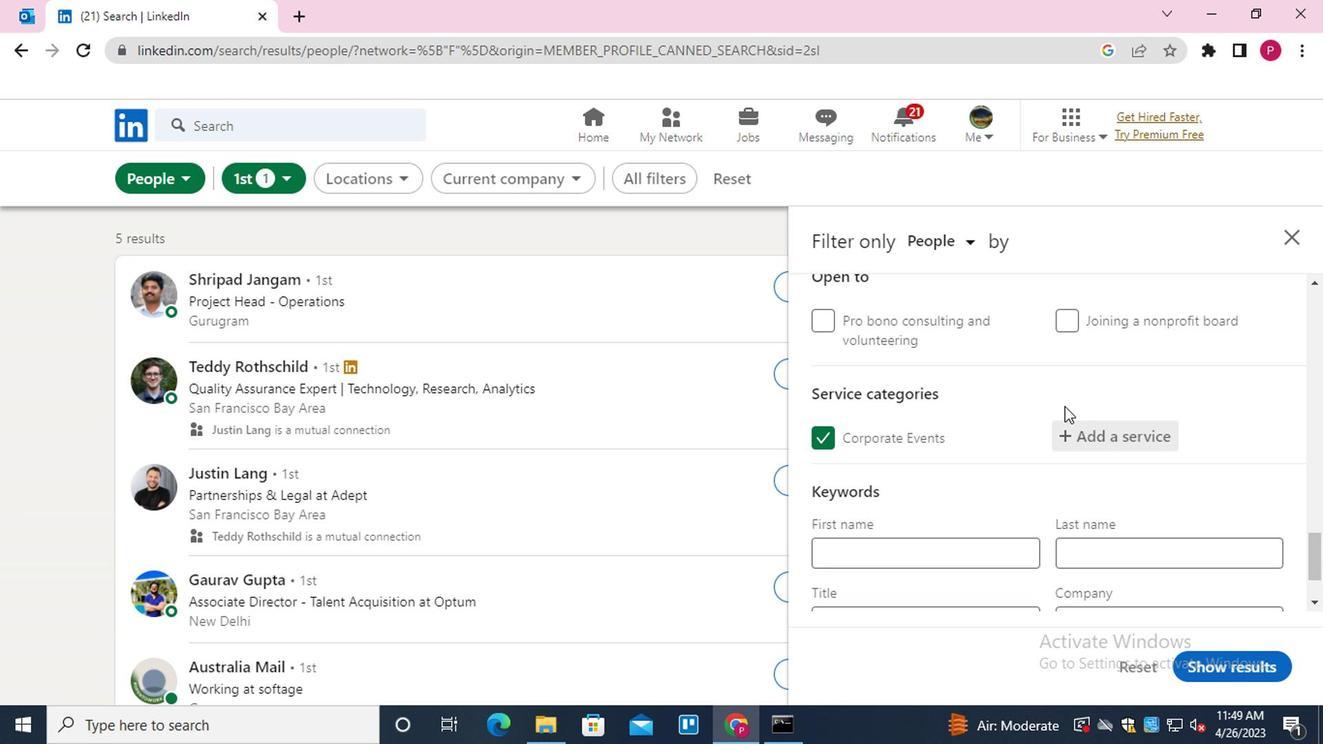 
Action: Mouse moved to (1049, 412)
Screenshot: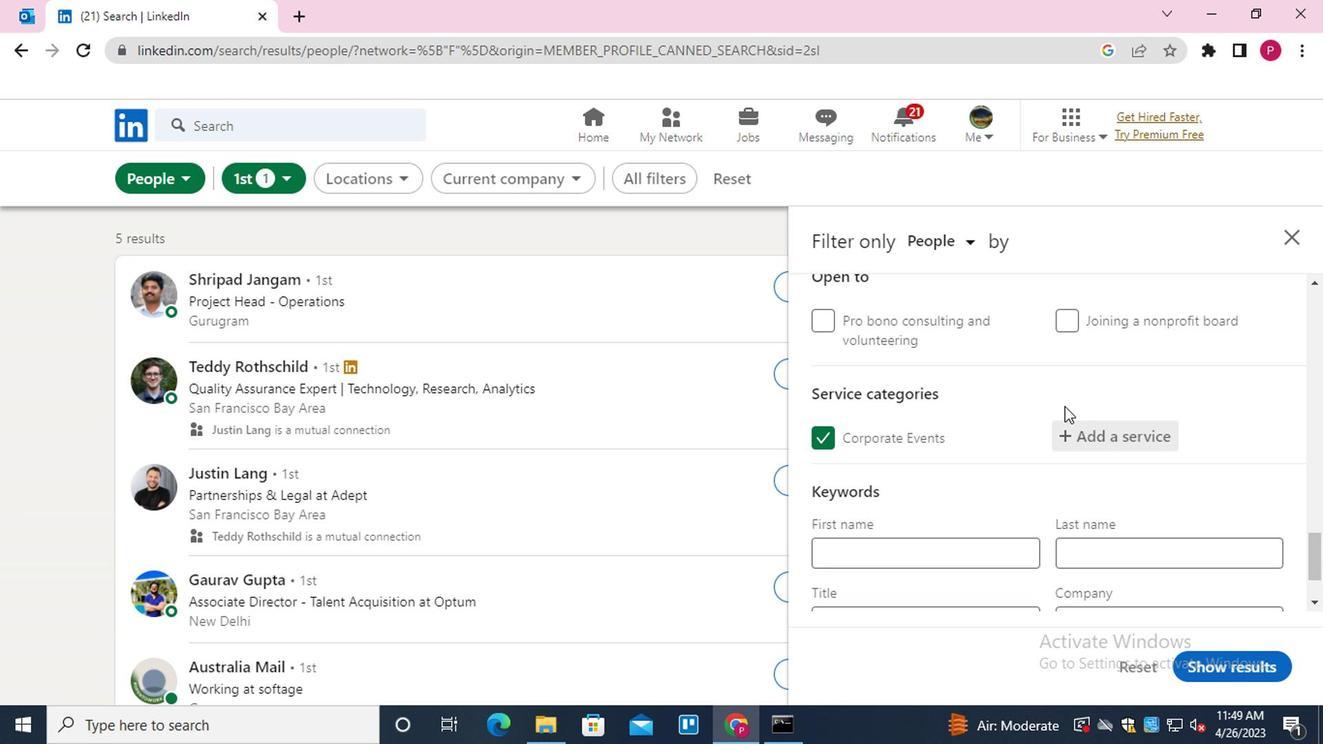 
Action: Mouse scrolled (1049, 410) with delta (0, -1)
Screenshot: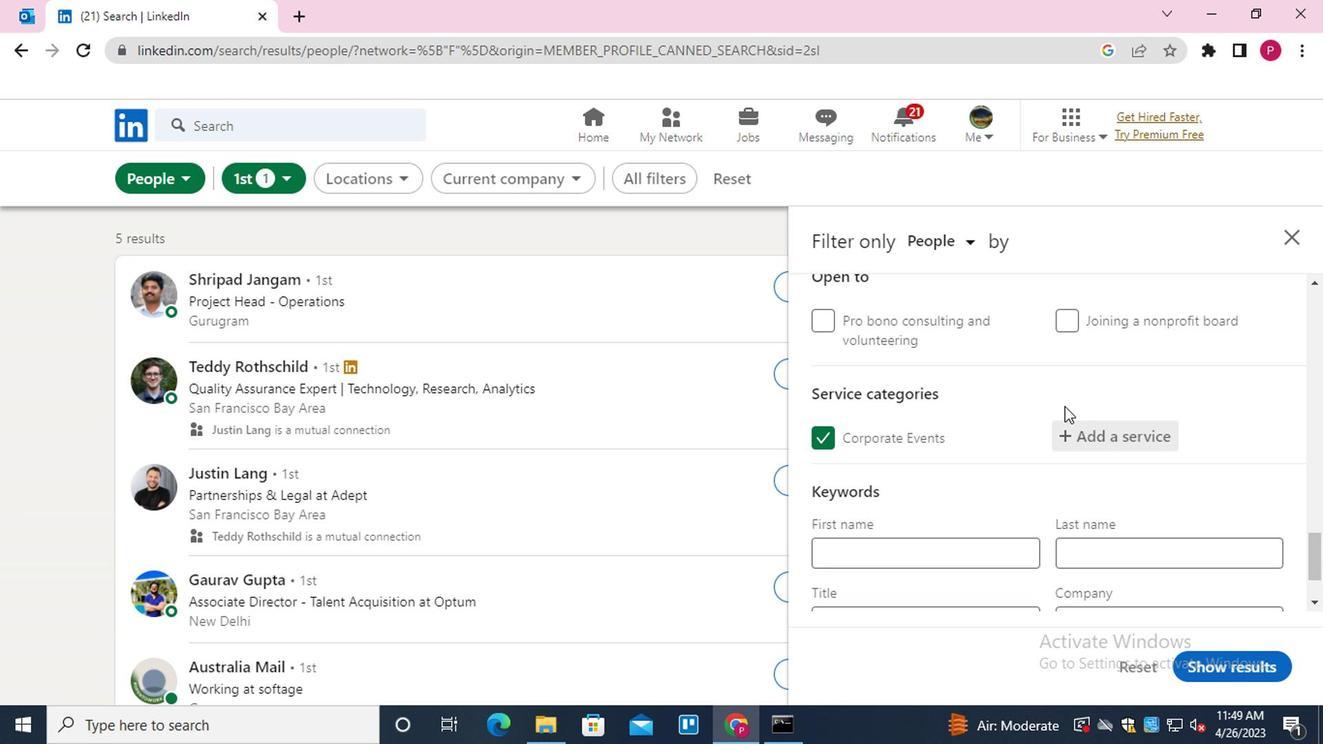 
Action: Mouse moved to (1044, 415)
Screenshot: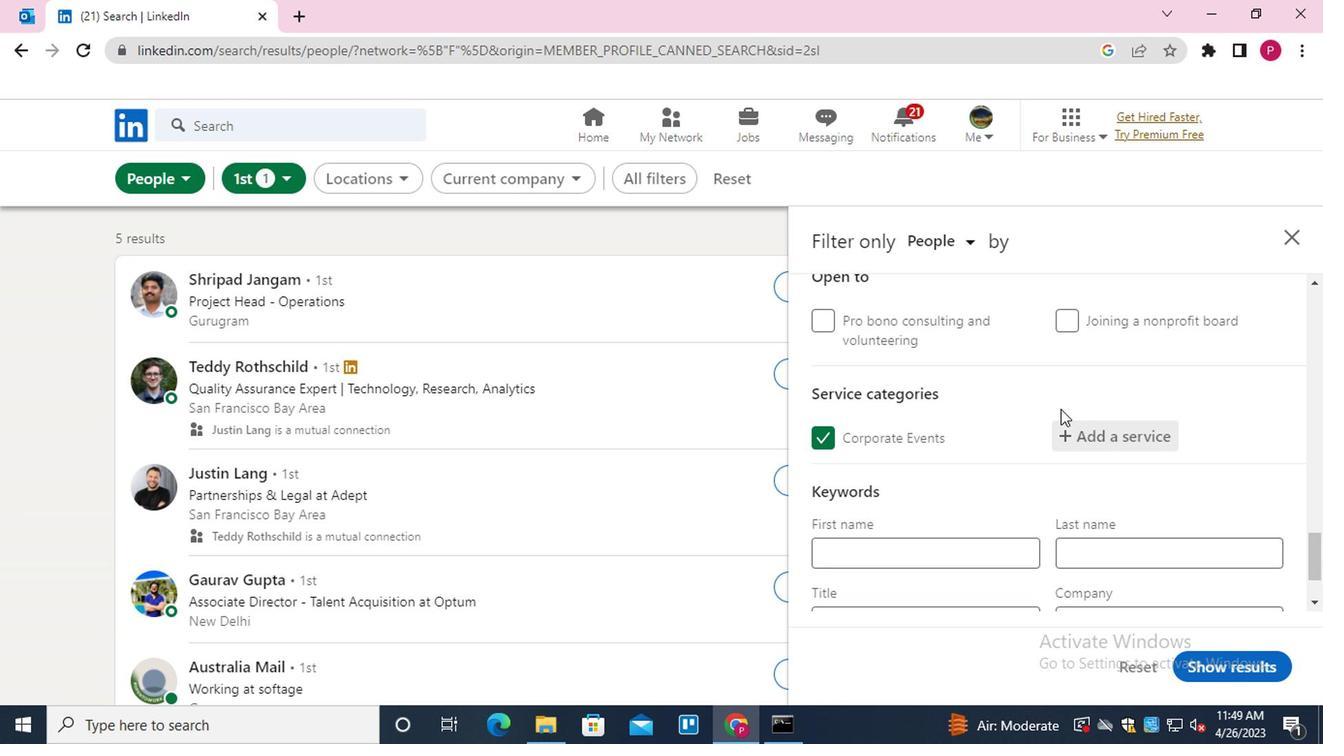 
Action: Mouse scrolled (1044, 414) with delta (0, 0)
Screenshot: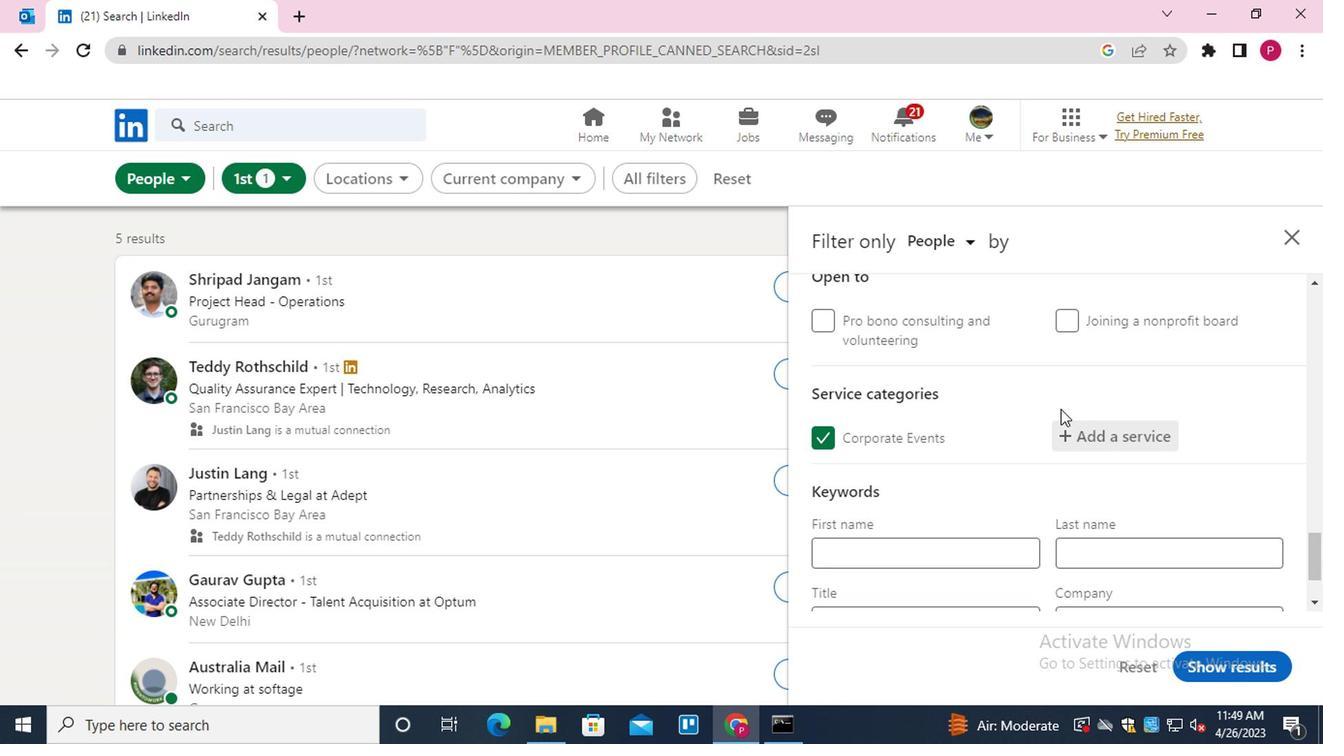 
Action: Mouse moved to (1032, 418)
Screenshot: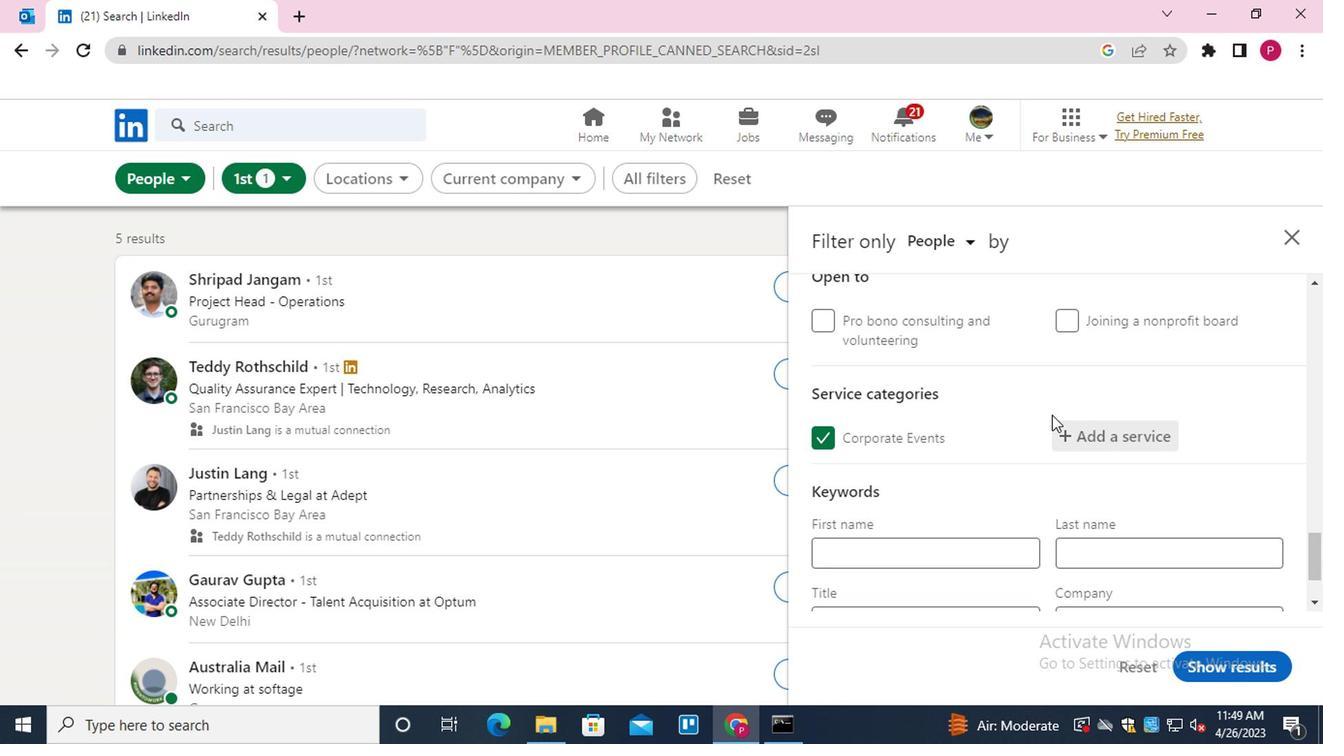 
Action: Mouse scrolled (1032, 417) with delta (0, 0)
Screenshot: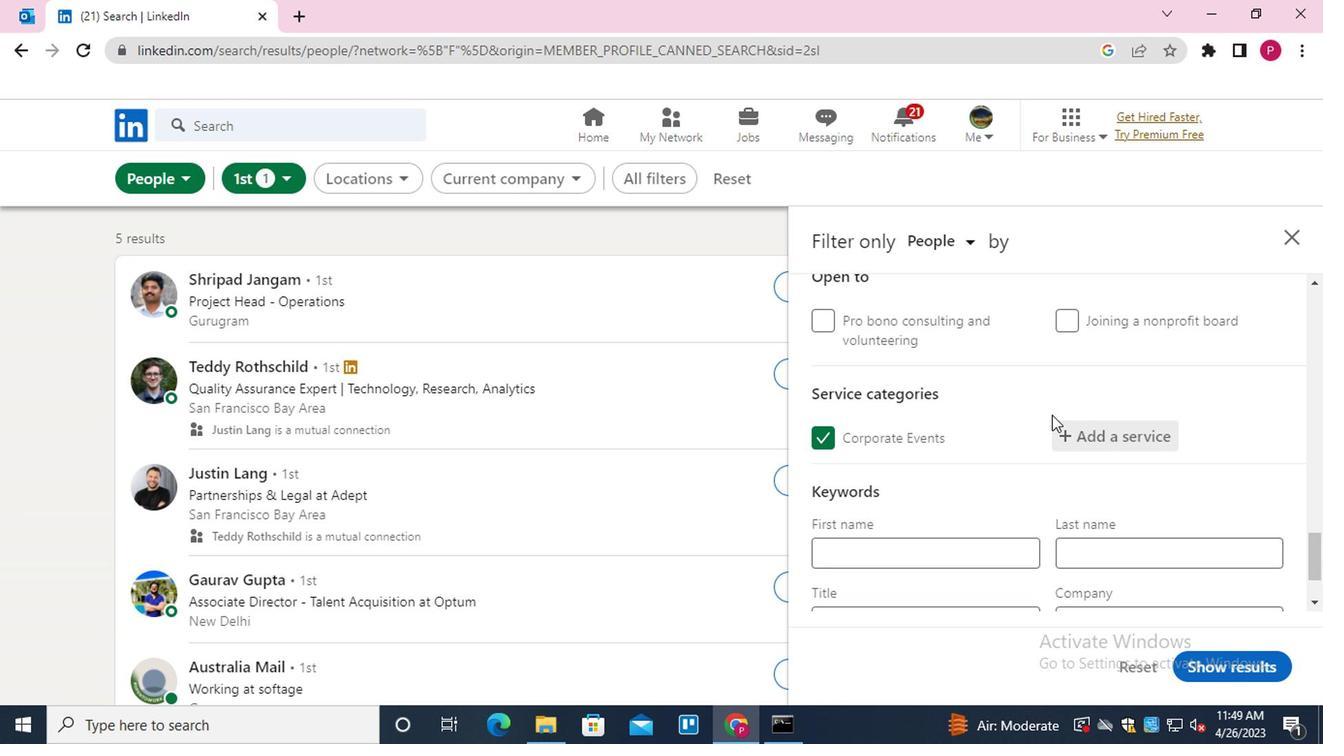 
Action: Mouse moved to (923, 512)
Screenshot: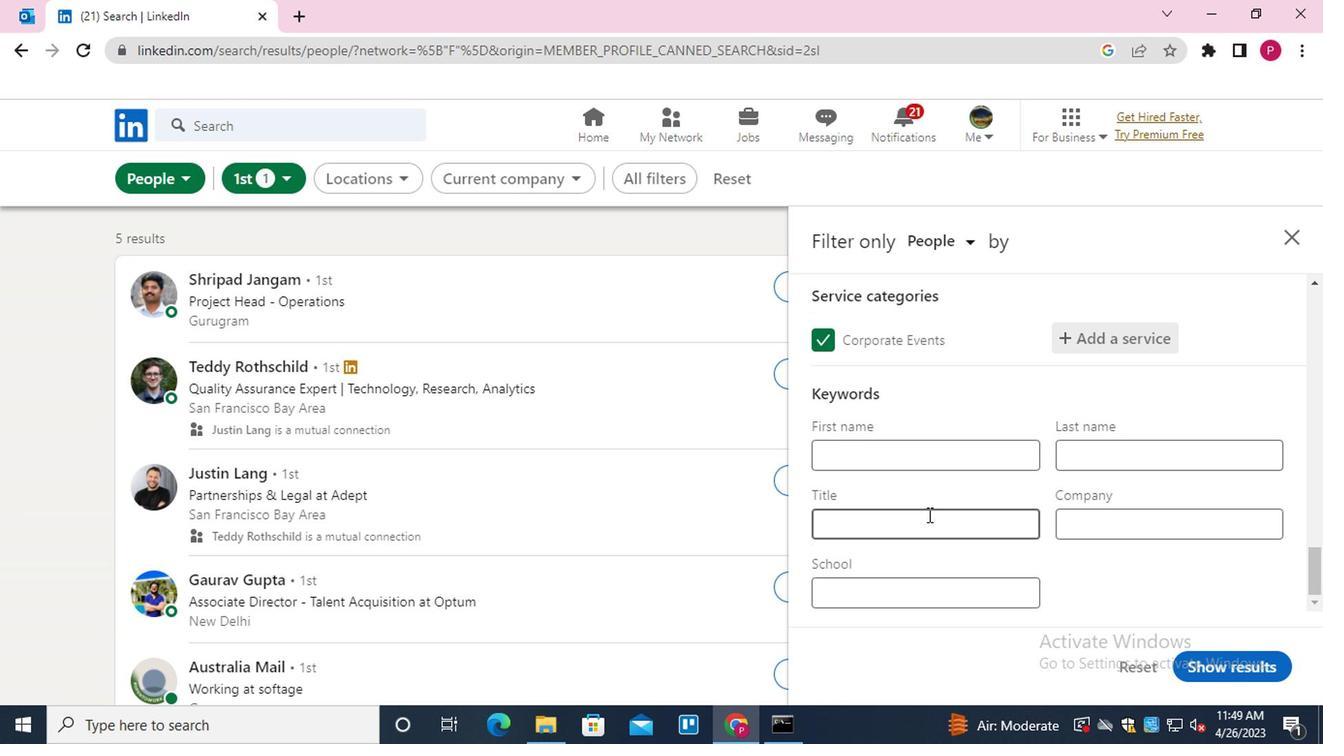 
Action: Mouse pressed left at (923, 512)
Screenshot: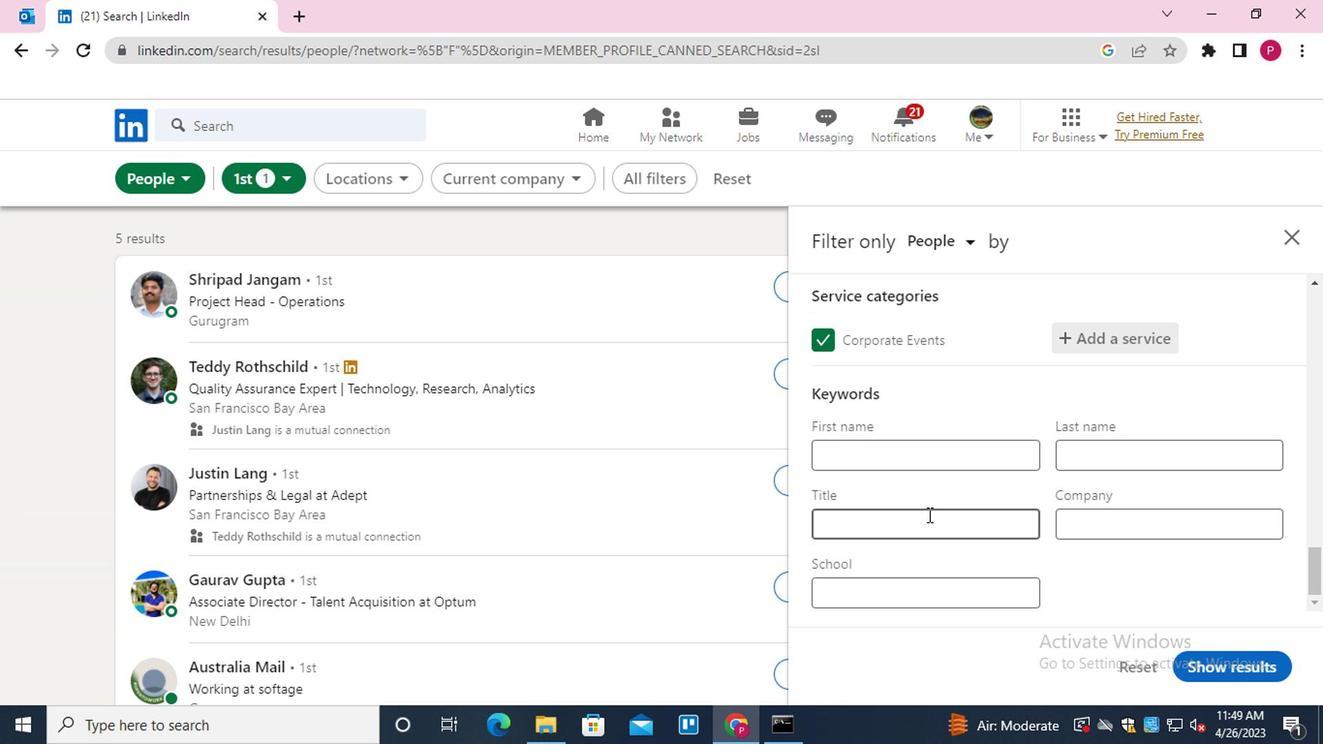 
Action: Key pressed <Key.shift>ONLINE<Key.space><Key.shift><Key.shift><Key.shift><Key.shift><Key.shift><Key.shift><Key.shift><Key.shift><Key.shift><Key.shift>ESL<Key.space><Key.shift>INSTRUCTOR
Screenshot: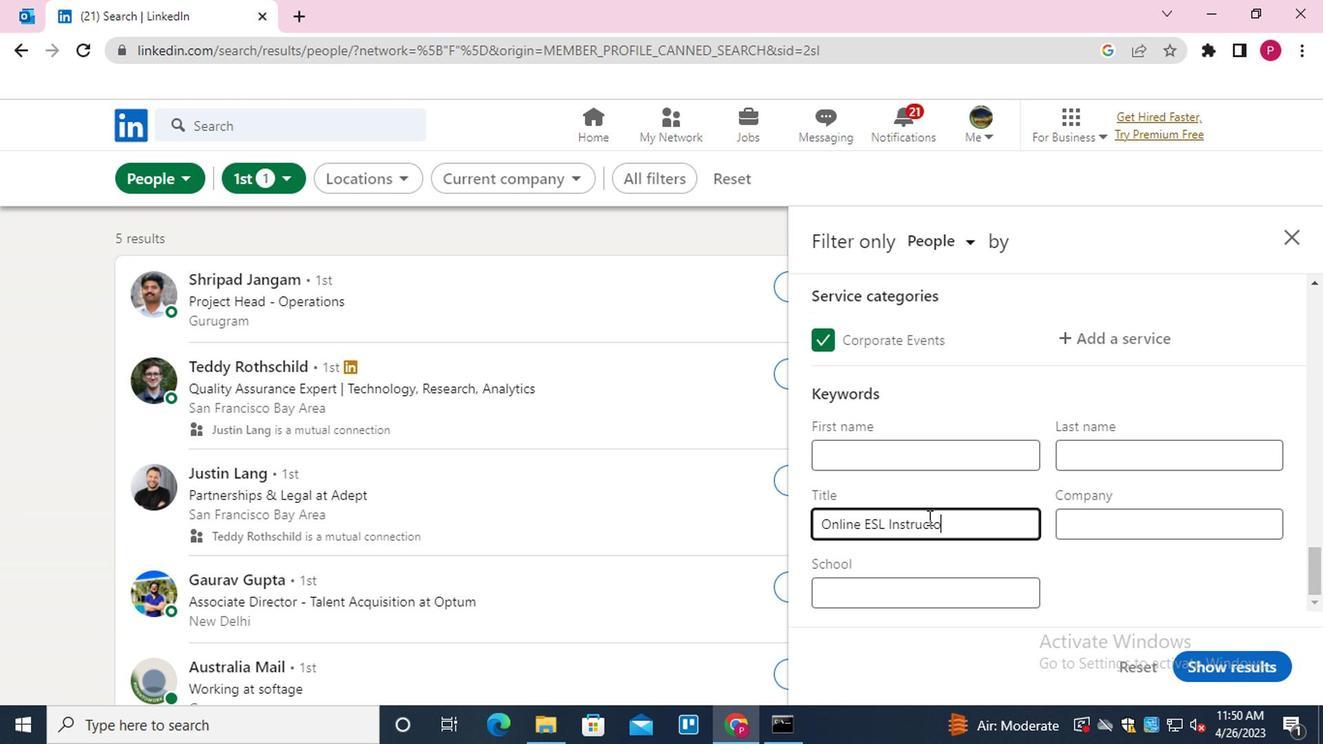 
Action: Mouse moved to (1185, 654)
Screenshot: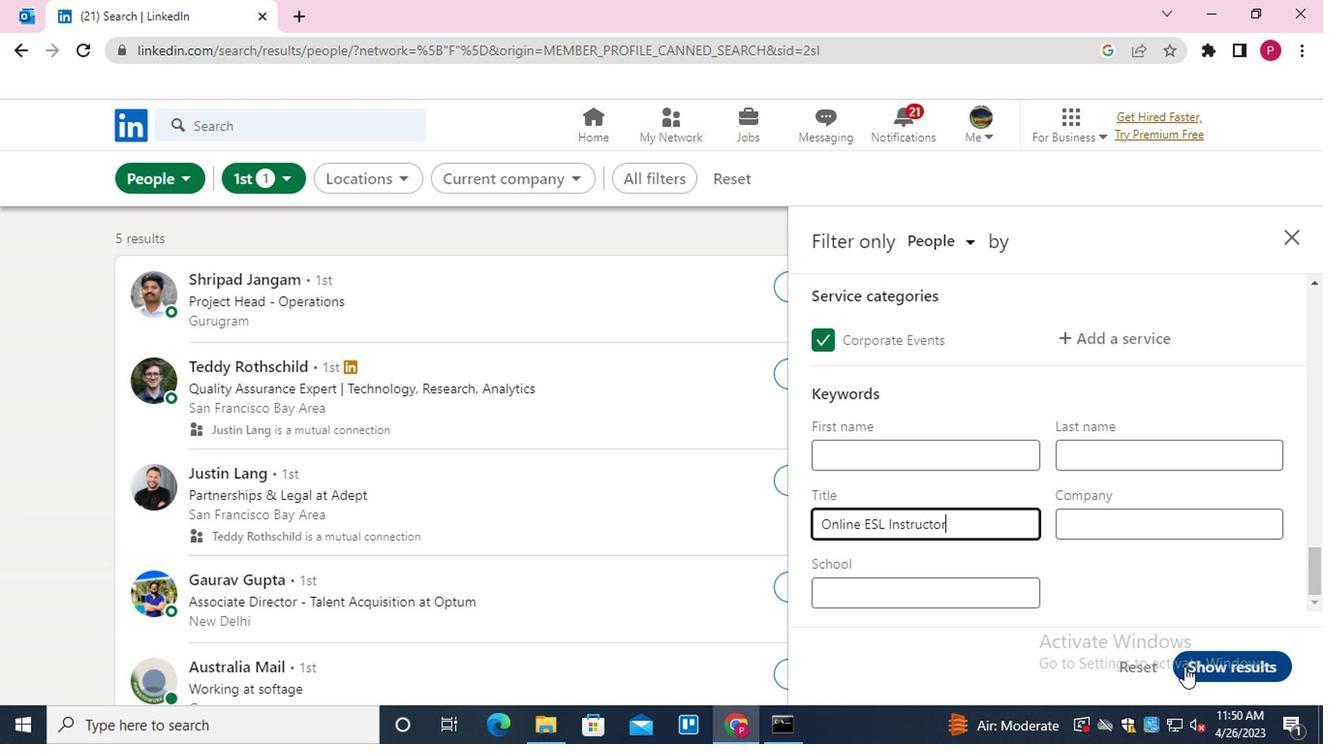 
Action: Mouse pressed left at (1185, 654)
Screenshot: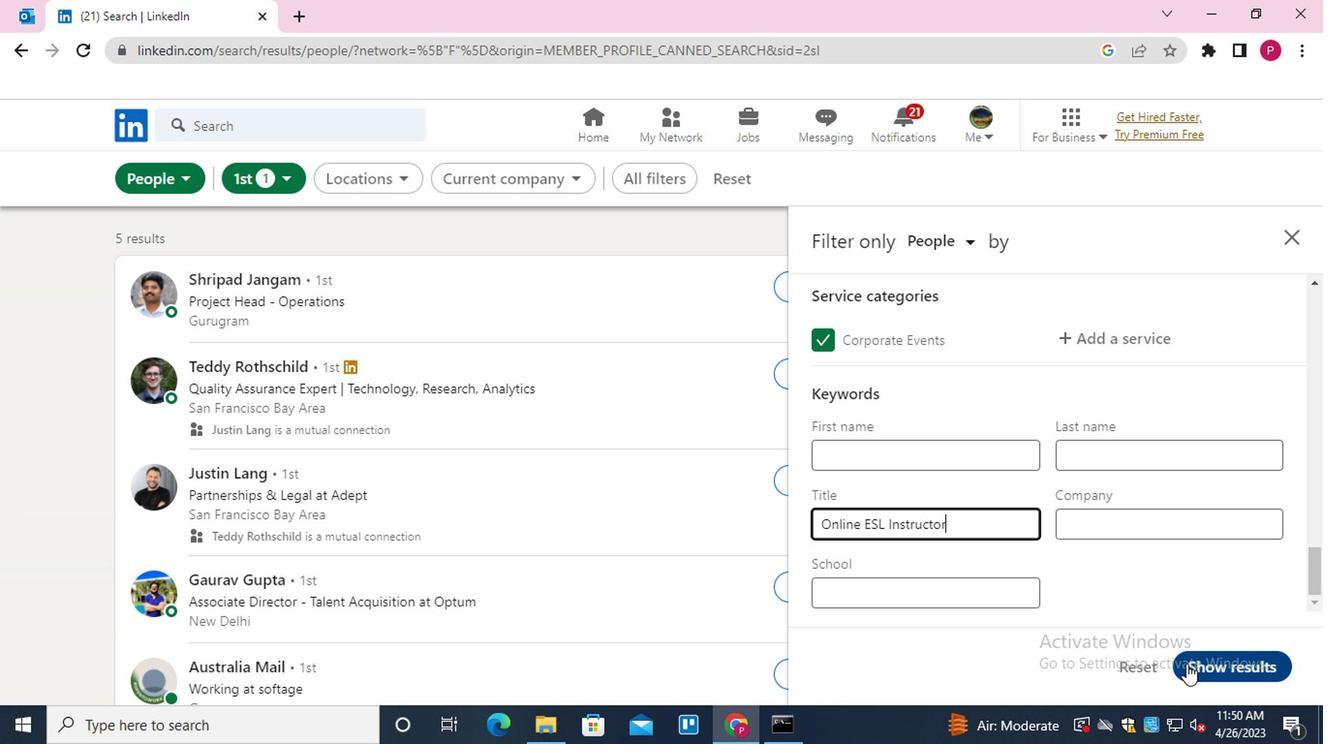 
Action: Mouse moved to (481, 397)
Screenshot: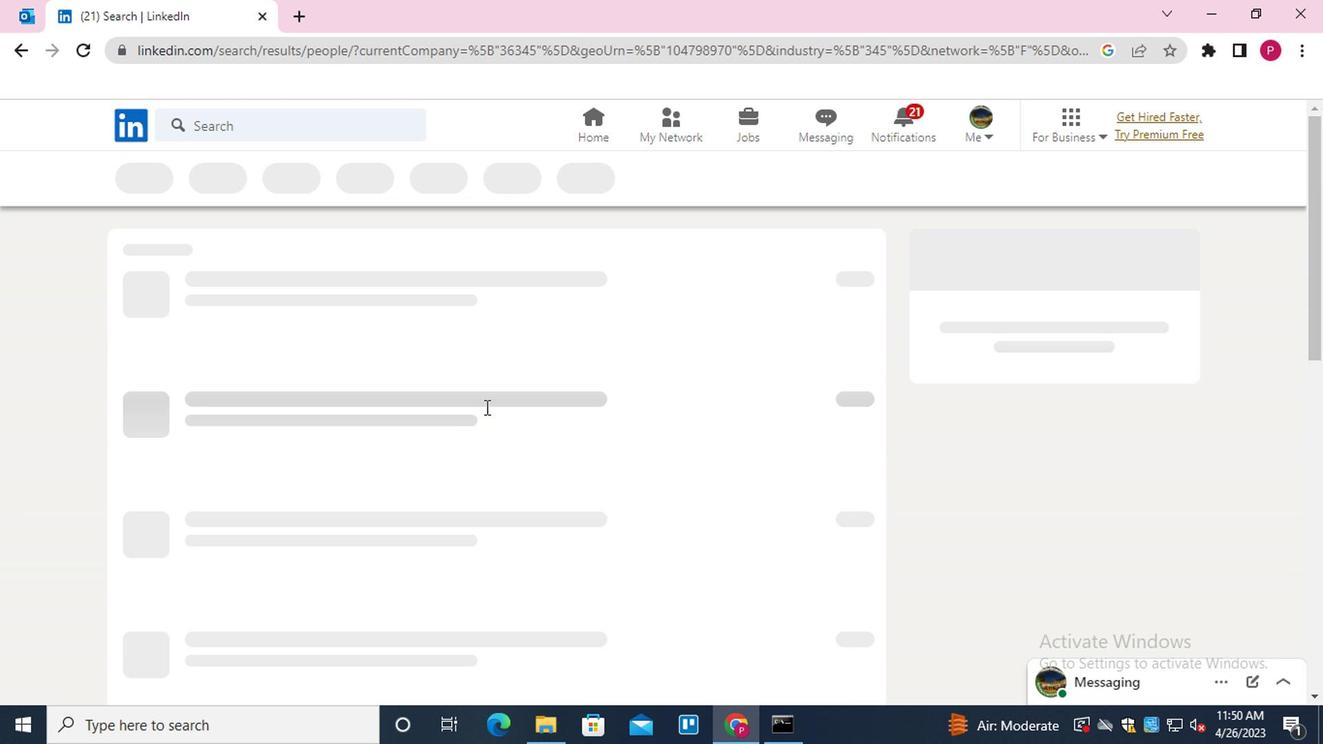 
